 Task: Find connections with filter location Dollard-Des Ormeaux with filter topic #Successwith filter profile language English with filter current company Ujjivan Small Finance Bank with filter school Birla Institute of Technology and Science, Pilani - Goa Campus with filter industry Graphic Design with filter service category Event Photography with filter keywords title Bookkeeper
Action: Mouse moved to (205, 302)
Screenshot: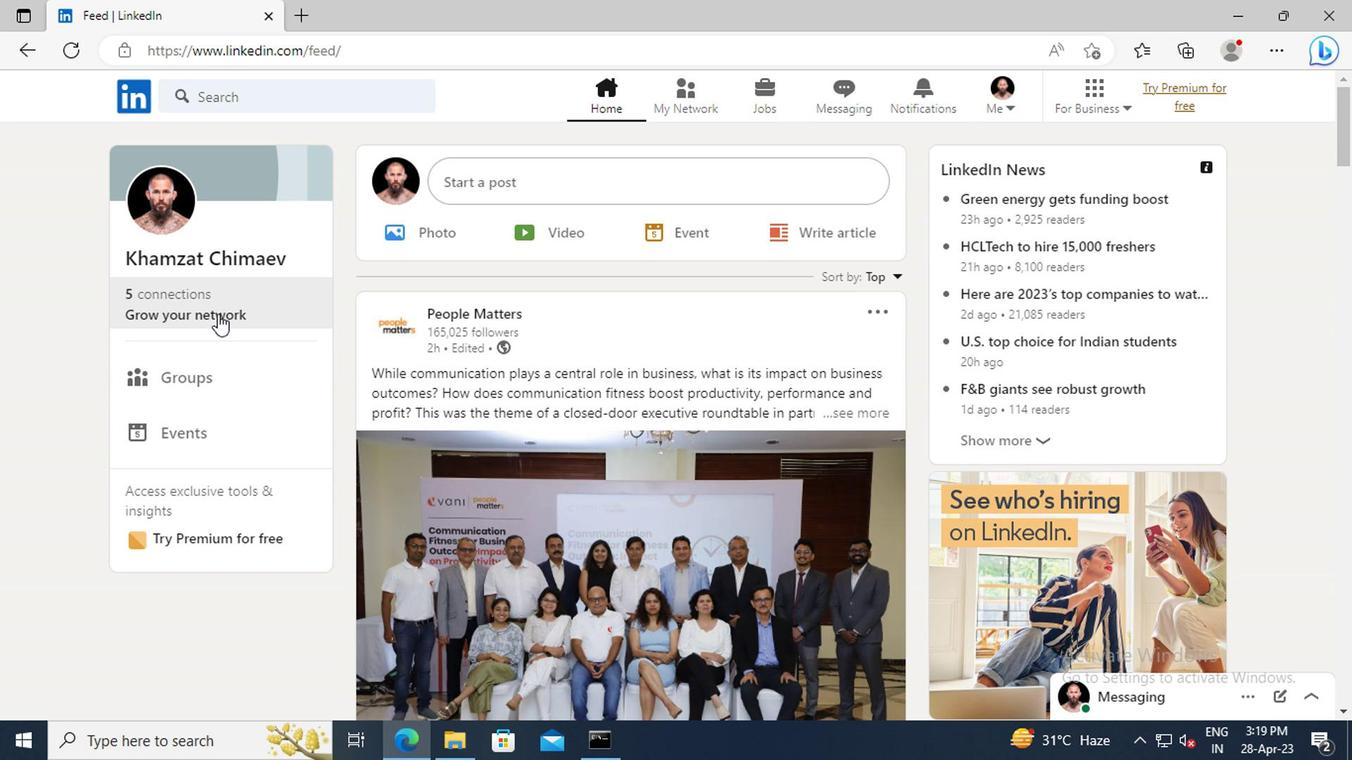 
Action: Mouse pressed left at (205, 302)
Screenshot: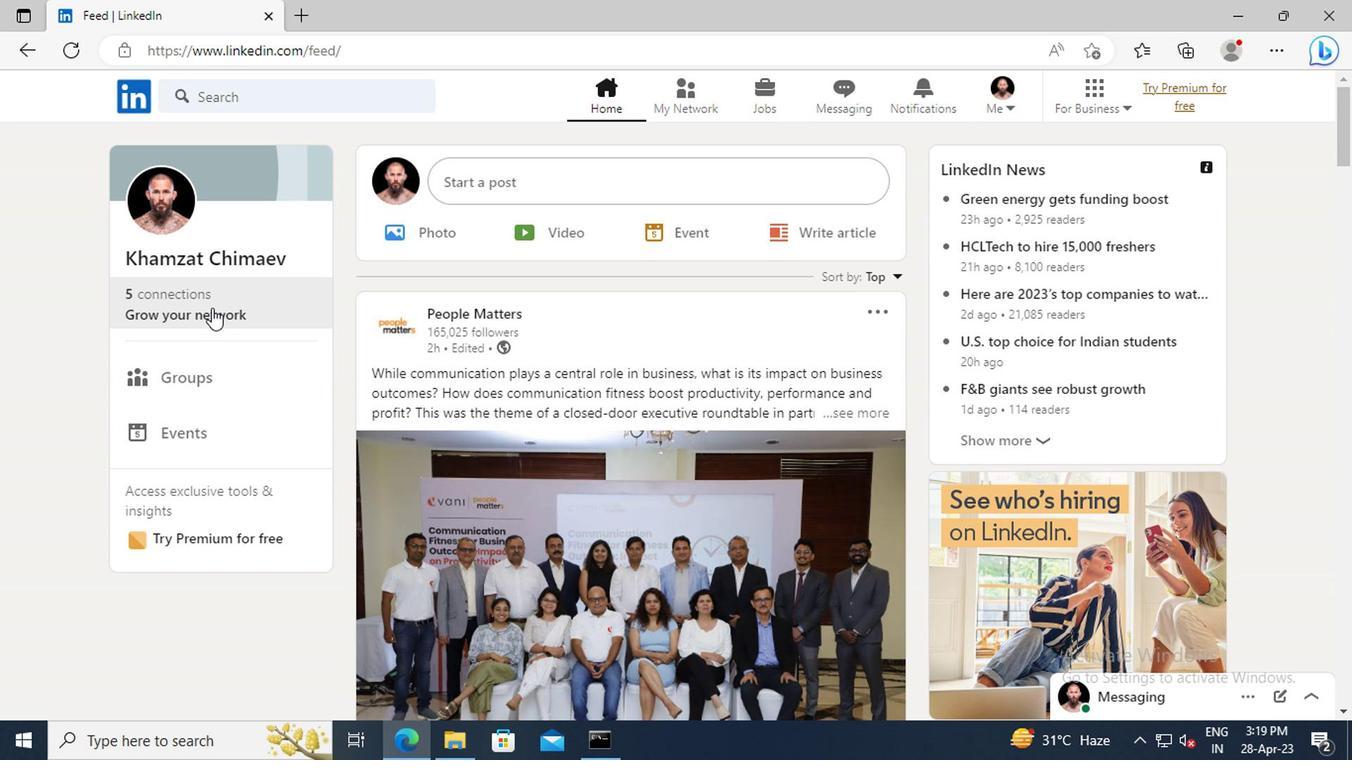 
Action: Mouse moved to (207, 208)
Screenshot: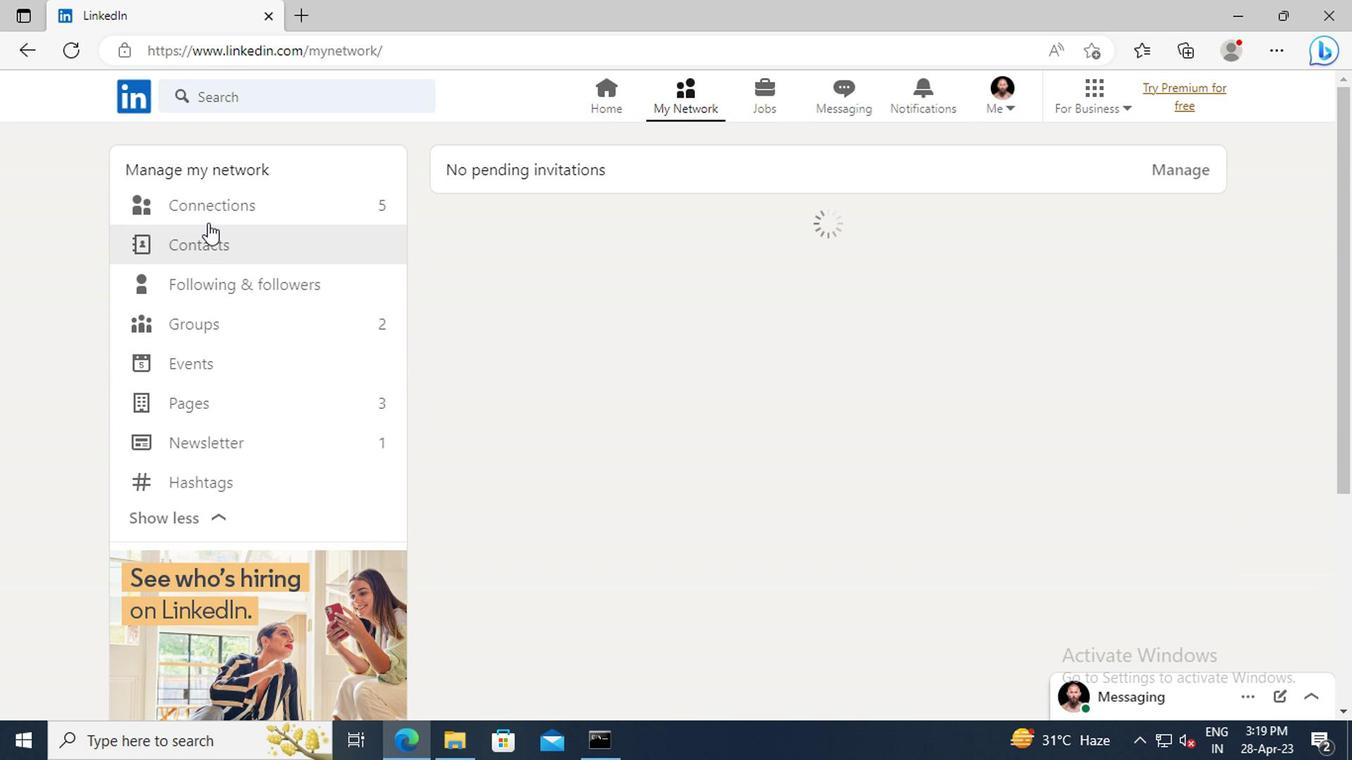 
Action: Mouse pressed left at (207, 208)
Screenshot: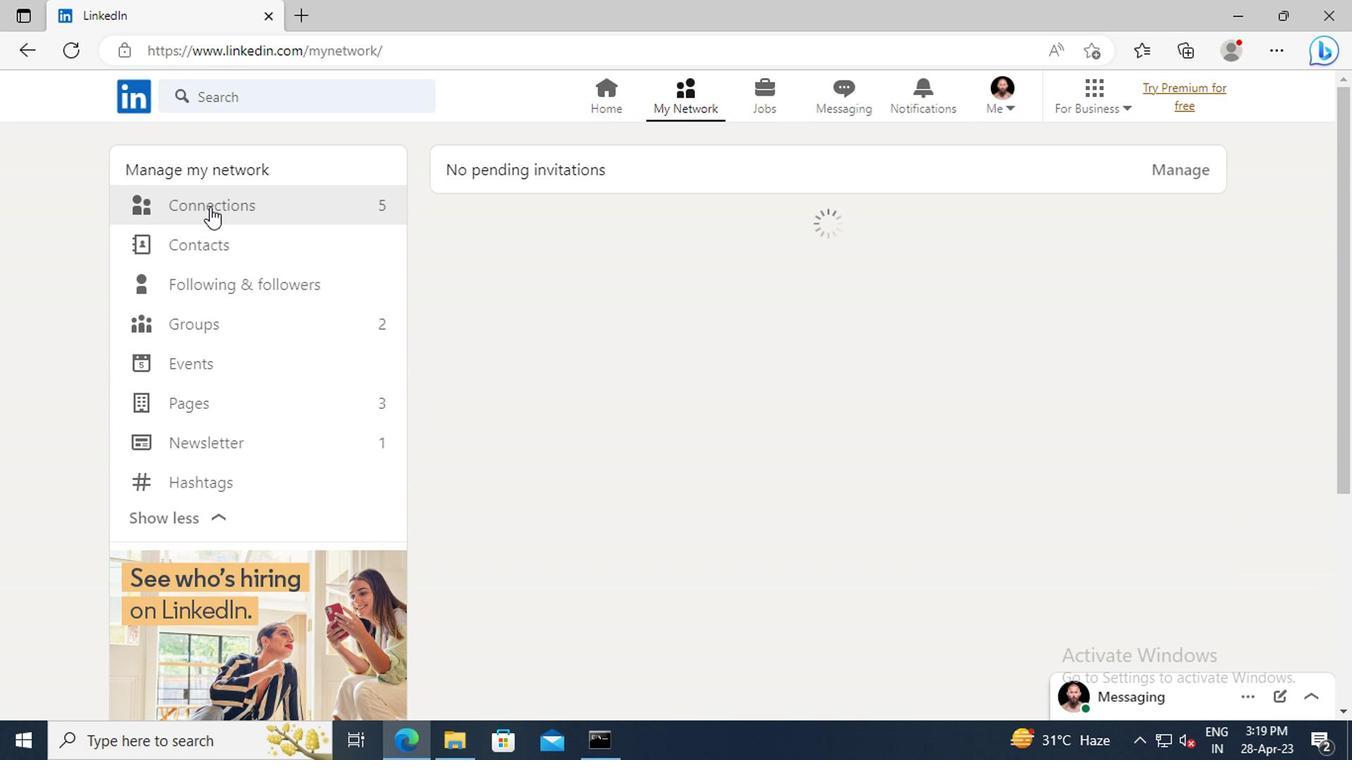 
Action: Mouse moved to (813, 214)
Screenshot: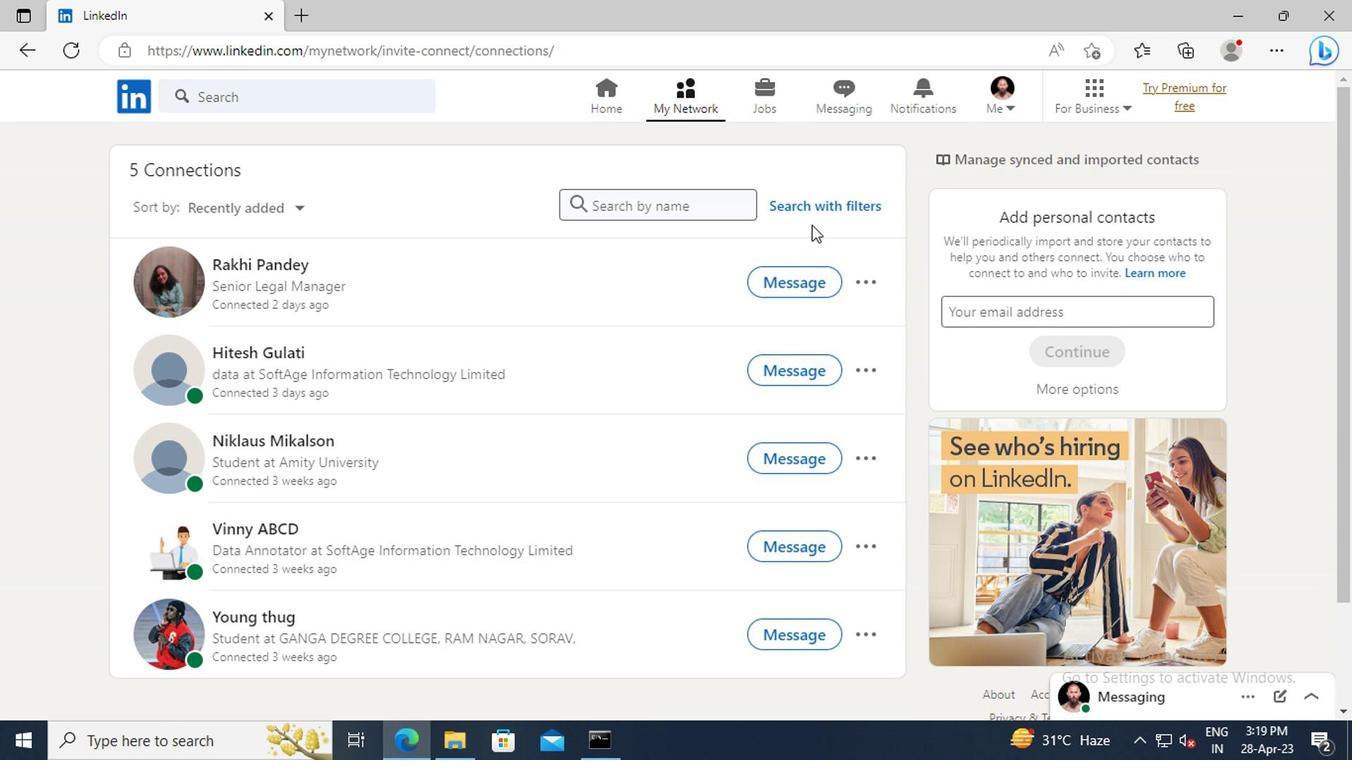 
Action: Mouse pressed left at (813, 214)
Screenshot: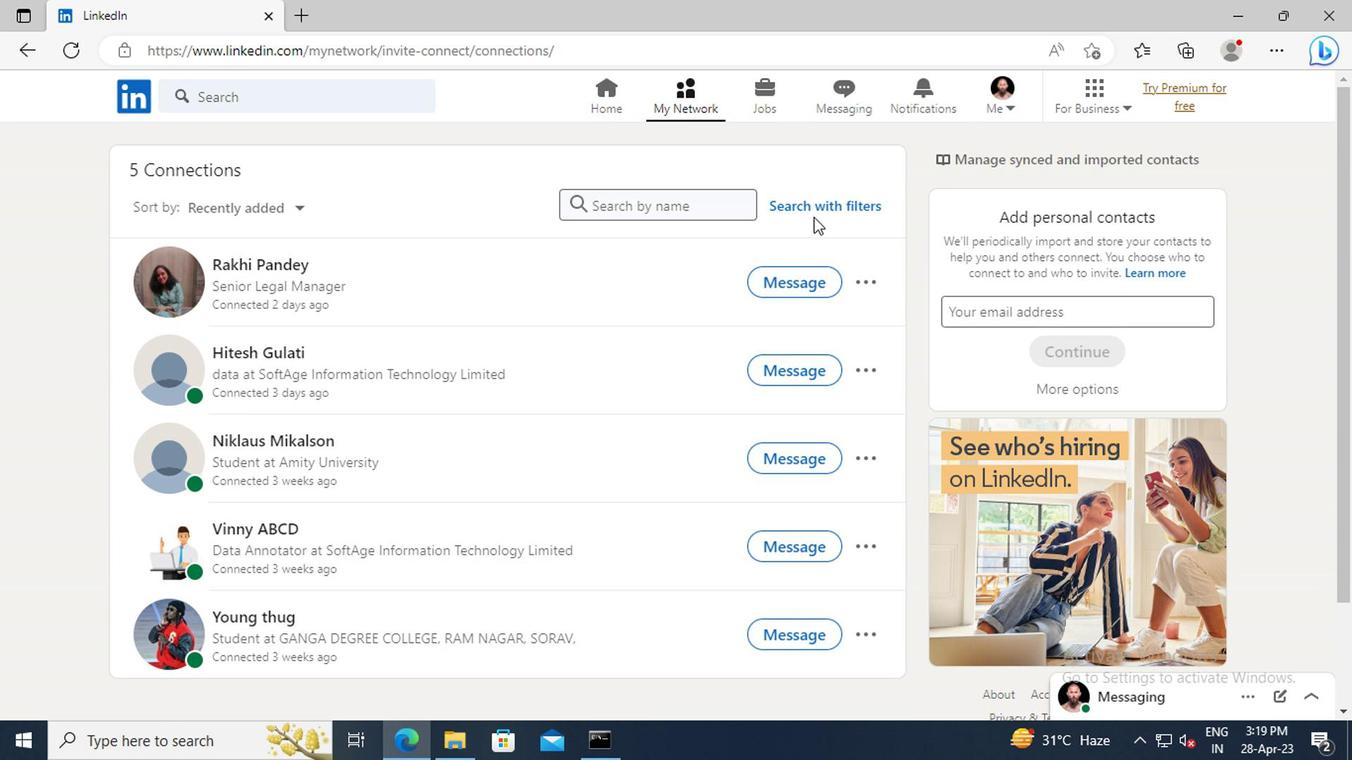 
Action: Mouse moved to (745, 154)
Screenshot: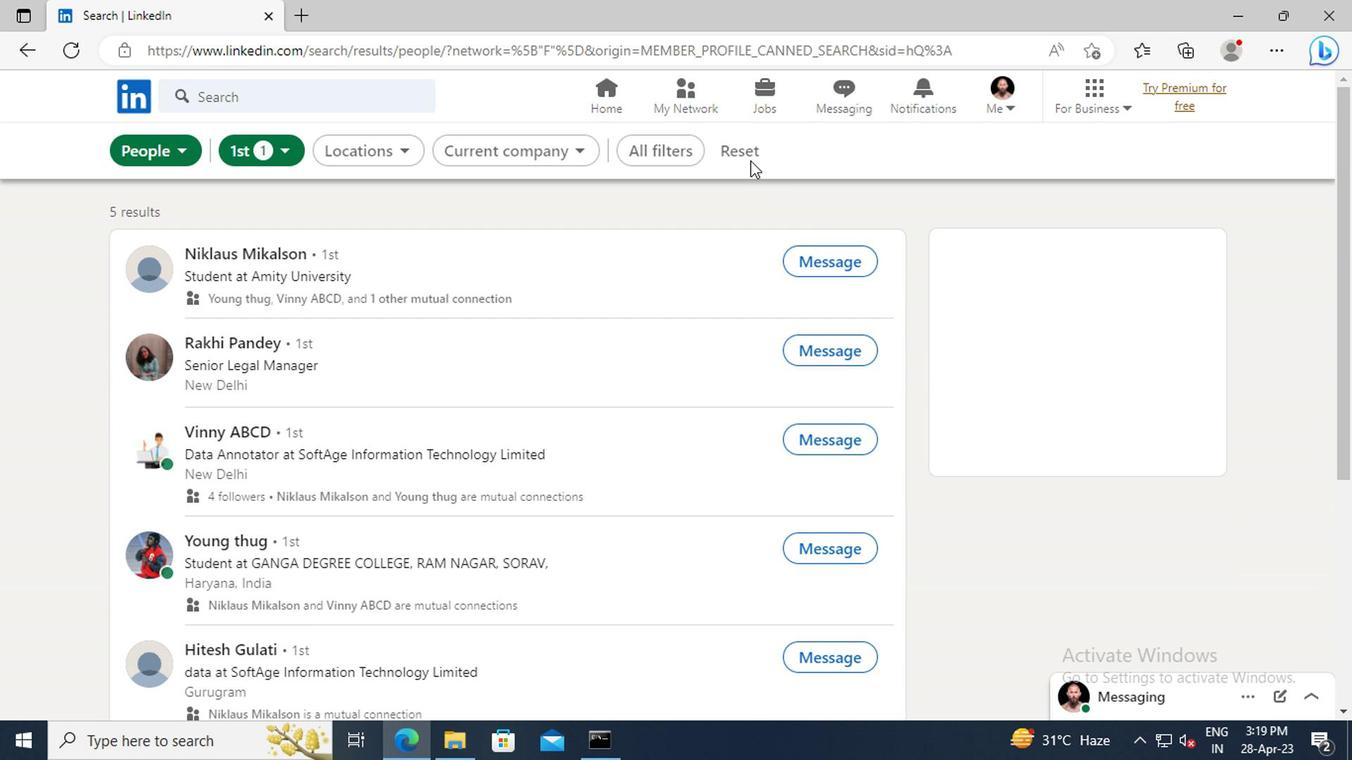 
Action: Mouse pressed left at (745, 154)
Screenshot: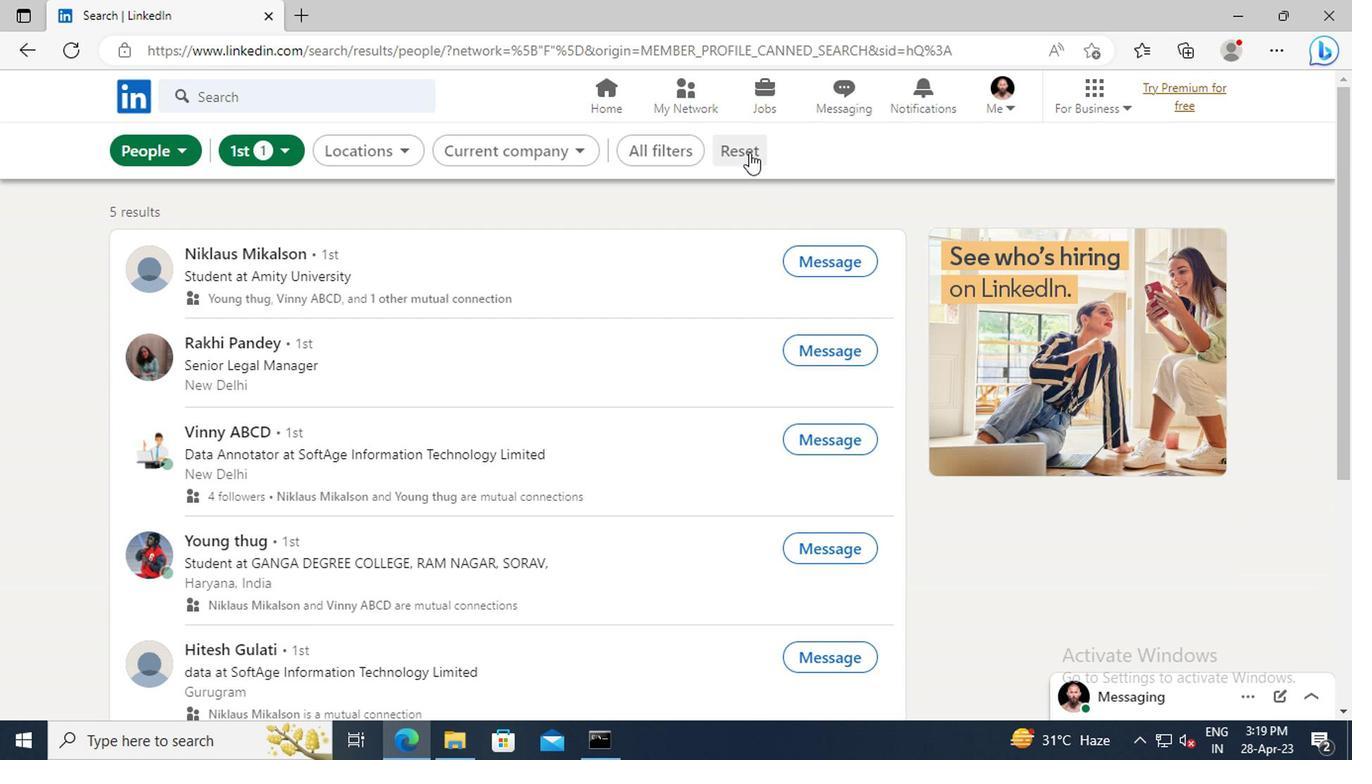 
Action: Mouse moved to (713, 154)
Screenshot: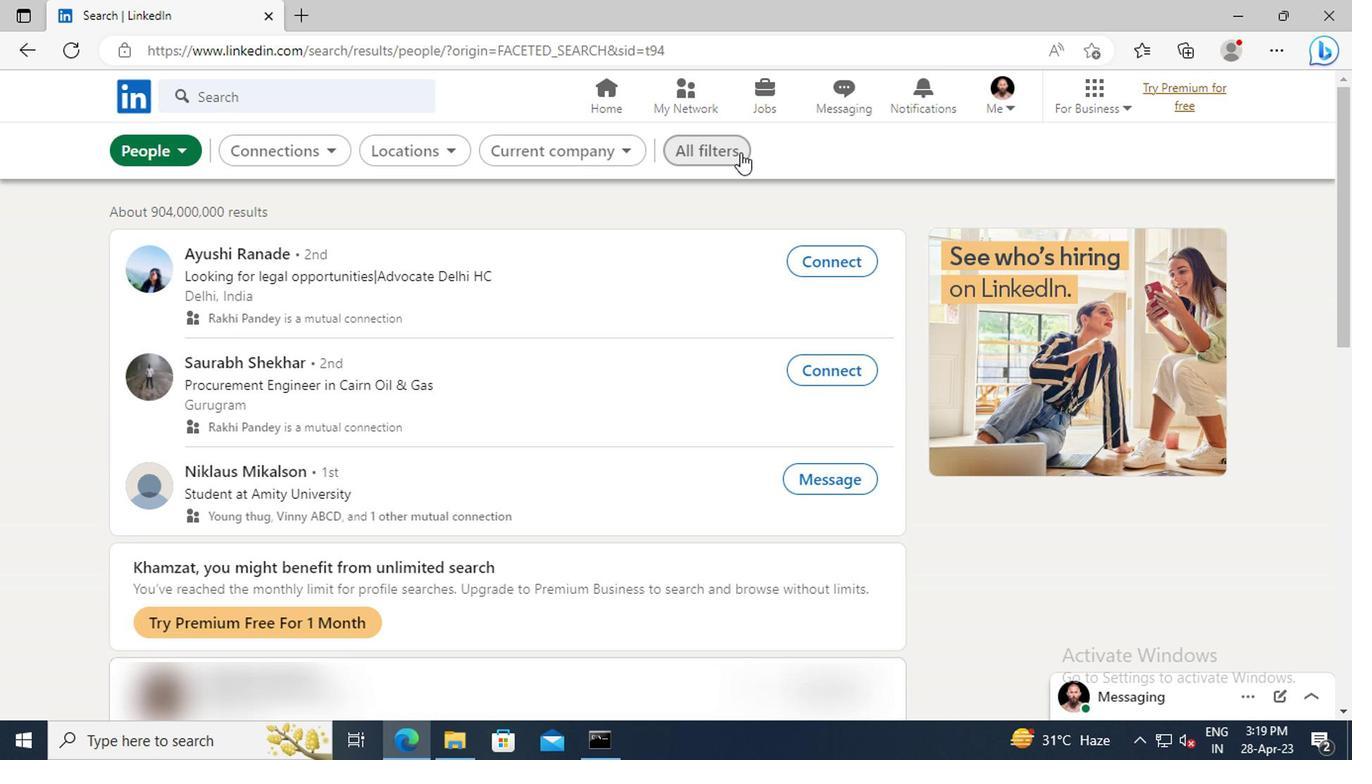 
Action: Mouse pressed left at (713, 154)
Screenshot: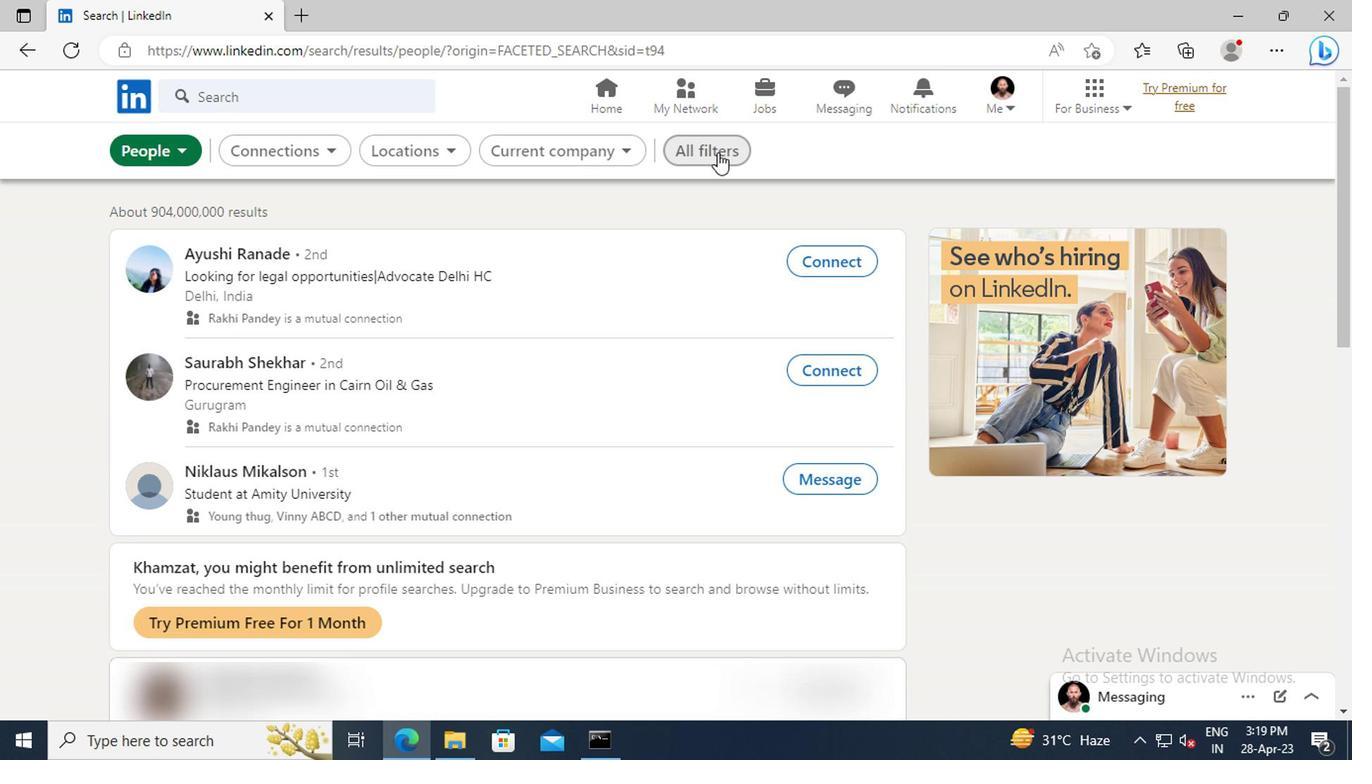 
Action: Mouse moved to (1154, 333)
Screenshot: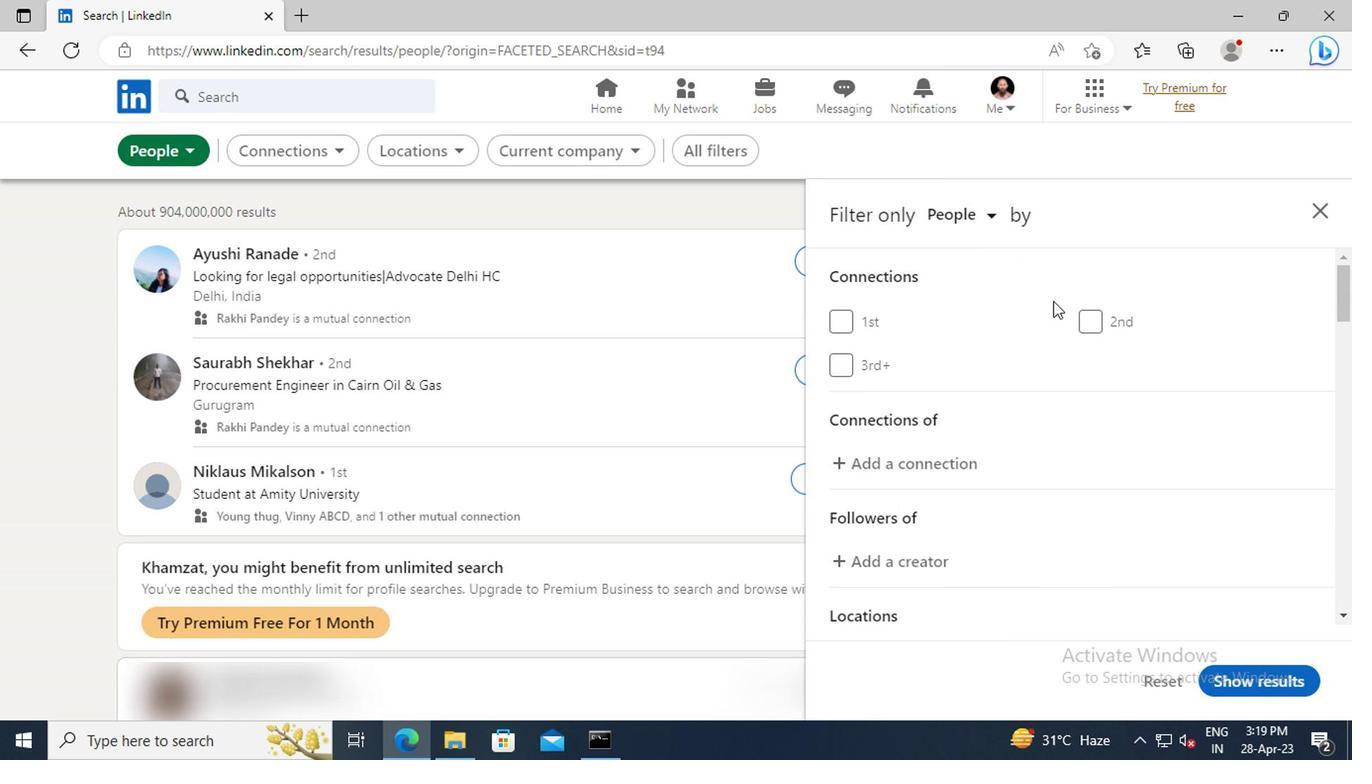 
Action: Mouse scrolled (1154, 332) with delta (0, 0)
Screenshot: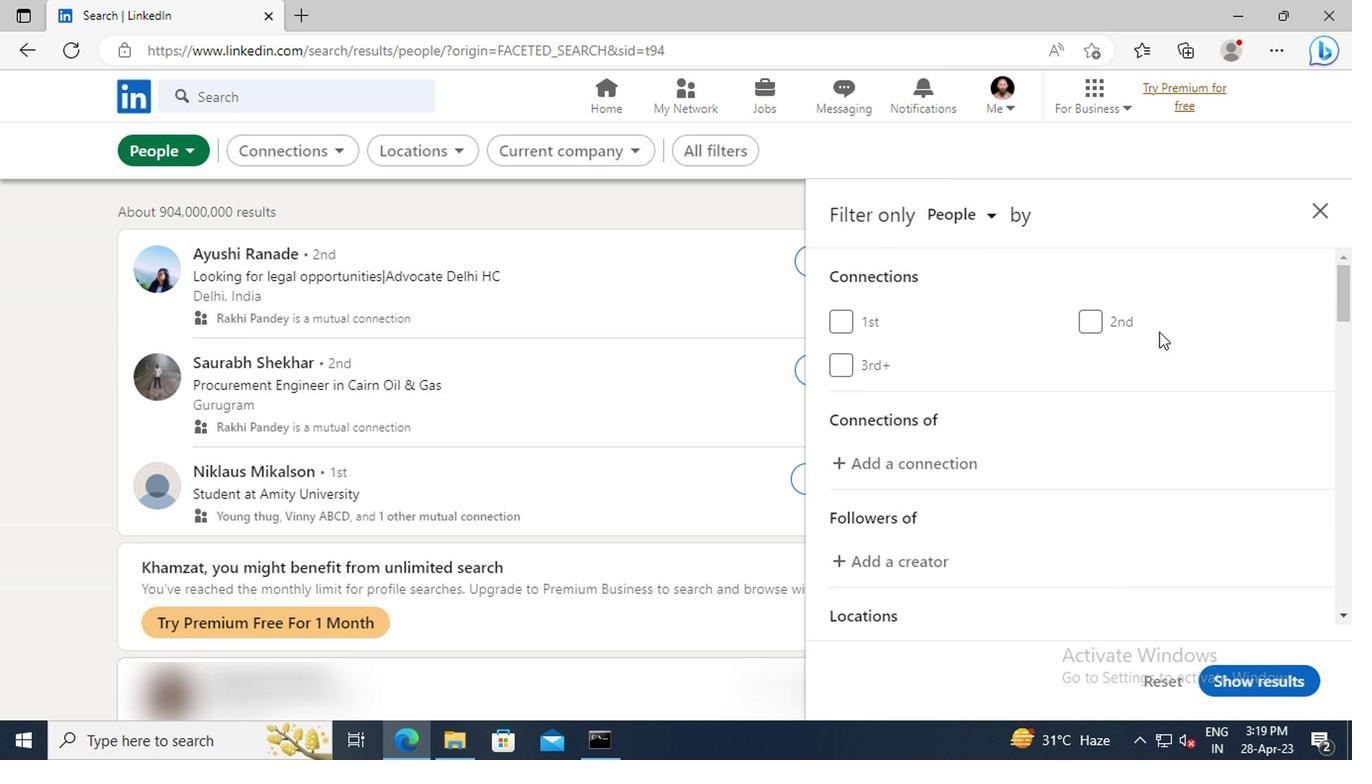 
Action: Mouse scrolled (1154, 332) with delta (0, 0)
Screenshot: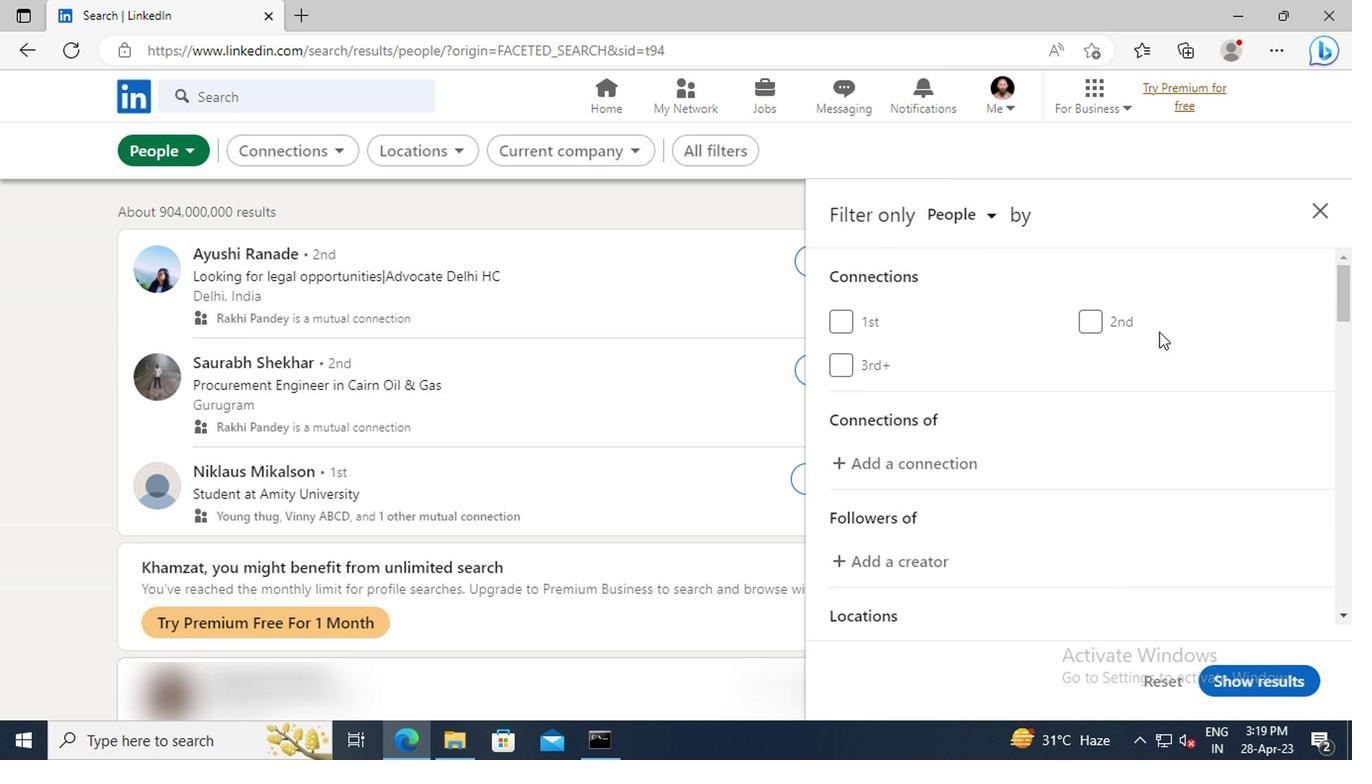 
Action: Mouse scrolled (1154, 332) with delta (0, 0)
Screenshot: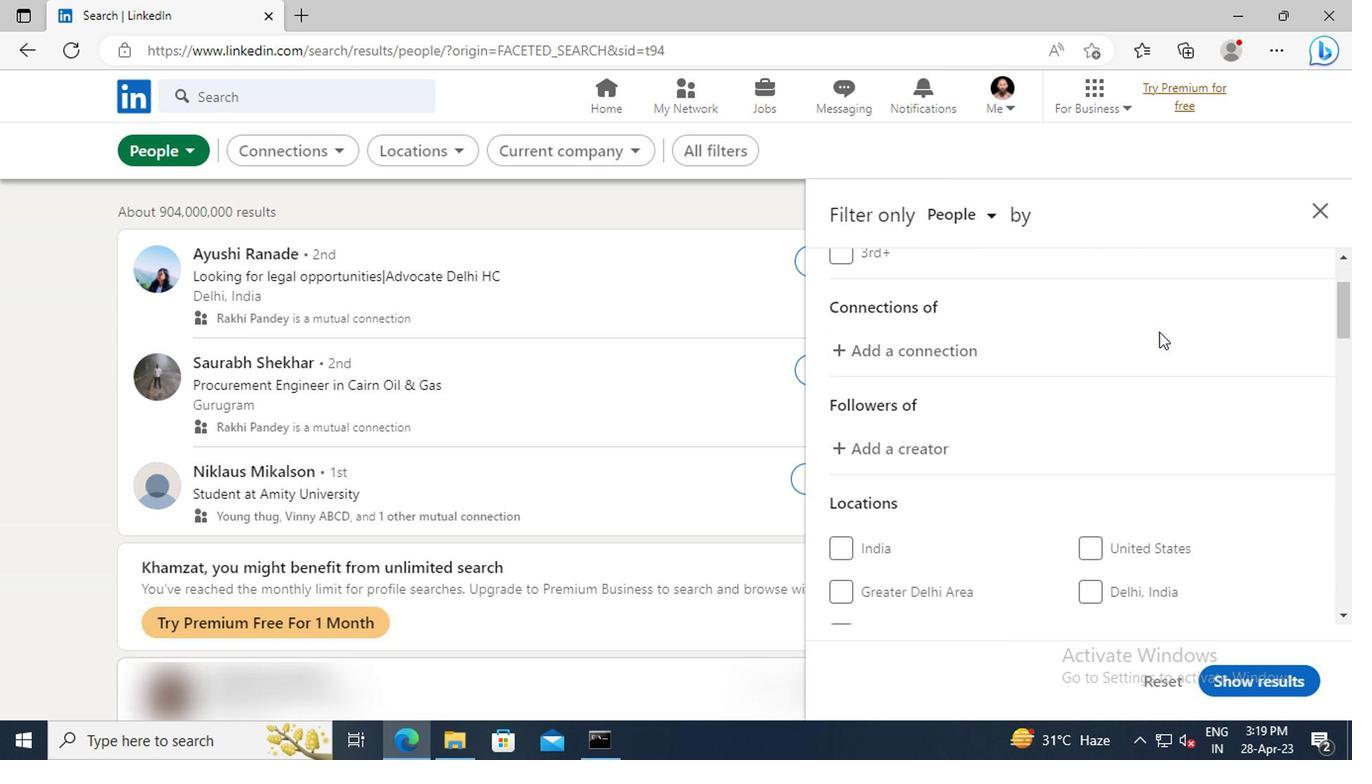 
Action: Mouse scrolled (1154, 332) with delta (0, 0)
Screenshot: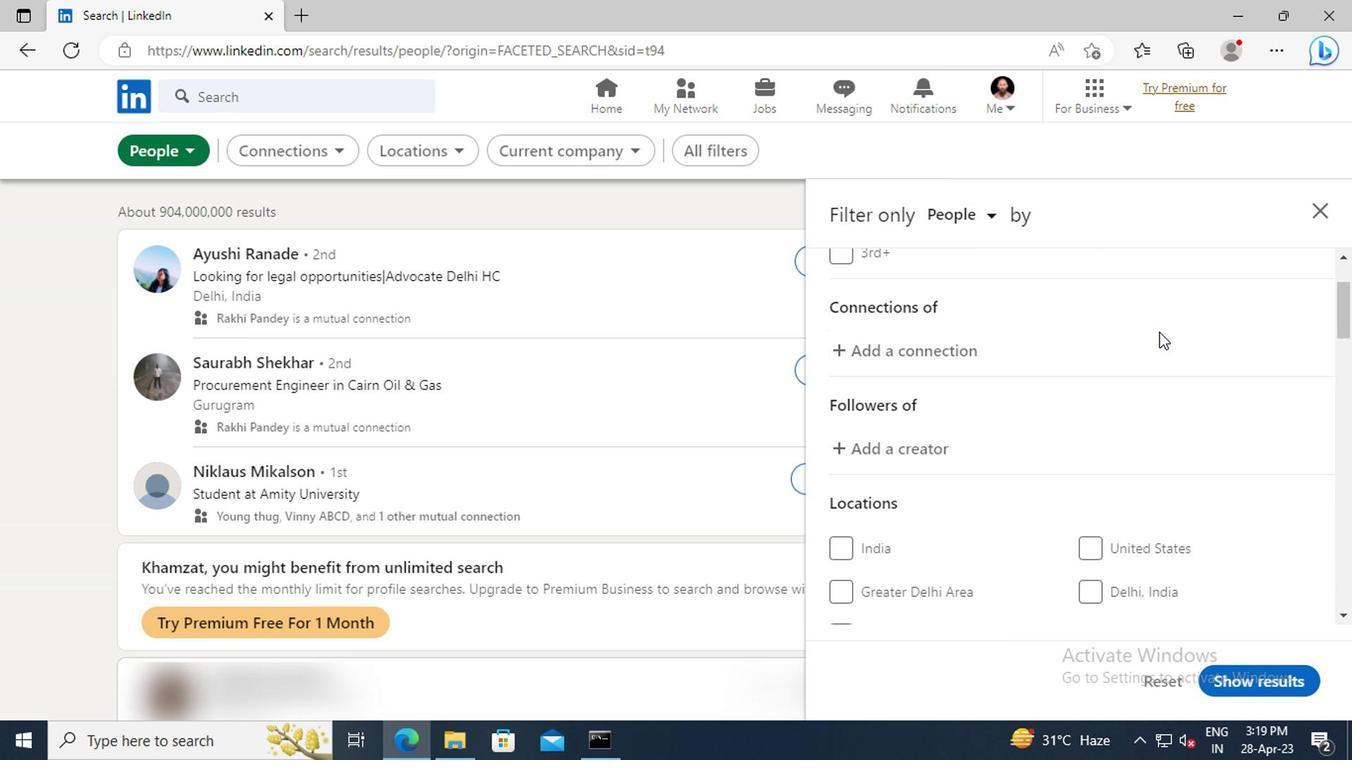 
Action: Mouse scrolled (1154, 332) with delta (0, 0)
Screenshot: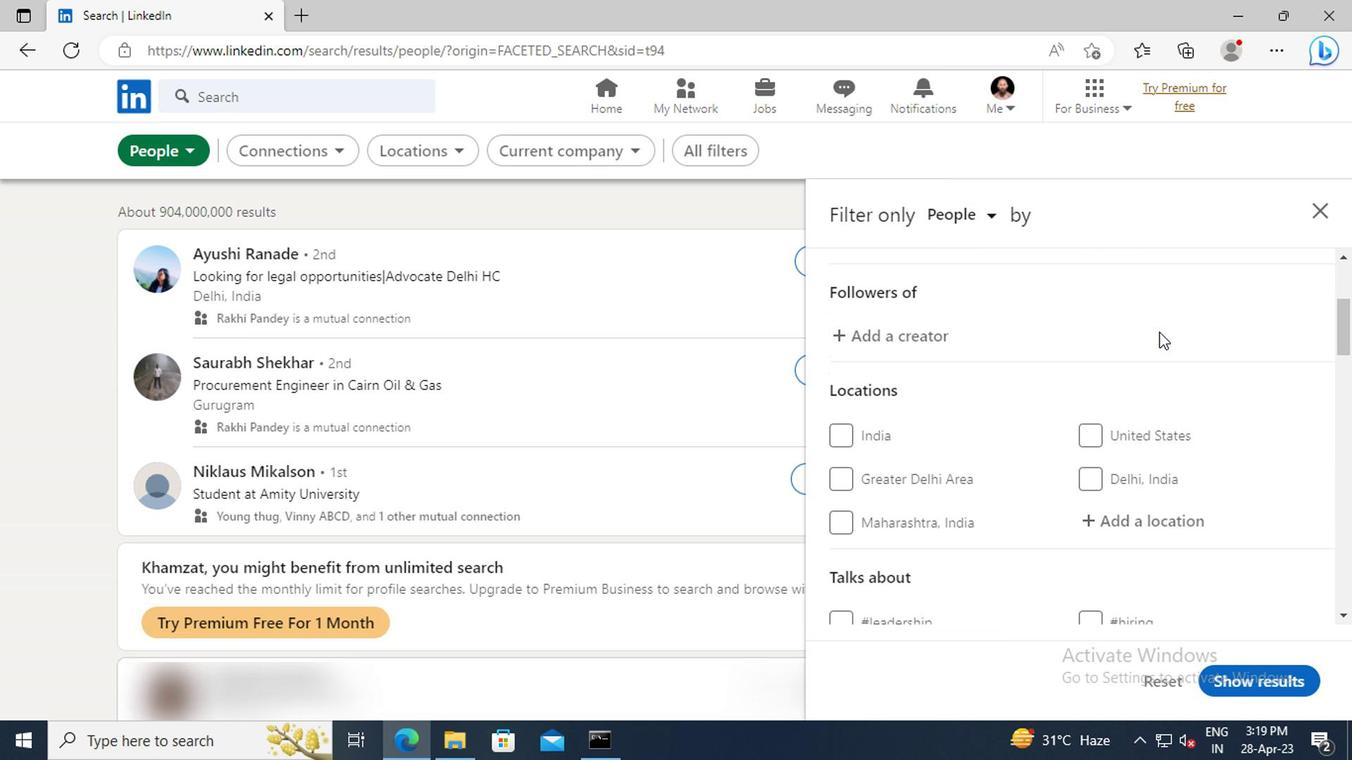 
Action: Mouse scrolled (1154, 332) with delta (0, 0)
Screenshot: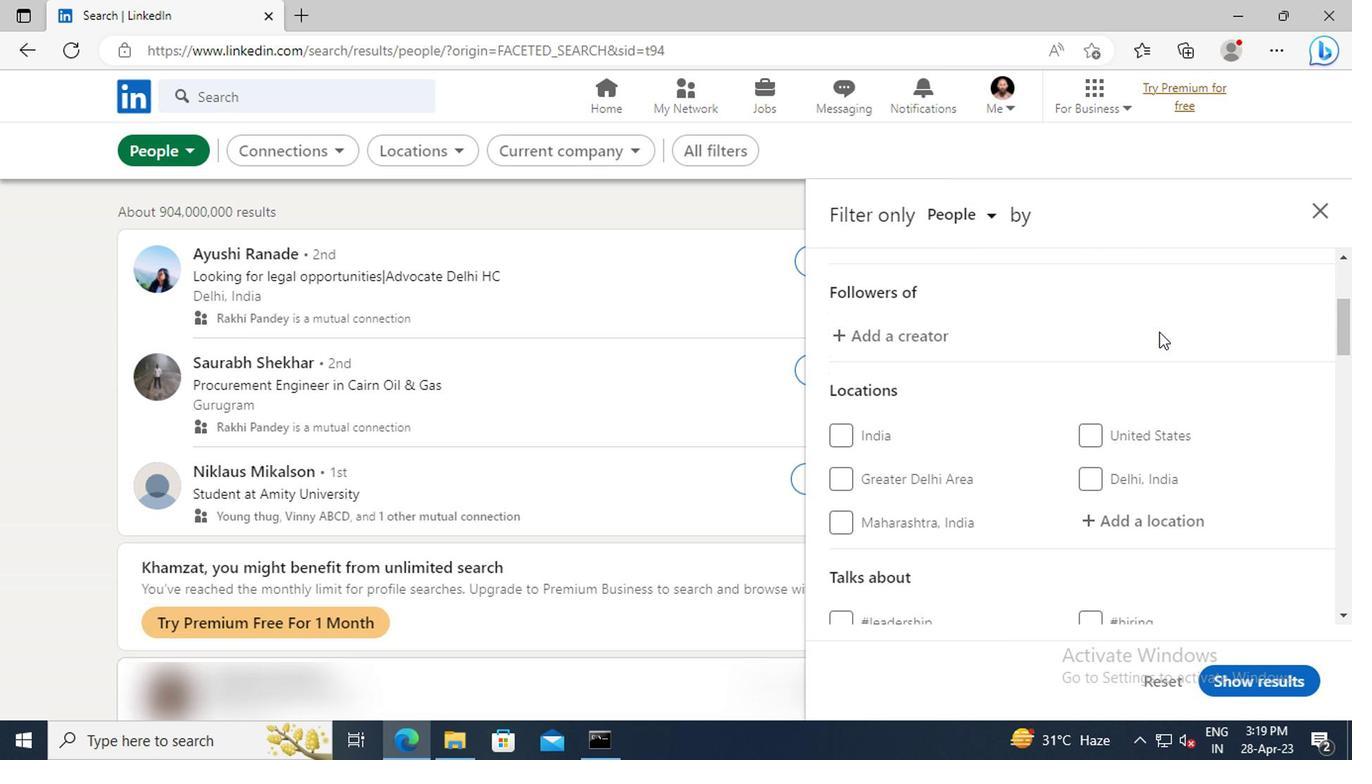 
Action: Mouse moved to (1145, 406)
Screenshot: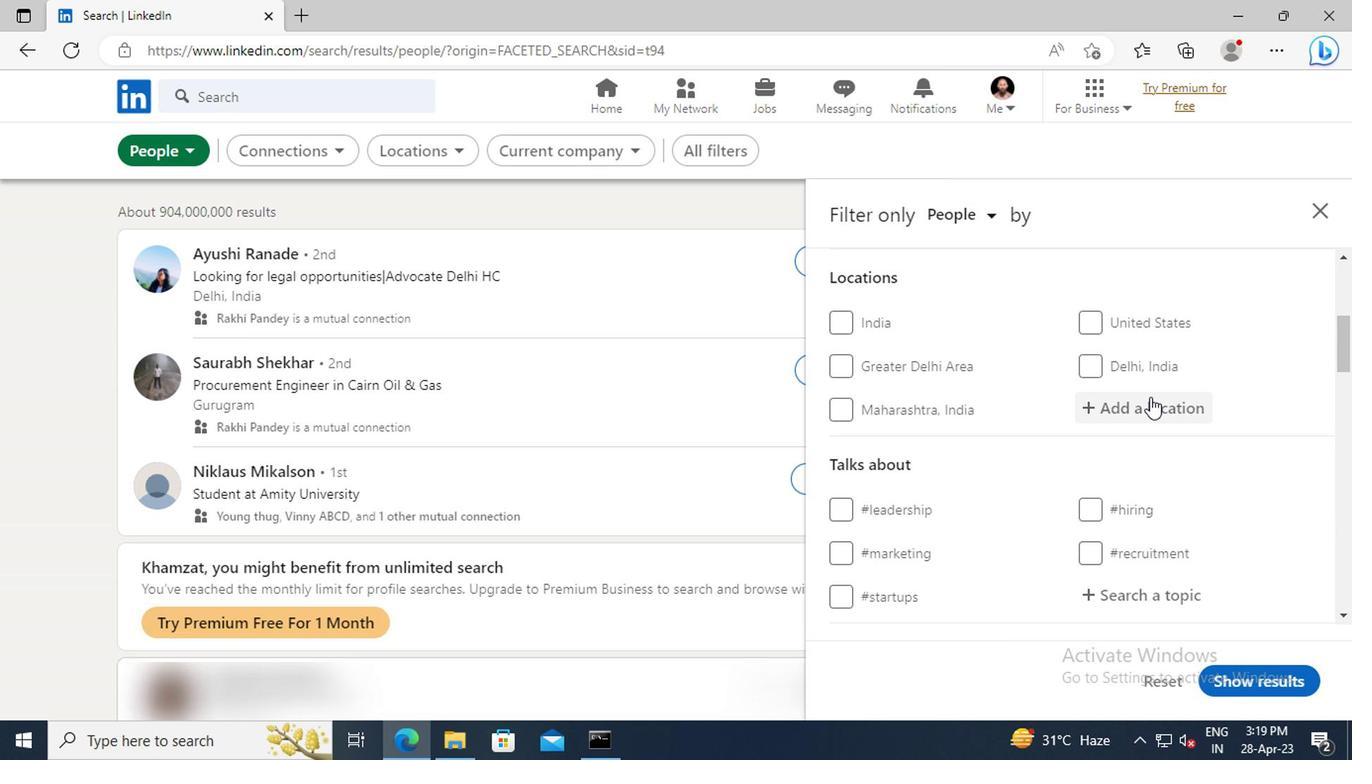 
Action: Mouse pressed left at (1145, 406)
Screenshot: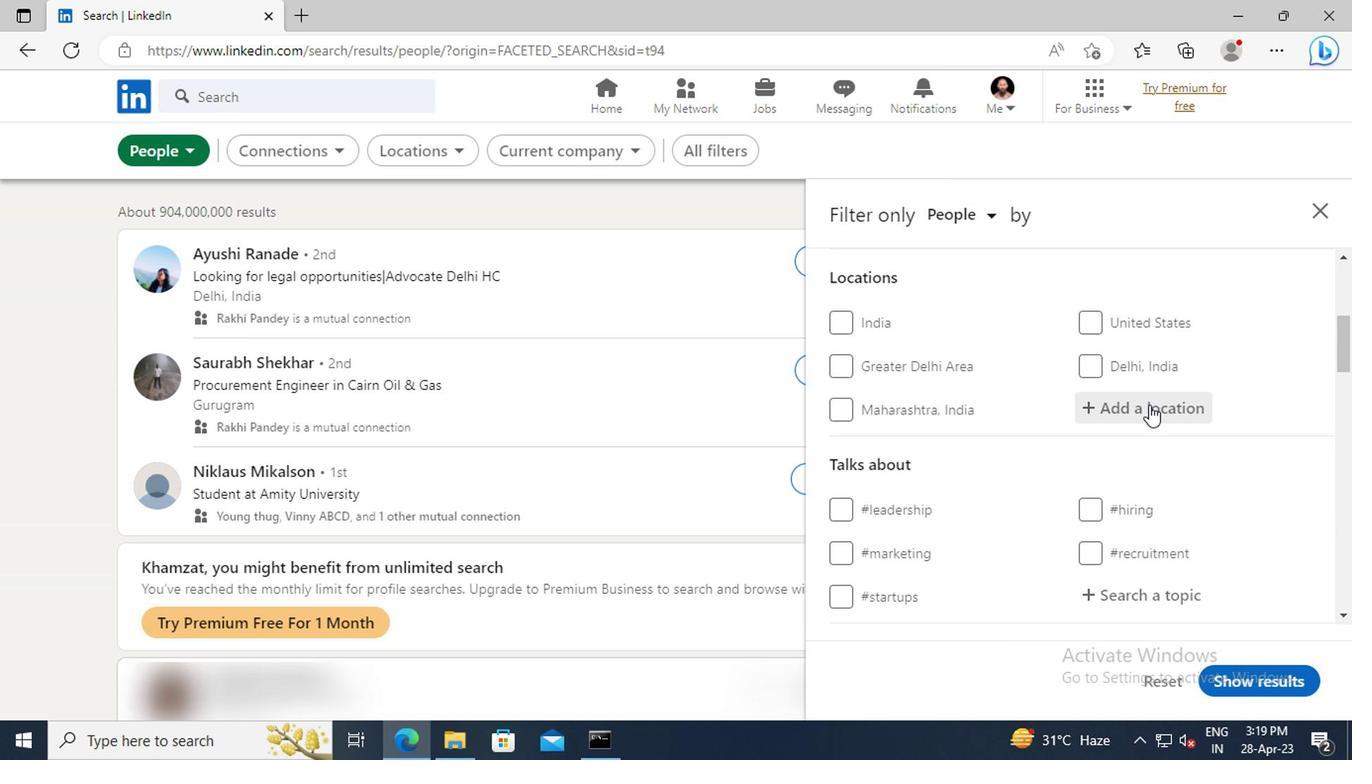 
Action: Mouse moved to (1137, 403)
Screenshot: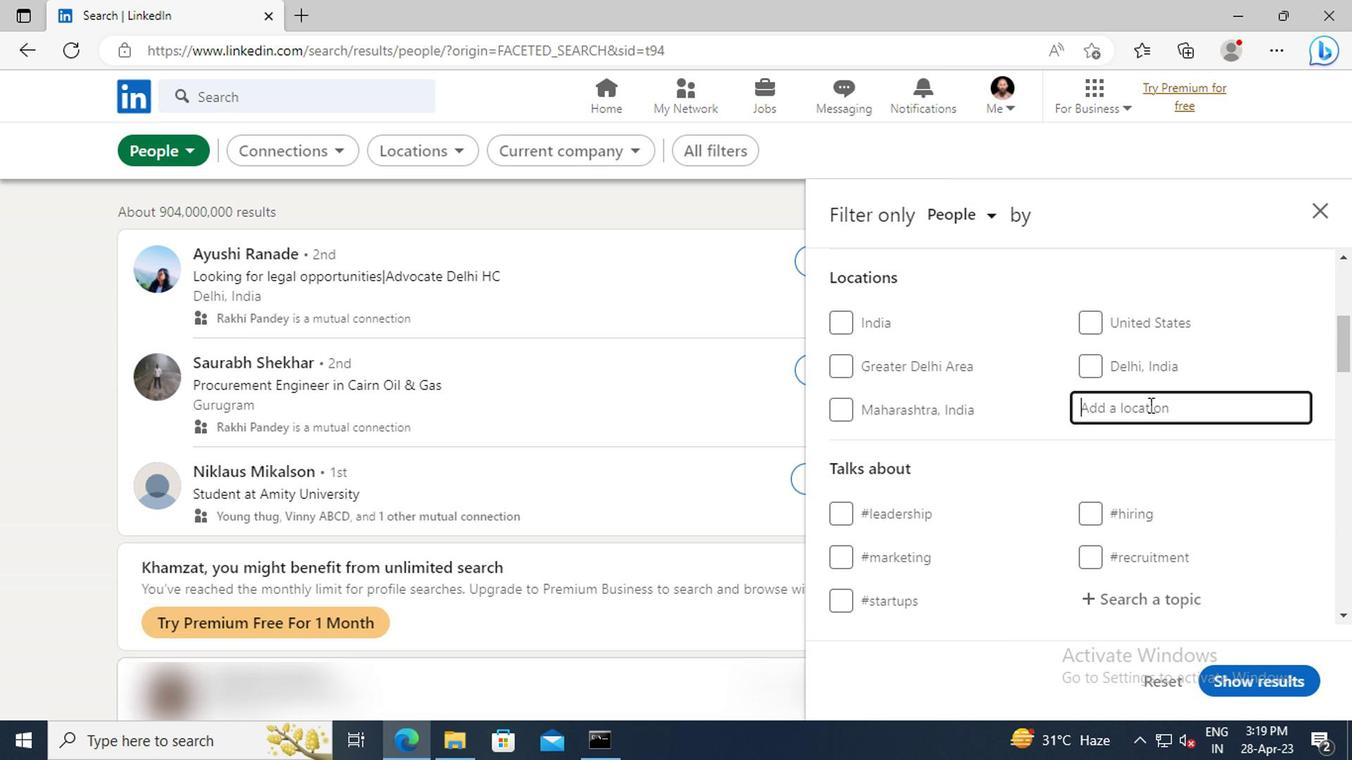 
Action: Key pressed <Key.shift>DOLLARD-<Key.shift>DES<Key.space><Key.shift>ORMEAUX<Key.enter>
Screenshot: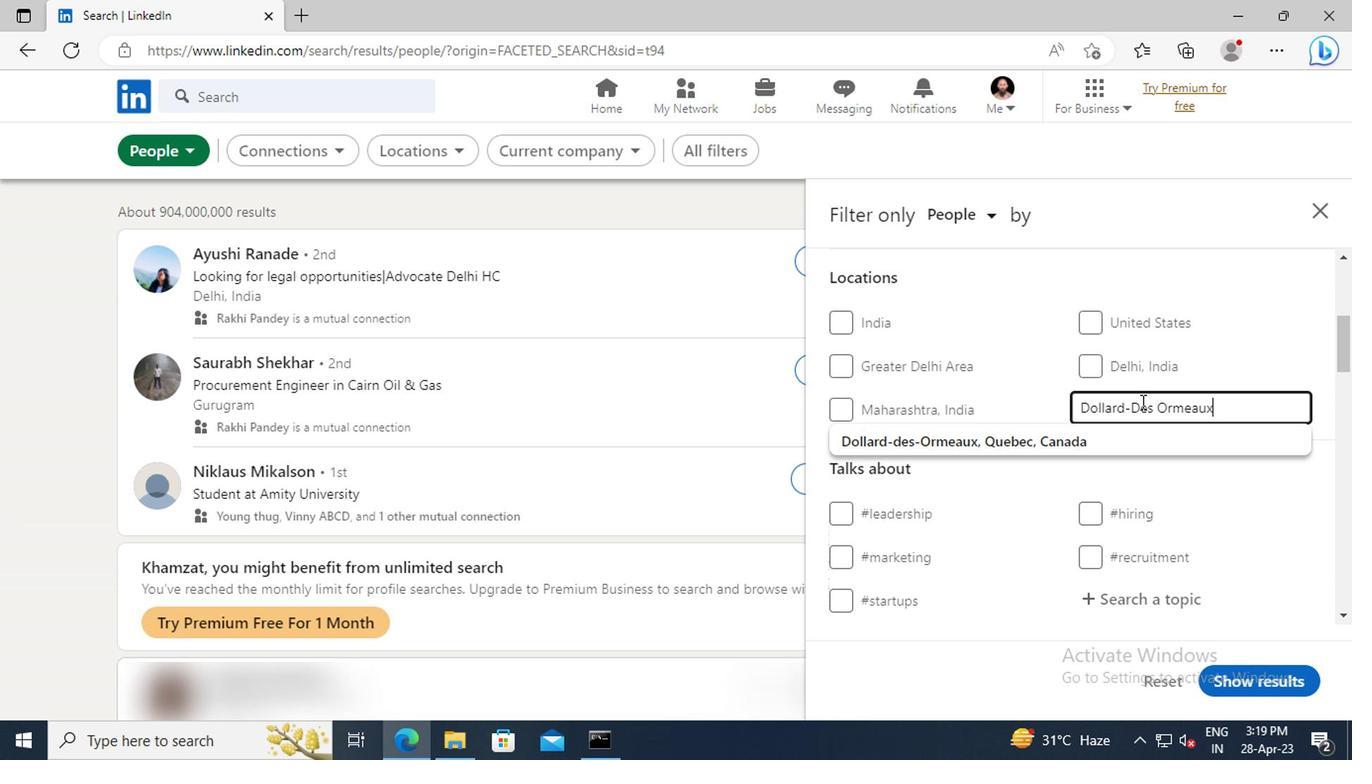 
Action: Mouse scrolled (1137, 402) with delta (0, -1)
Screenshot: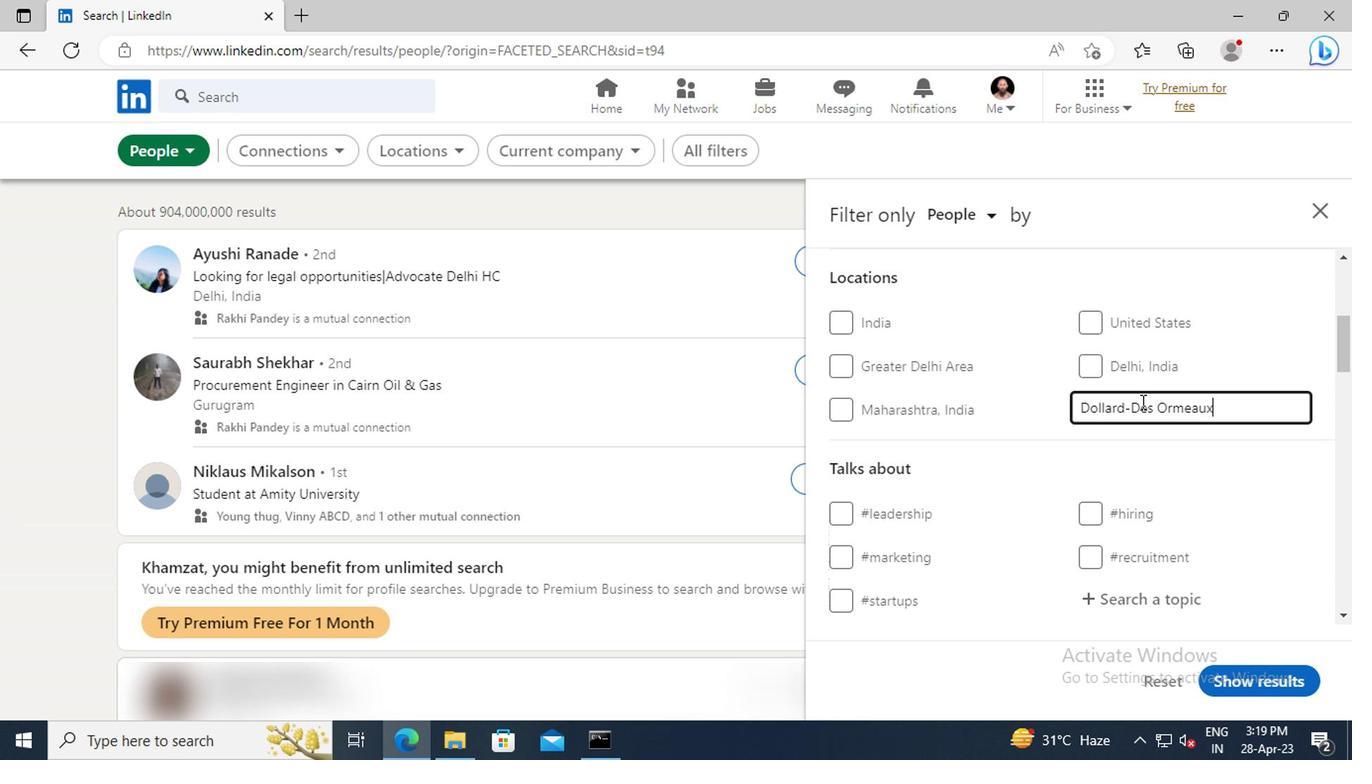 
Action: Mouse scrolled (1137, 402) with delta (0, -1)
Screenshot: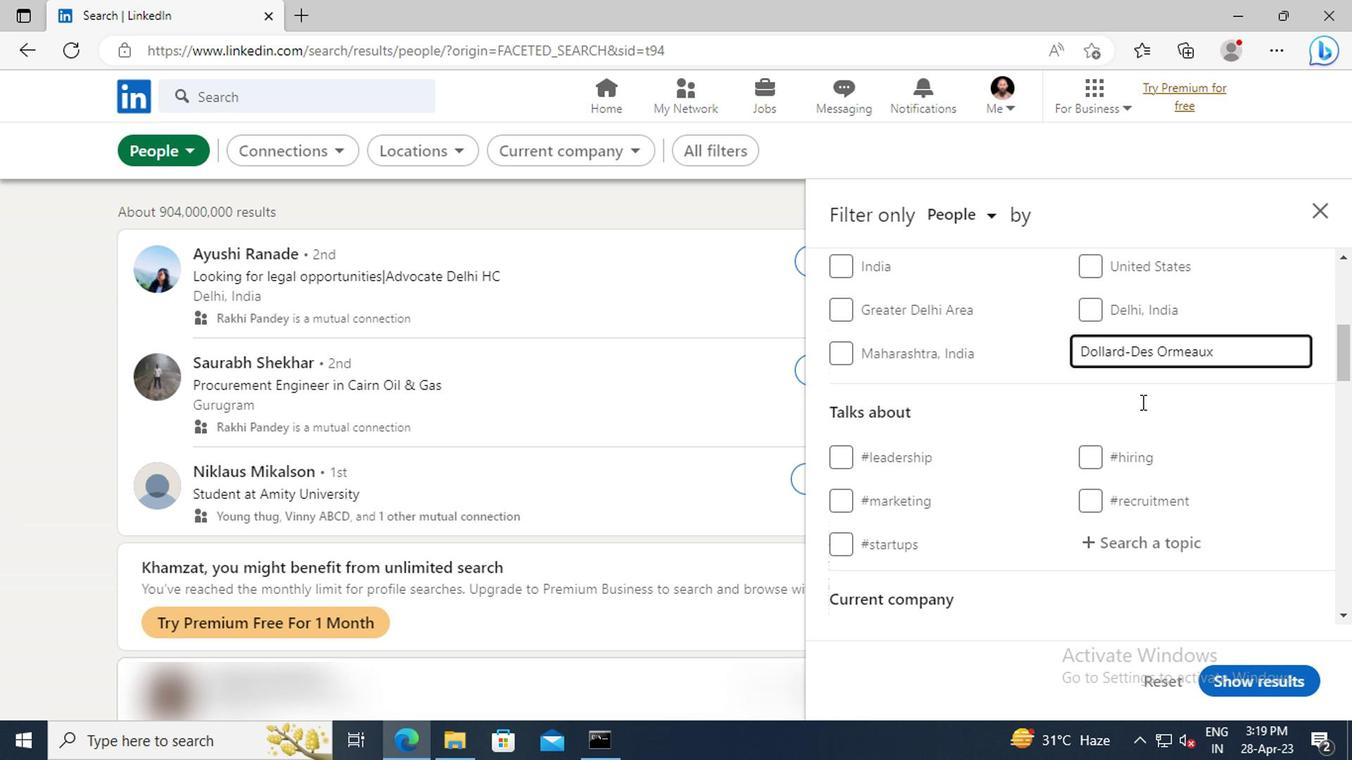 
Action: Mouse moved to (1127, 488)
Screenshot: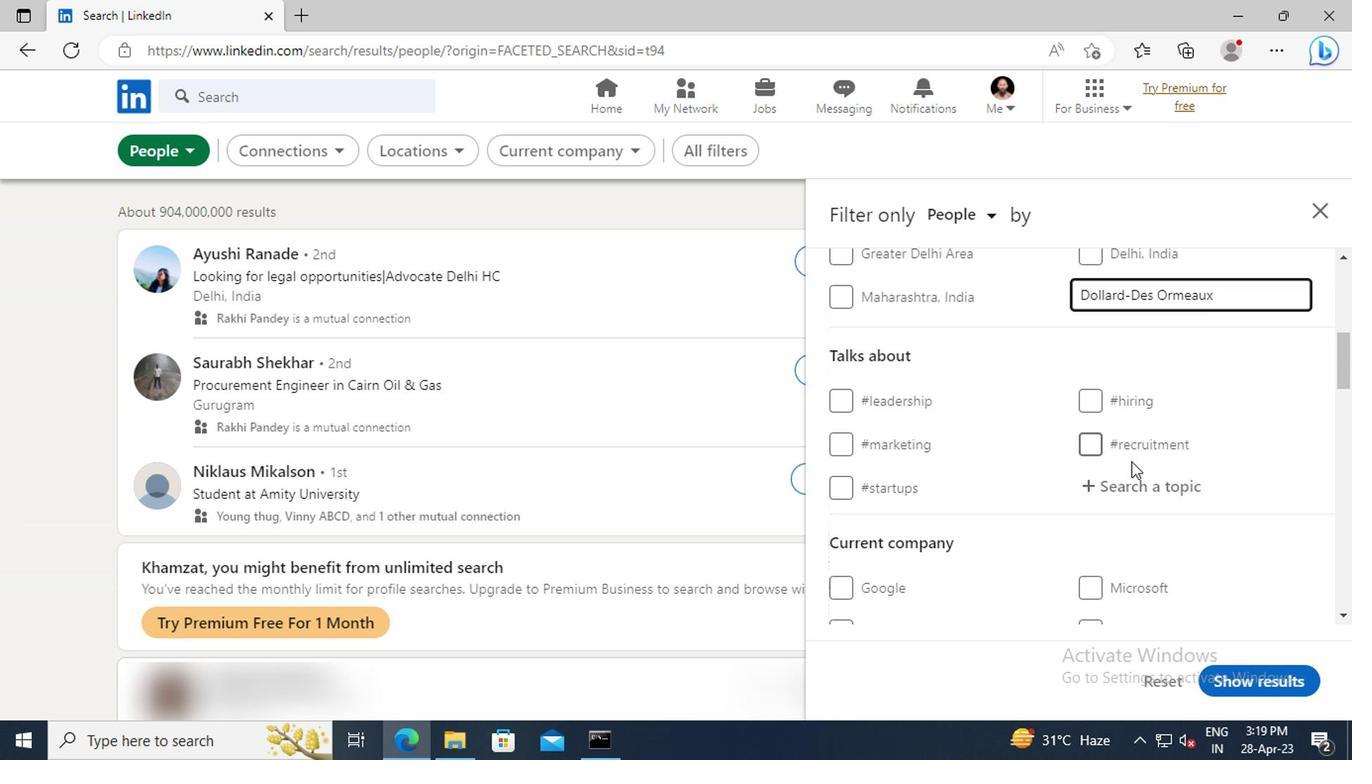 
Action: Mouse pressed left at (1127, 488)
Screenshot: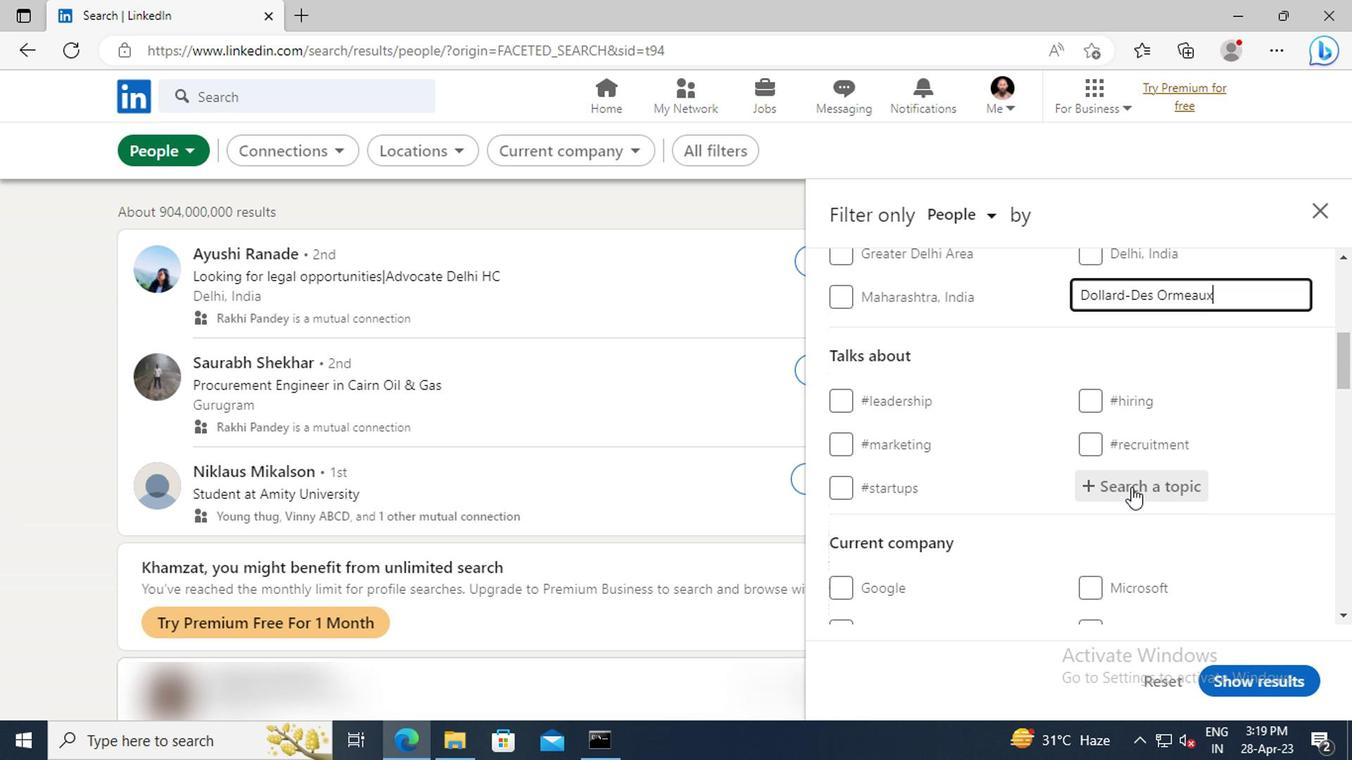 
Action: Key pressed <Key.shift>SUCCESS
Screenshot: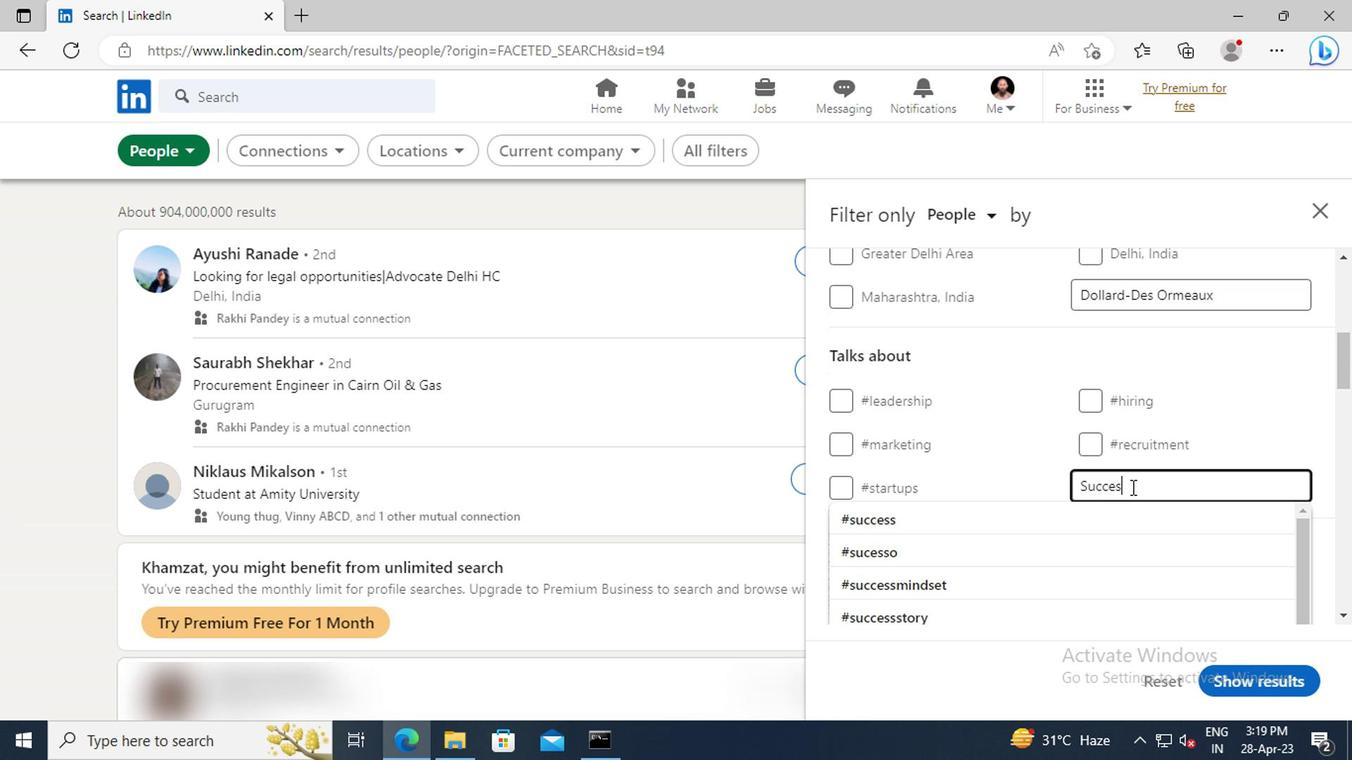 
Action: Mouse moved to (1122, 520)
Screenshot: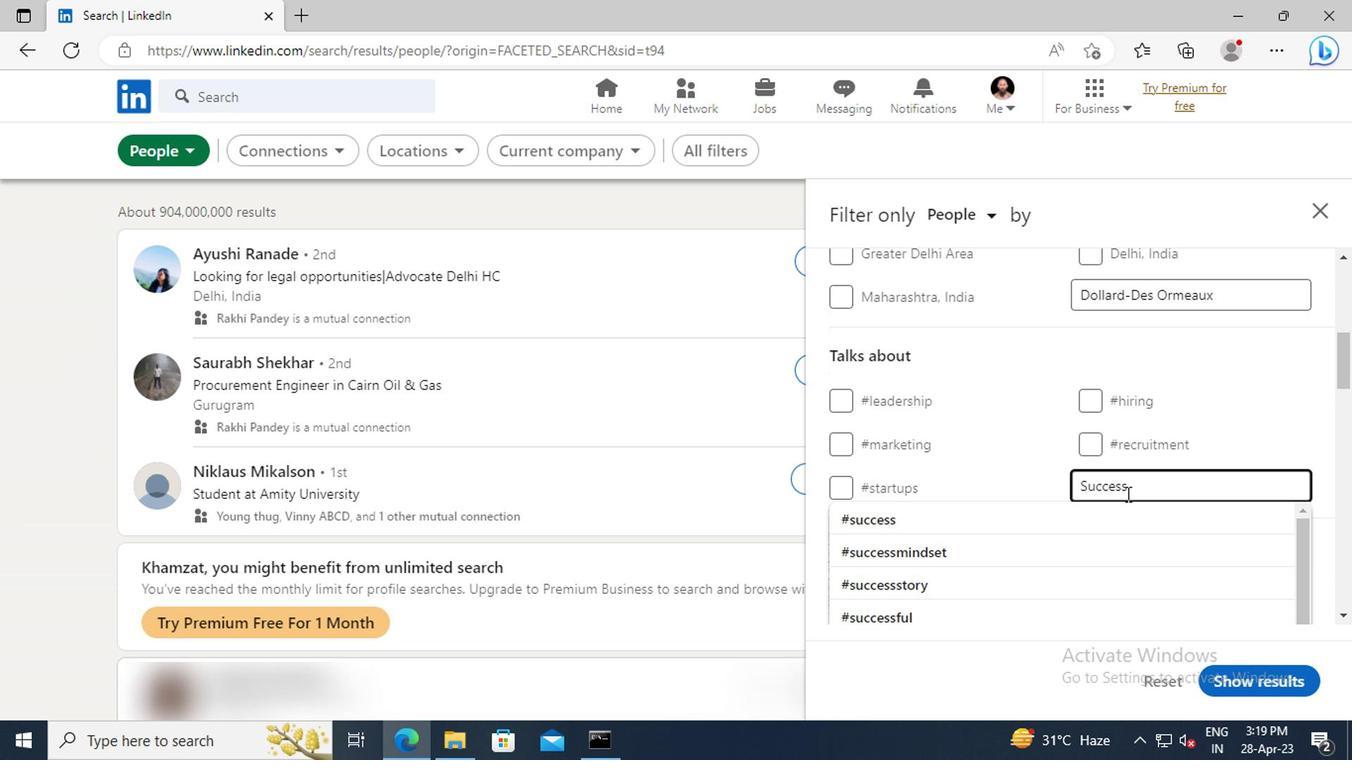 
Action: Mouse pressed left at (1122, 520)
Screenshot: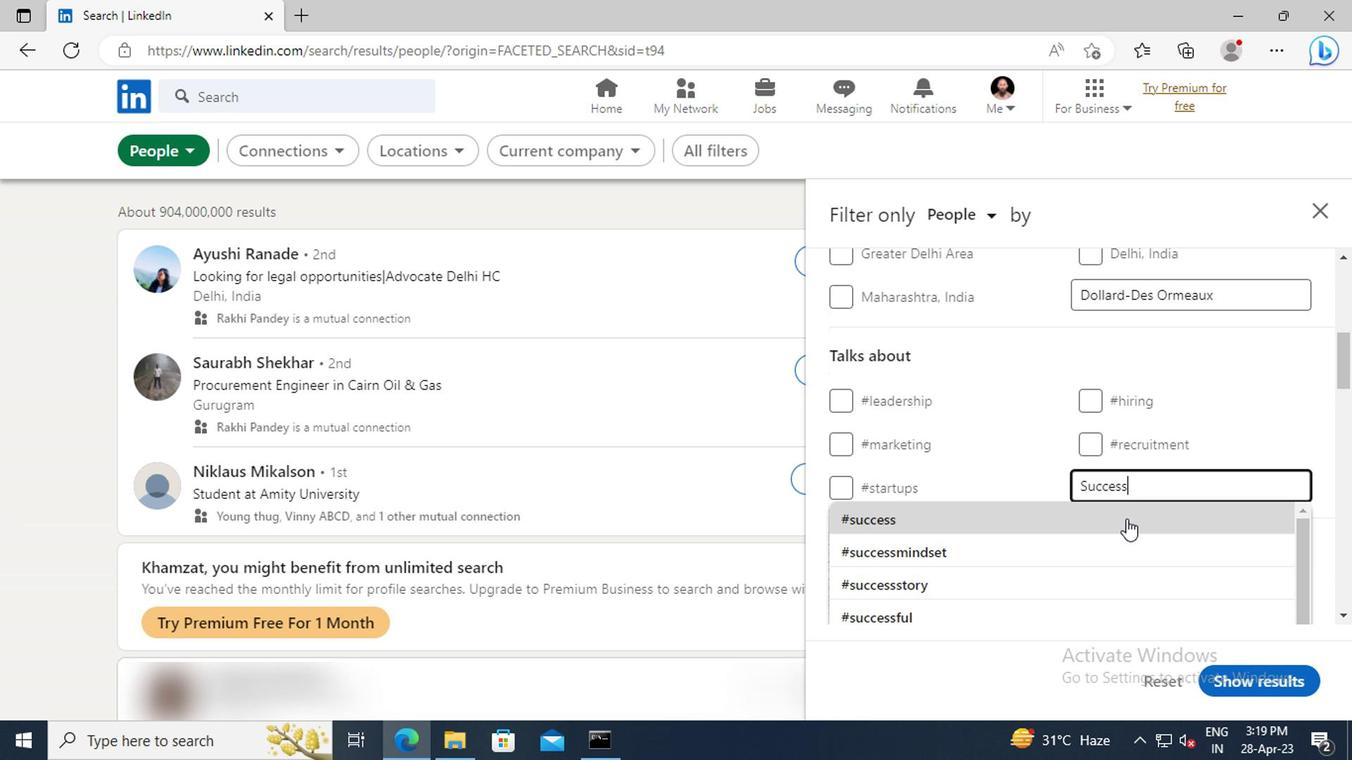 
Action: Mouse moved to (1130, 478)
Screenshot: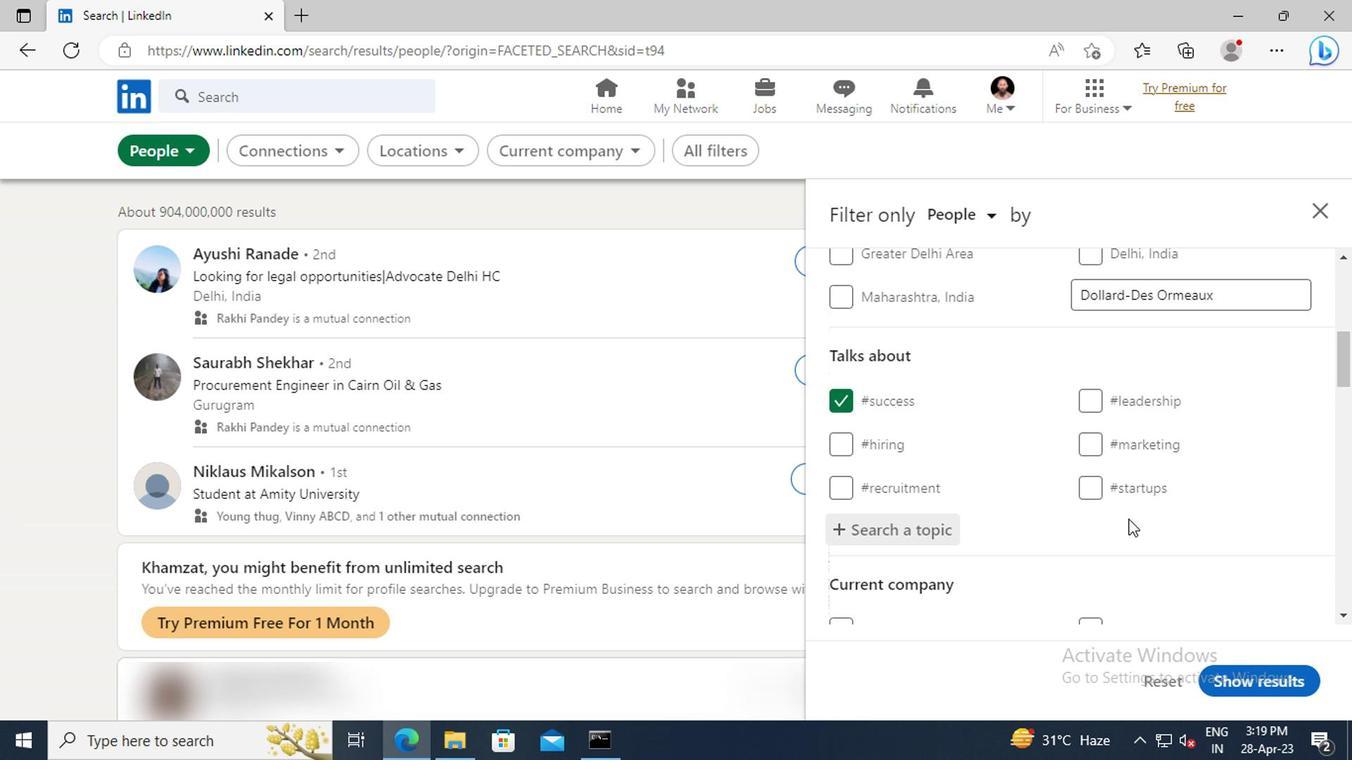 
Action: Mouse scrolled (1130, 477) with delta (0, 0)
Screenshot: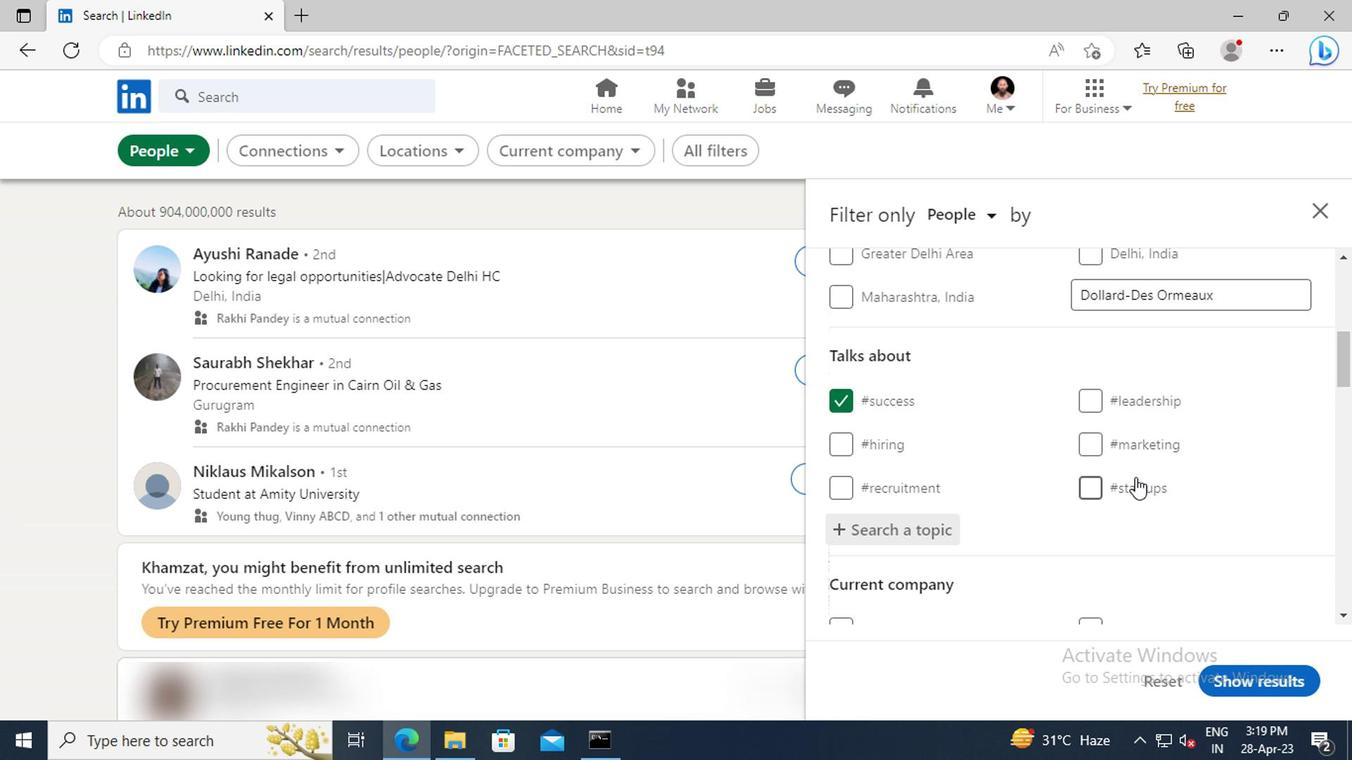 
Action: Mouse scrolled (1130, 477) with delta (0, 0)
Screenshot: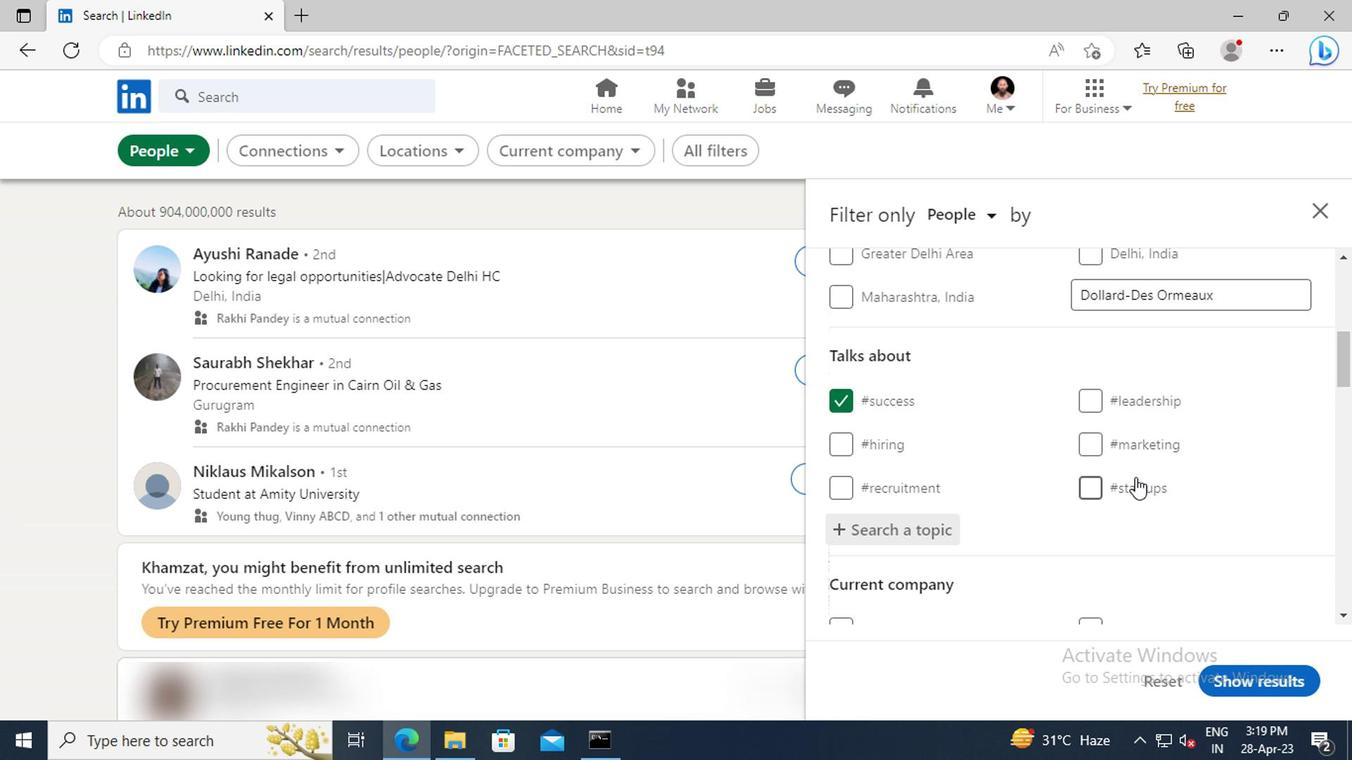 
Action: Mouse scrolled (1130, 477) with delta (0, 0)
Screenshot: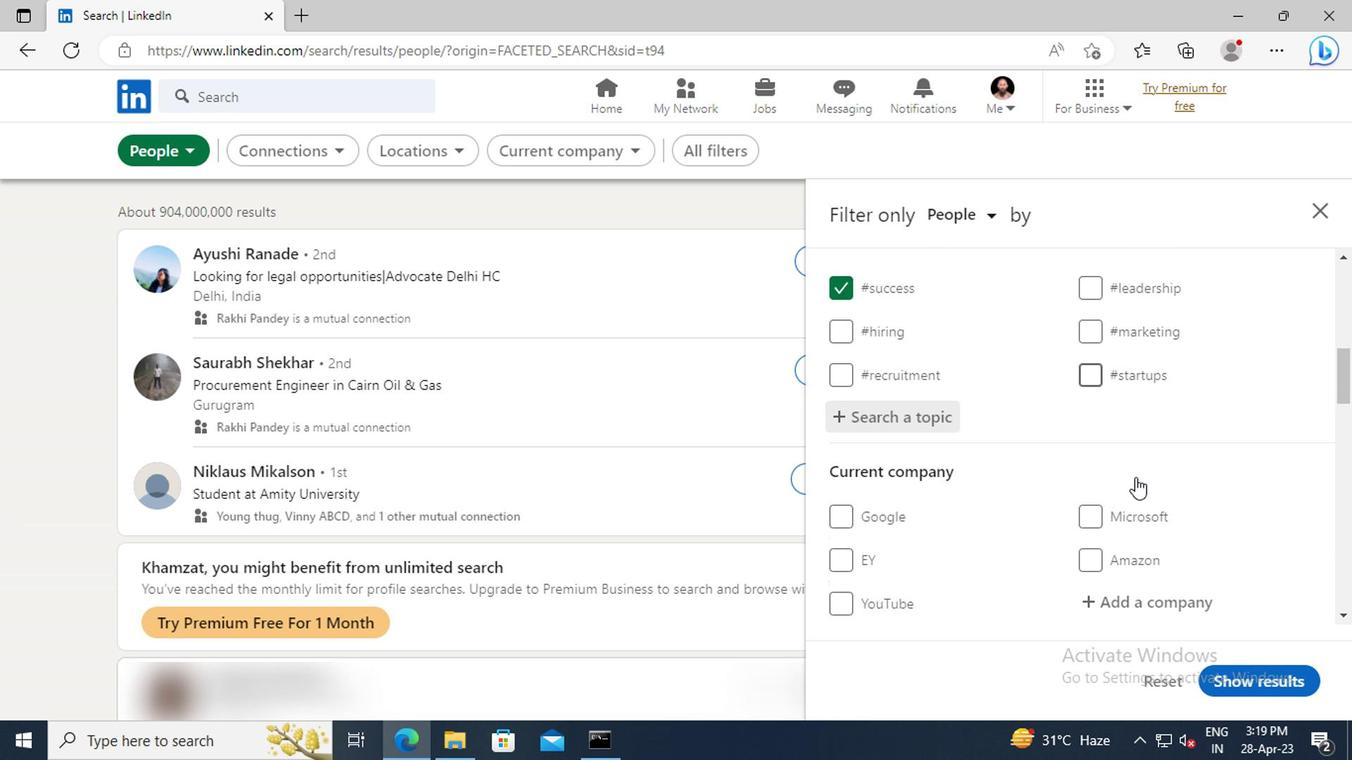 
Action: Mouse scrolled (1130, 477) with delta (0, 0)
Screenshot: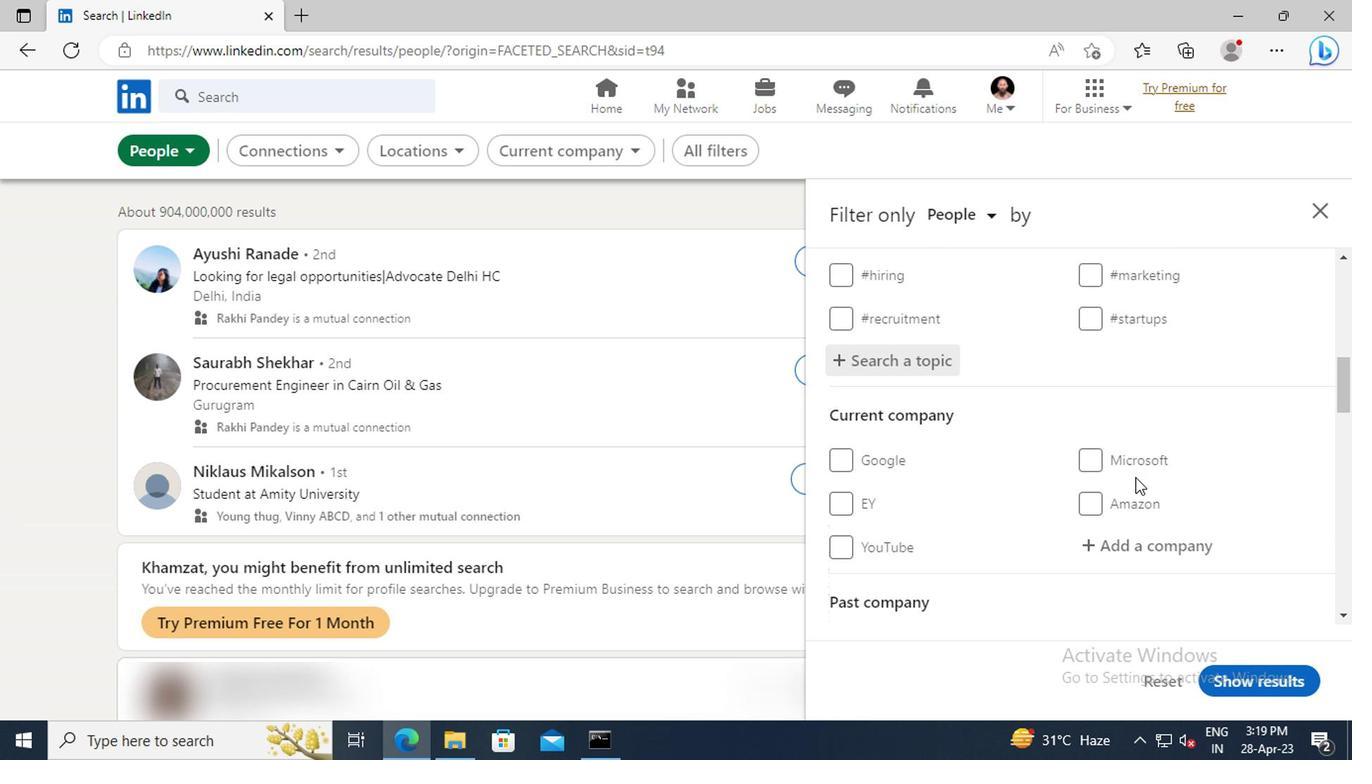 
Action: Mouse scrolled (1130, 477) with delta (0, 0)
Screenshot: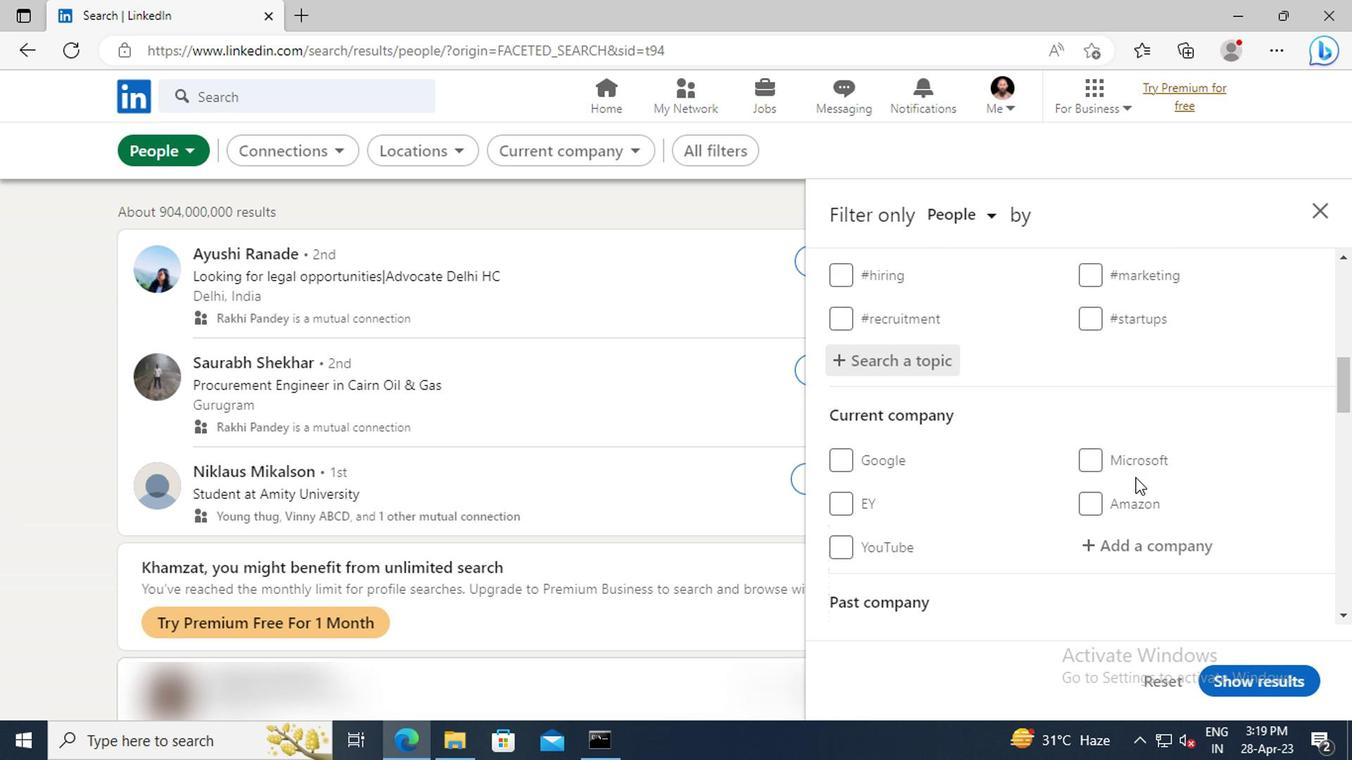 
Action: Mouse scrolled (1130, 477) with delta (0, 0)
Screenshot: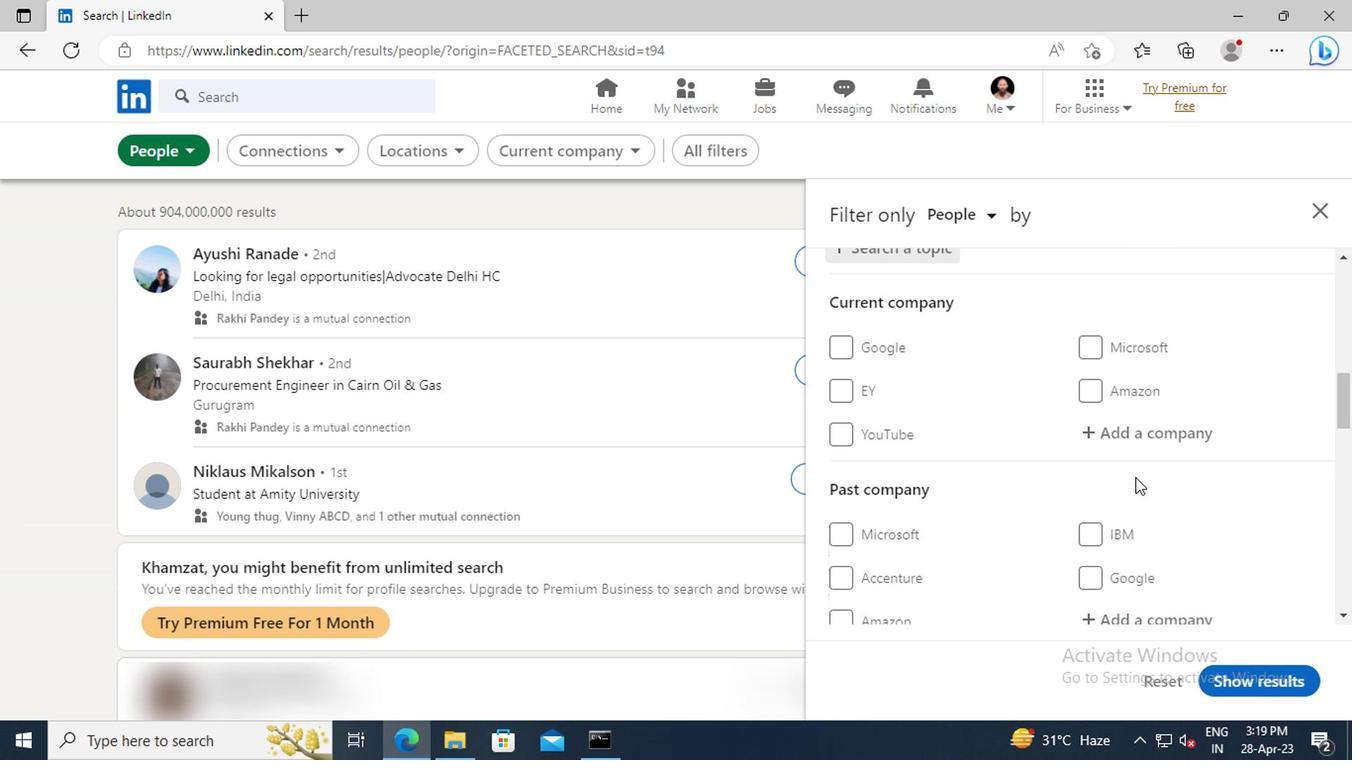 
Action: Mouse scrolled (1130, 477) with delta (0, 0)
Screenshot: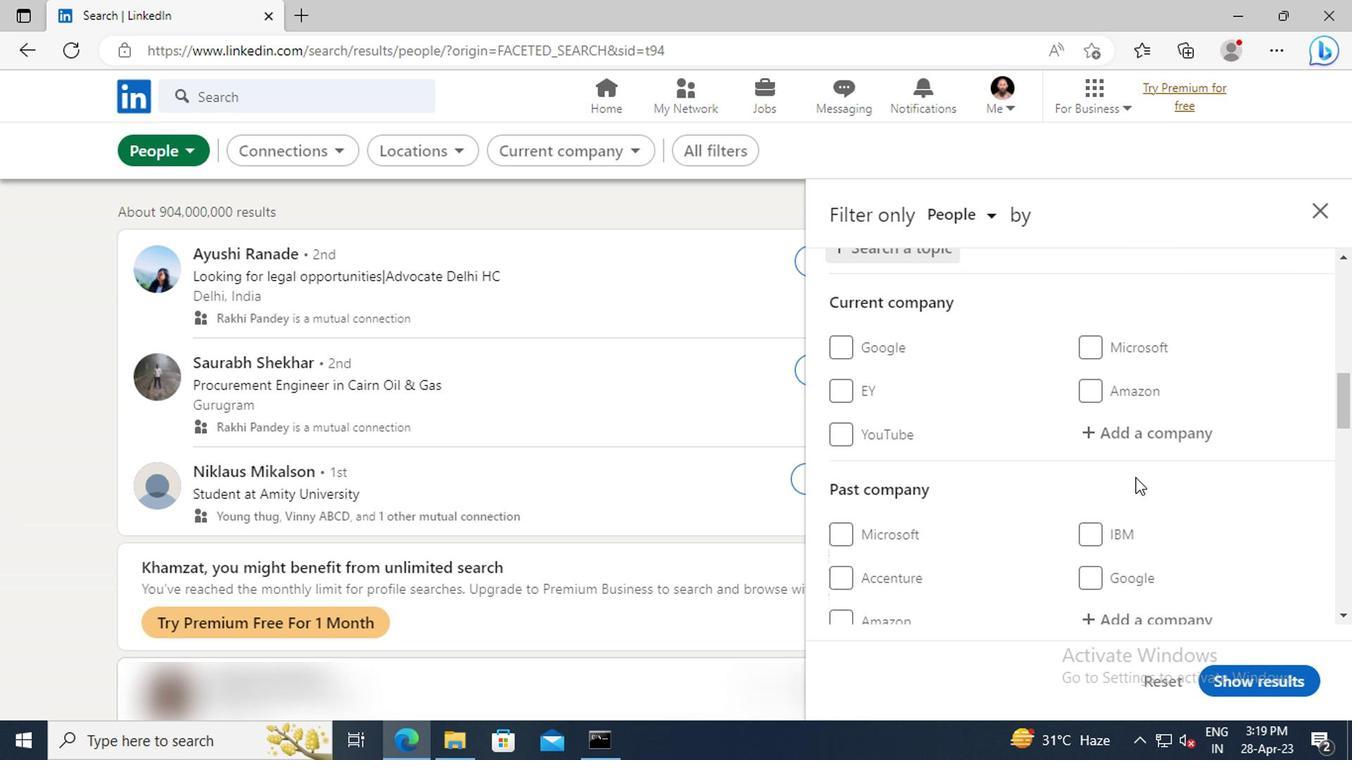 
Action: Mouse scrolled (1130, 477) with delta (0, 0)
Screenshot: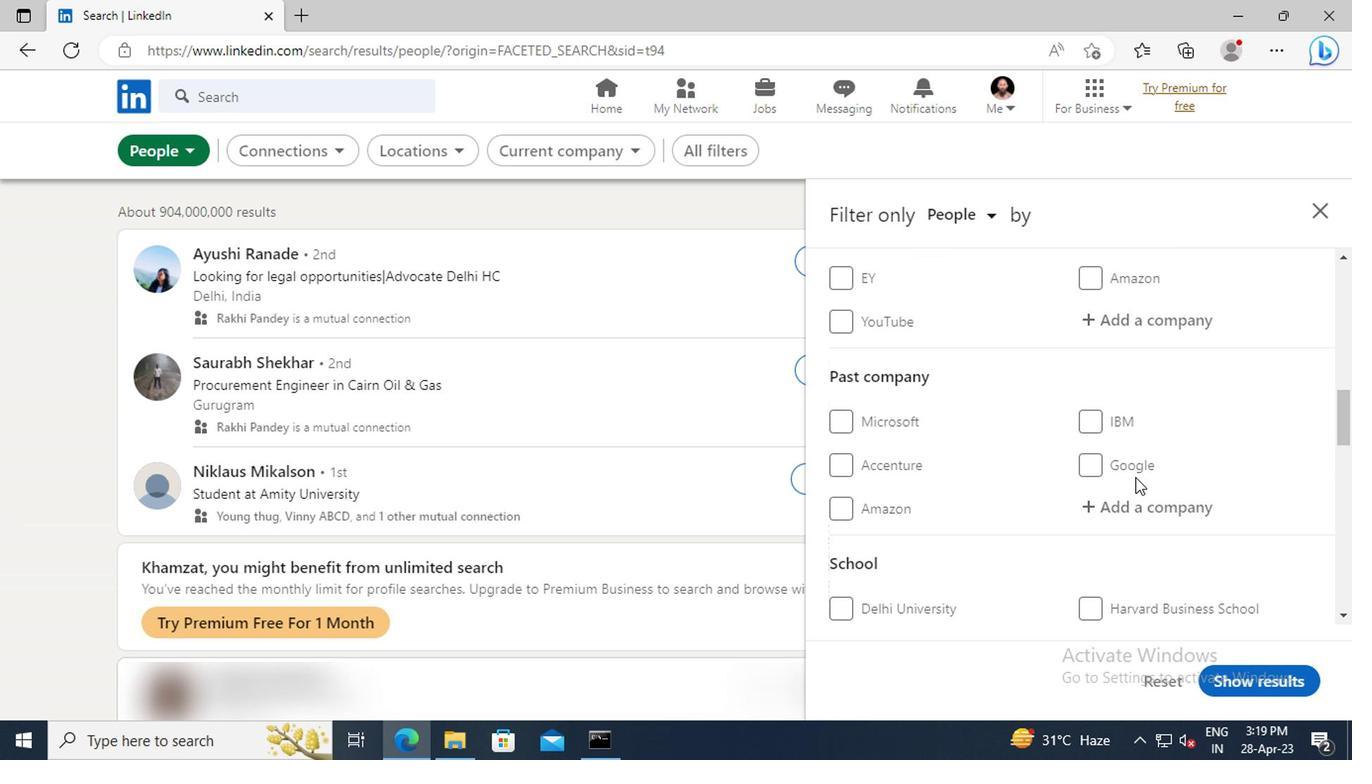 
Action: Mouse scrolled (1130, 477) with delta (0, 0)
Screenshot: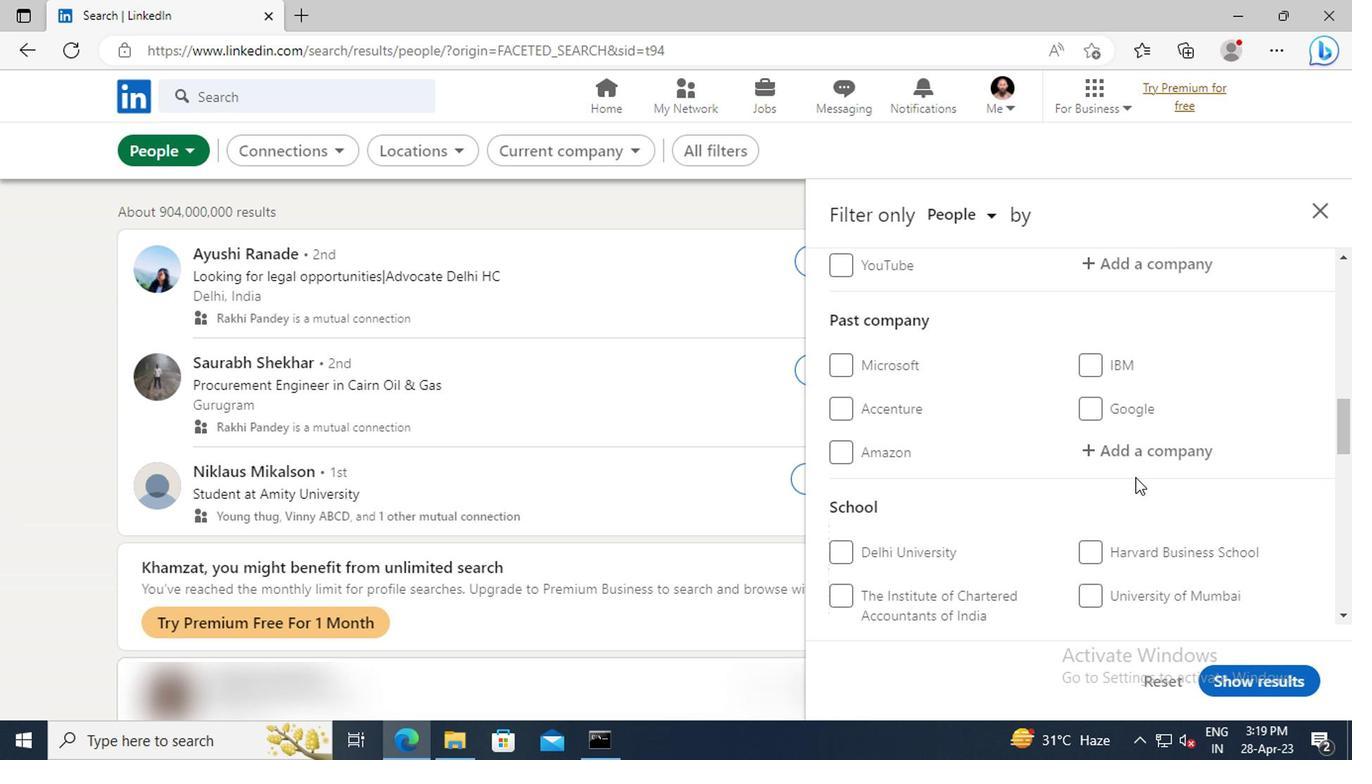 
Action: Mouse scrolled (1130, 477) with delta (0, 0)
Screenshot: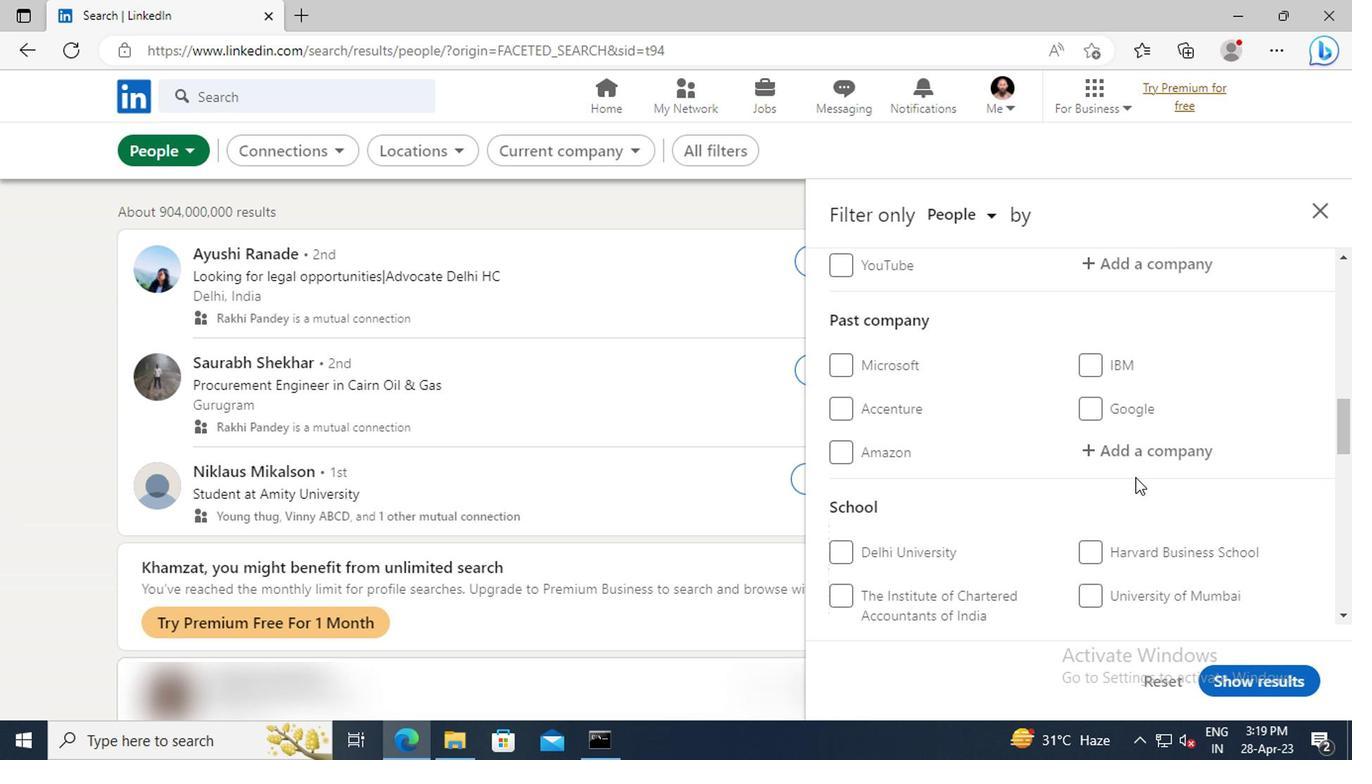 
Action: Mouse scrolled (1130, 477) with delta (0, 0)
Screenshot: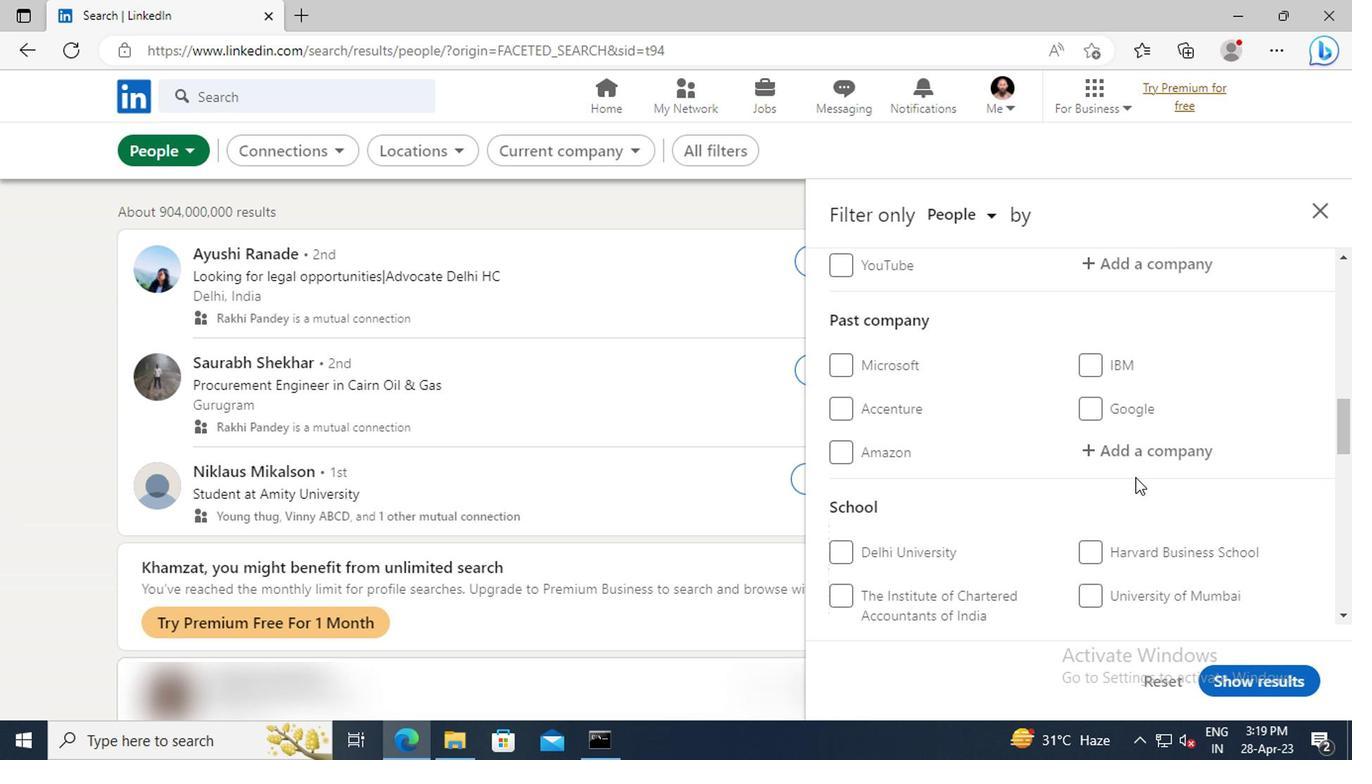 
Action: Mouse scrolled (1130, 477) with delta (0, 0)
Screenshot: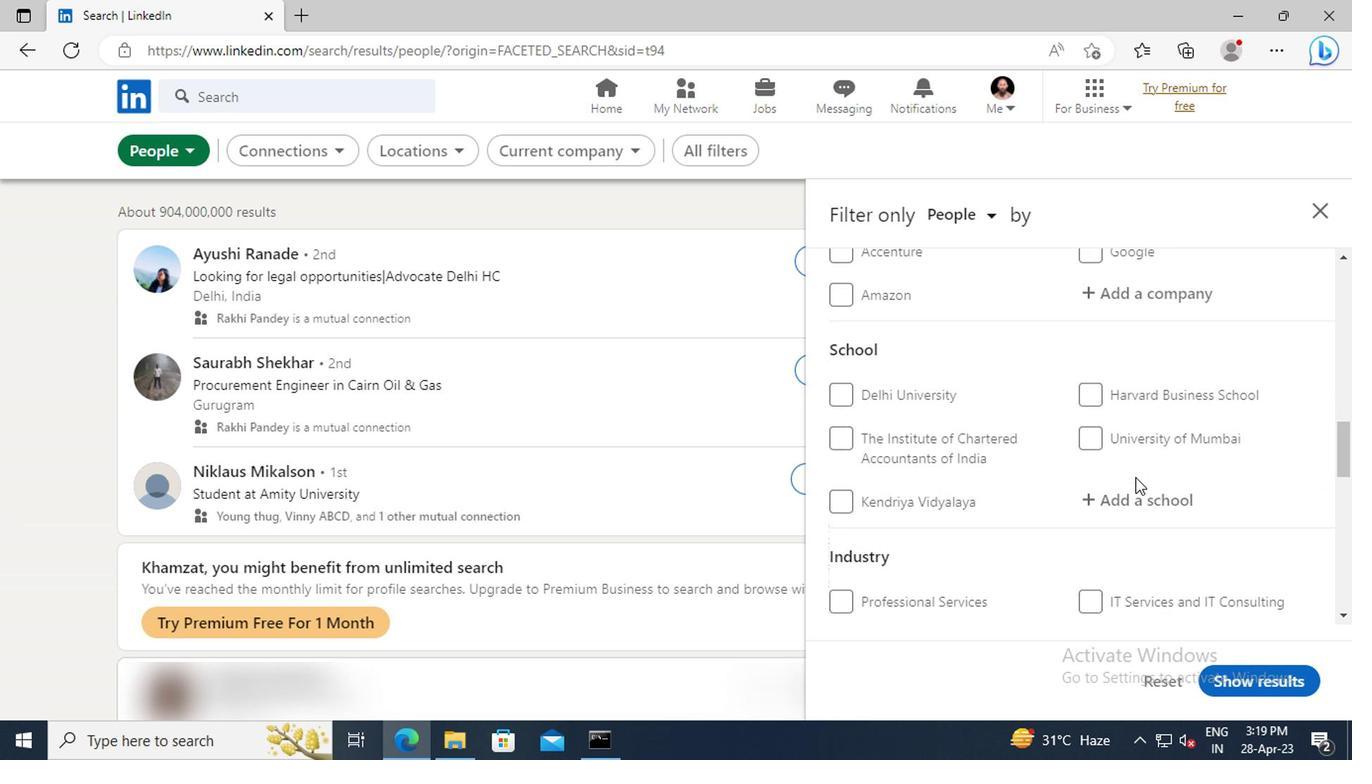 
Action: Mouse scrolled (1130, 477) with delta (0, 0)
Screenshot: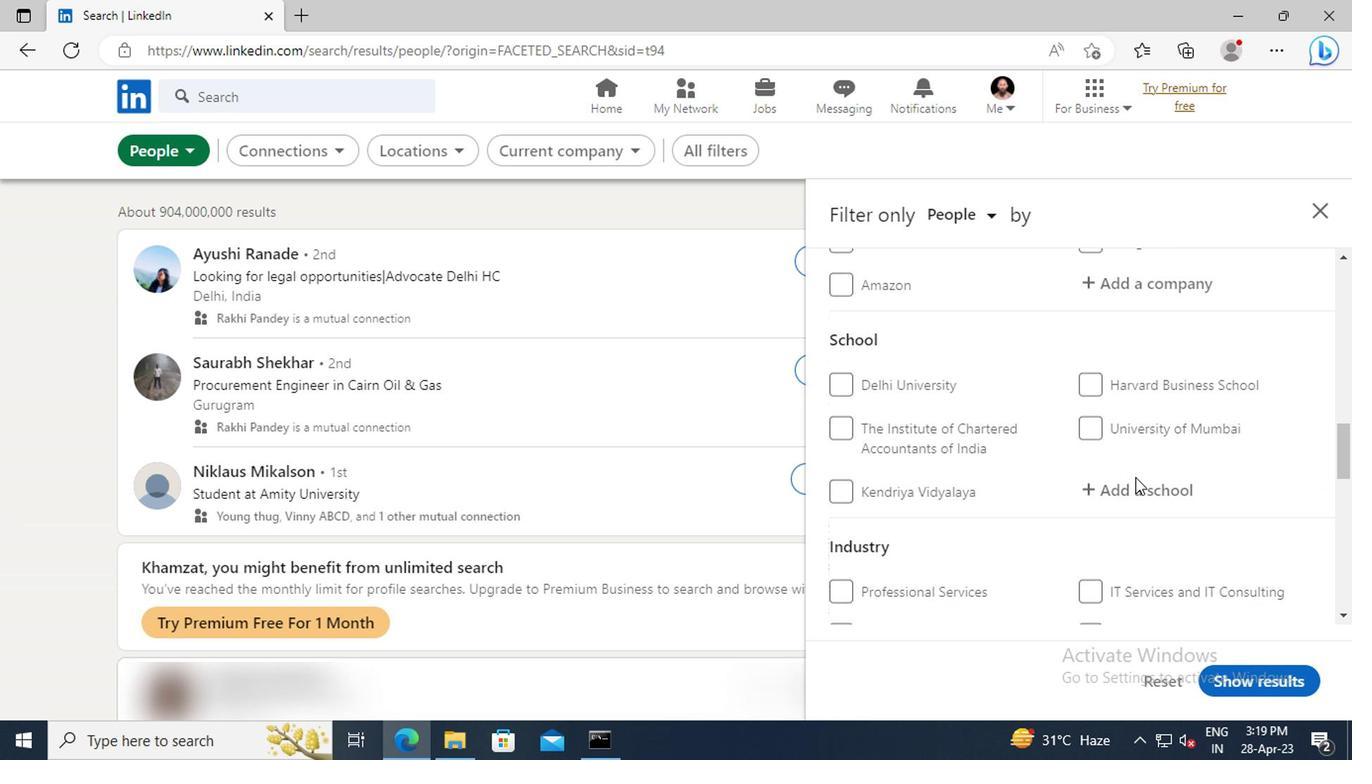 
Action: Mouse scrolled (1130, 477) with delta (0, 0)
Screenshot: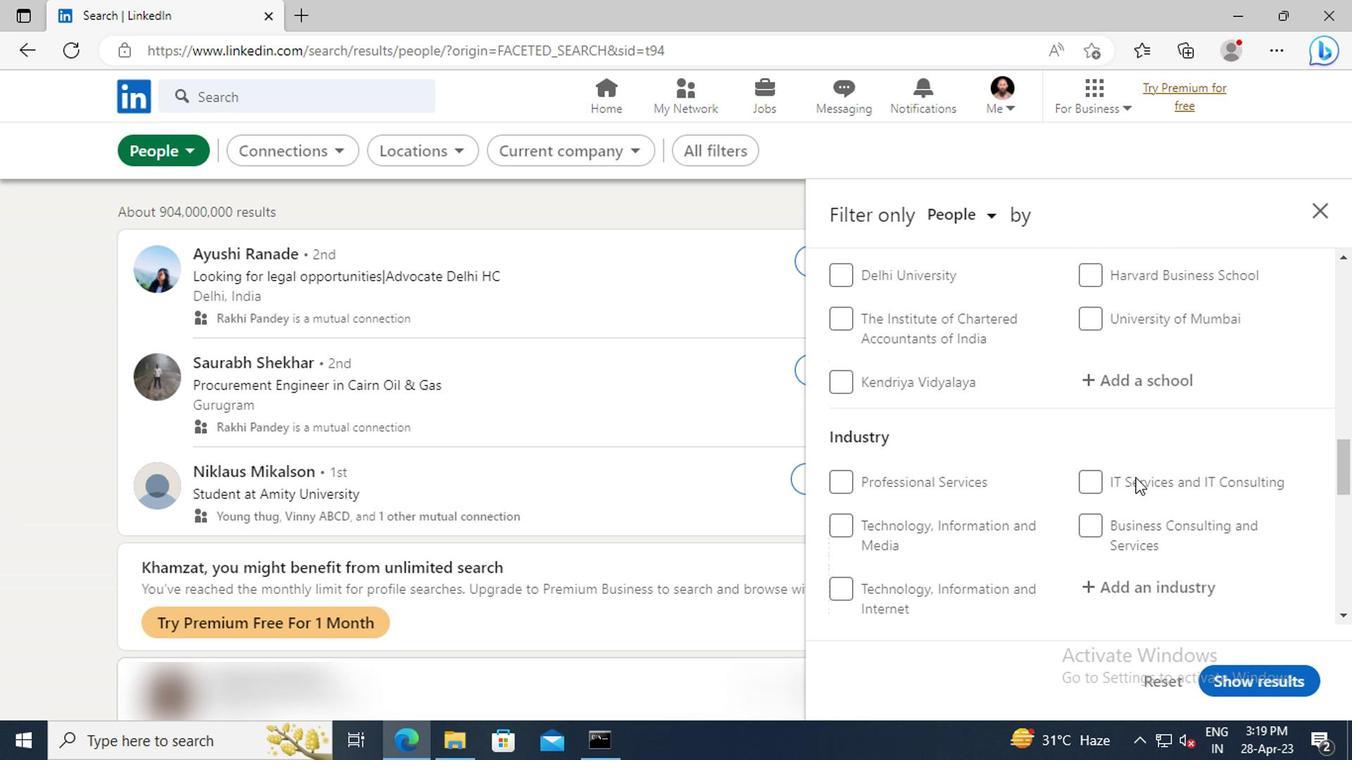 
Action: Mouse scrolled (1130, 477) with delta (0, 0)
Screenshot: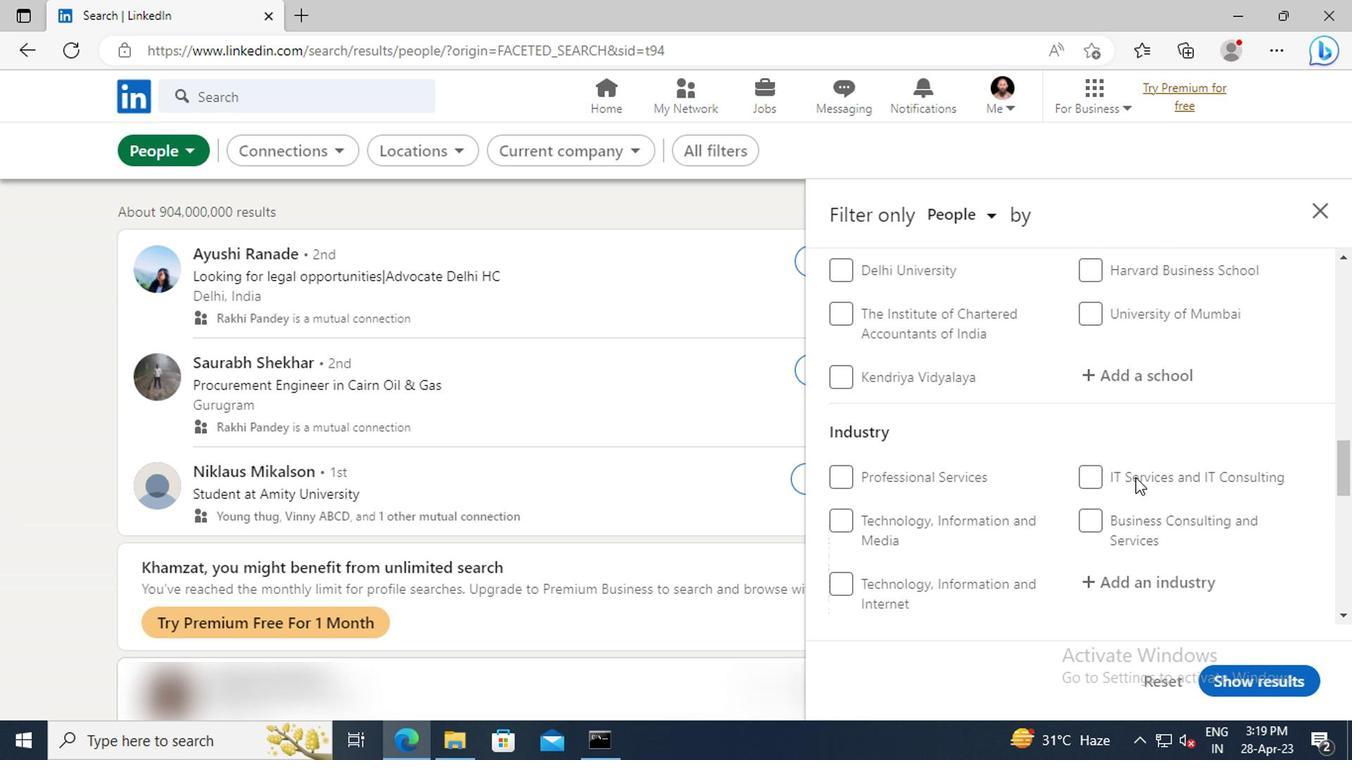 
Action: Mouse scrolled (1130, 477) with delta (0, 0)
Screenshot: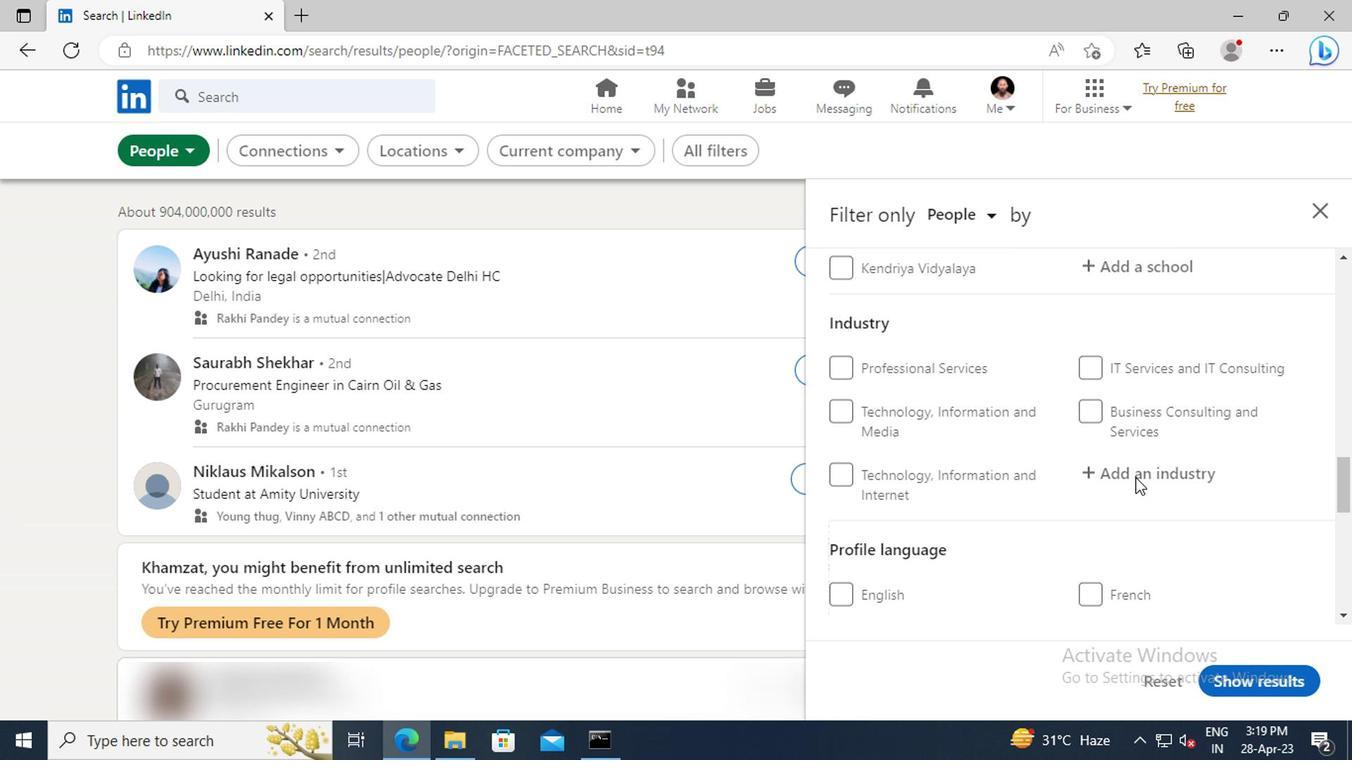 
Action: Mouse scrolled (1130, 477) with delta (0, 0)
Screenshot: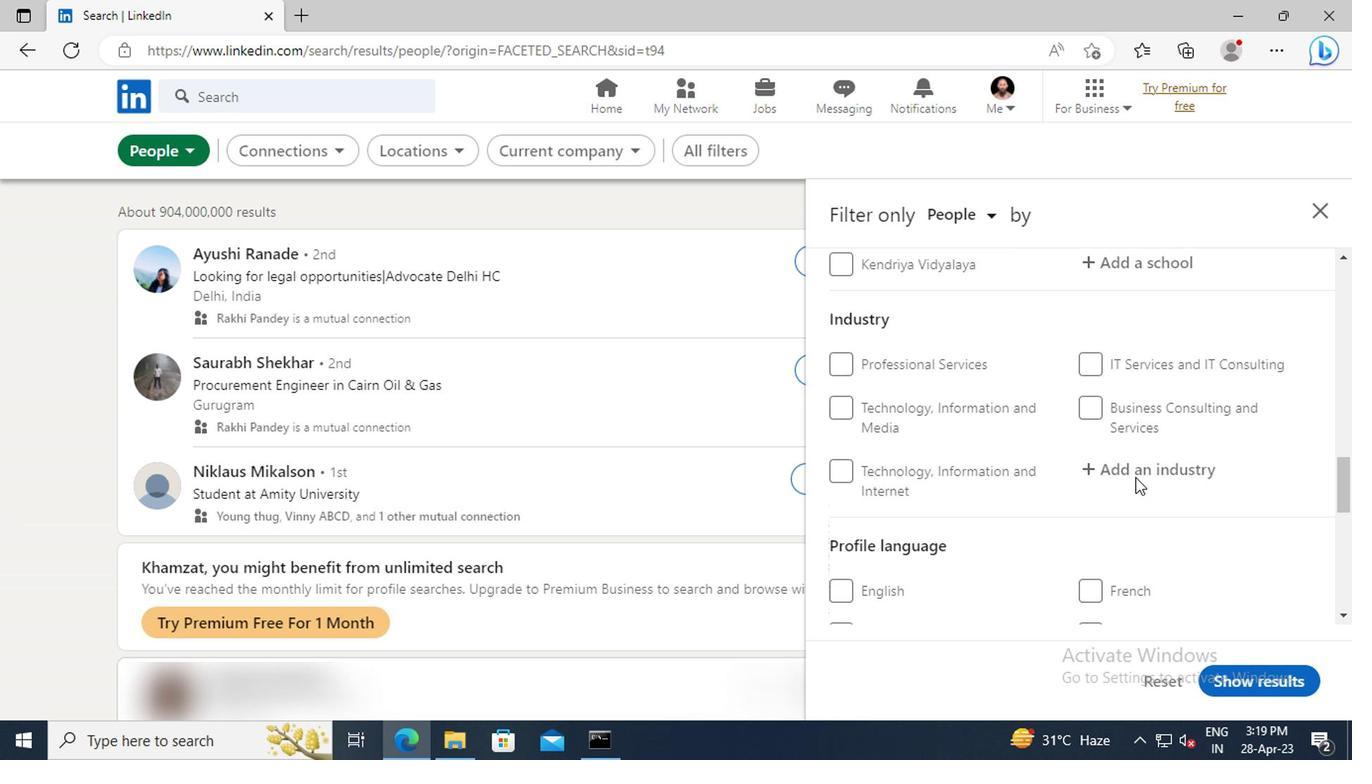 
Action: Mouse moved to (837, 485)
Screenshot: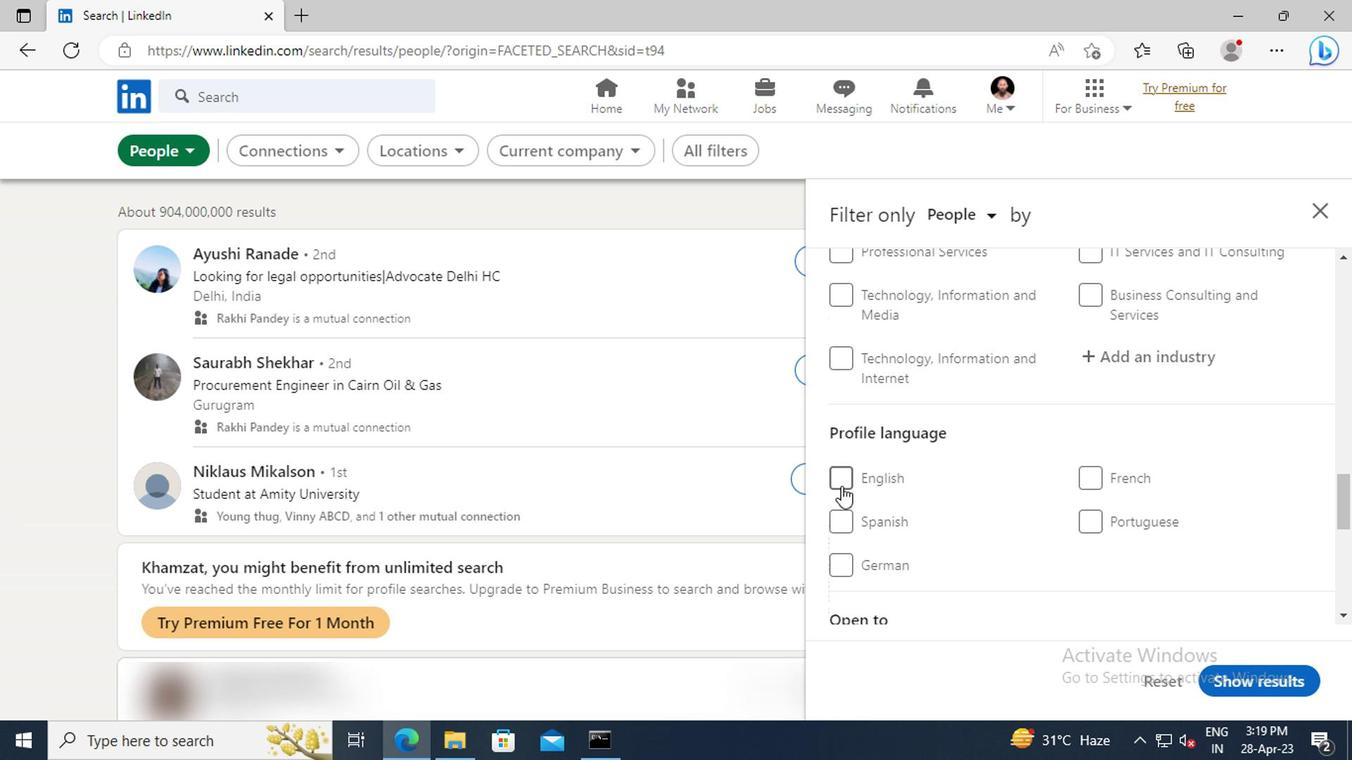
Action: Mouse pressed left at (837, 485)
Screenshot: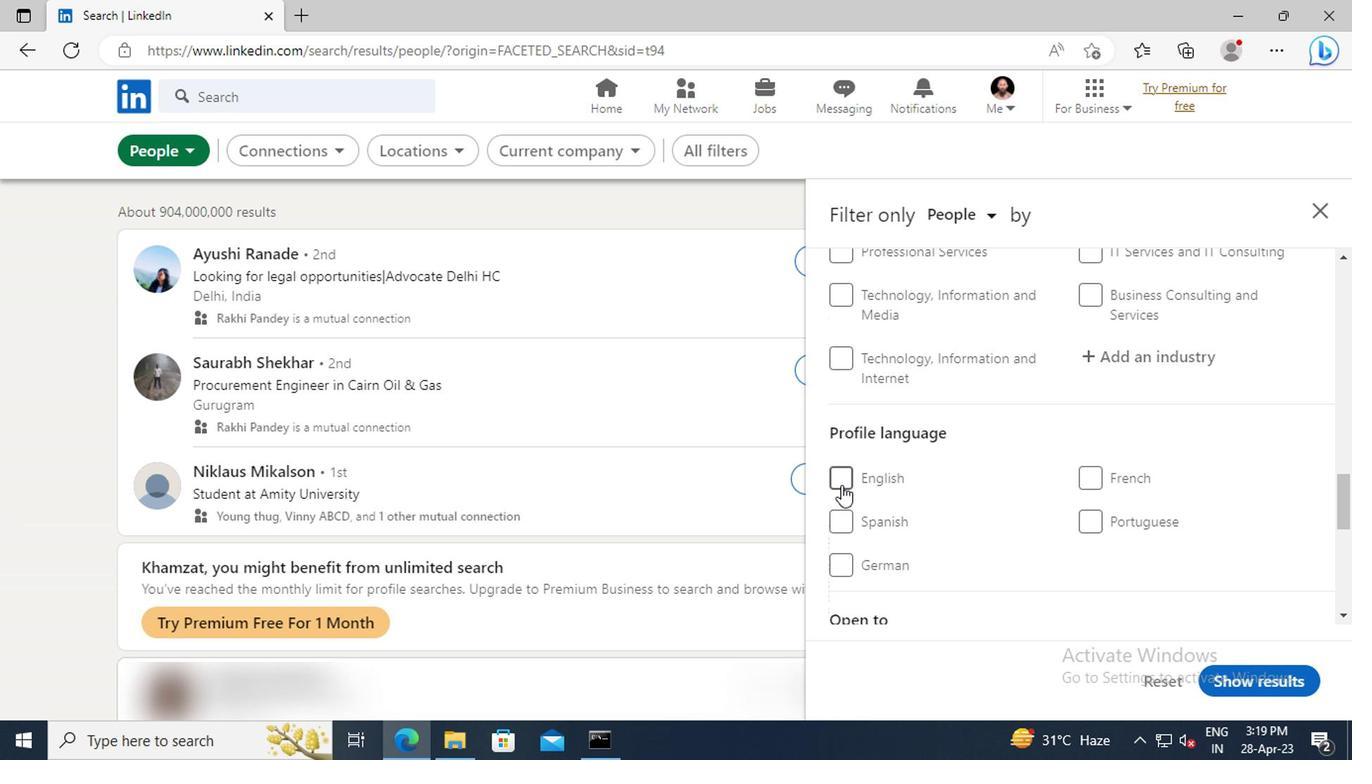 
Action: Mouse moved to (1088, 488)
Screenshot: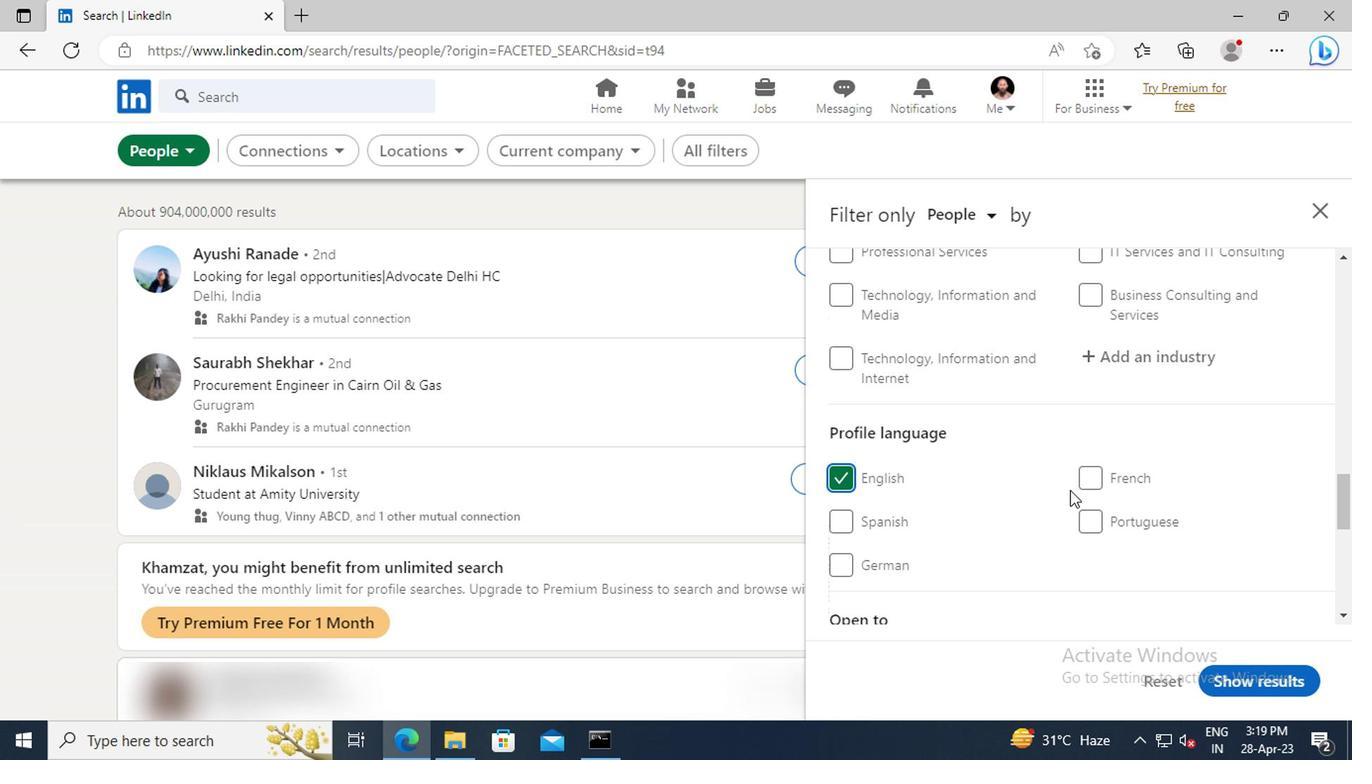 
Action: Mouse scrolled (1088, 489) with delta (0, 1)
Screenshot: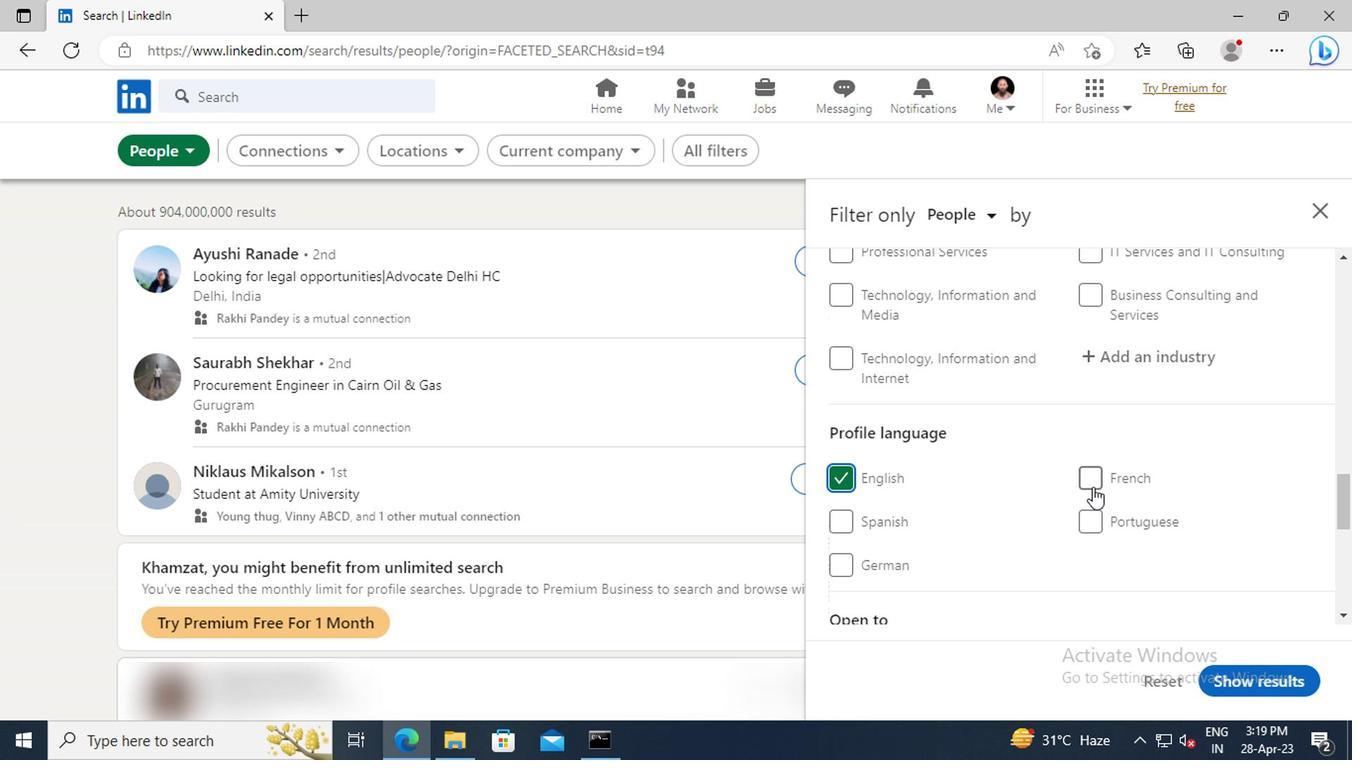 
Action: Mouse scrolled (1088, 489) with delta (0, 1)
Screenshot: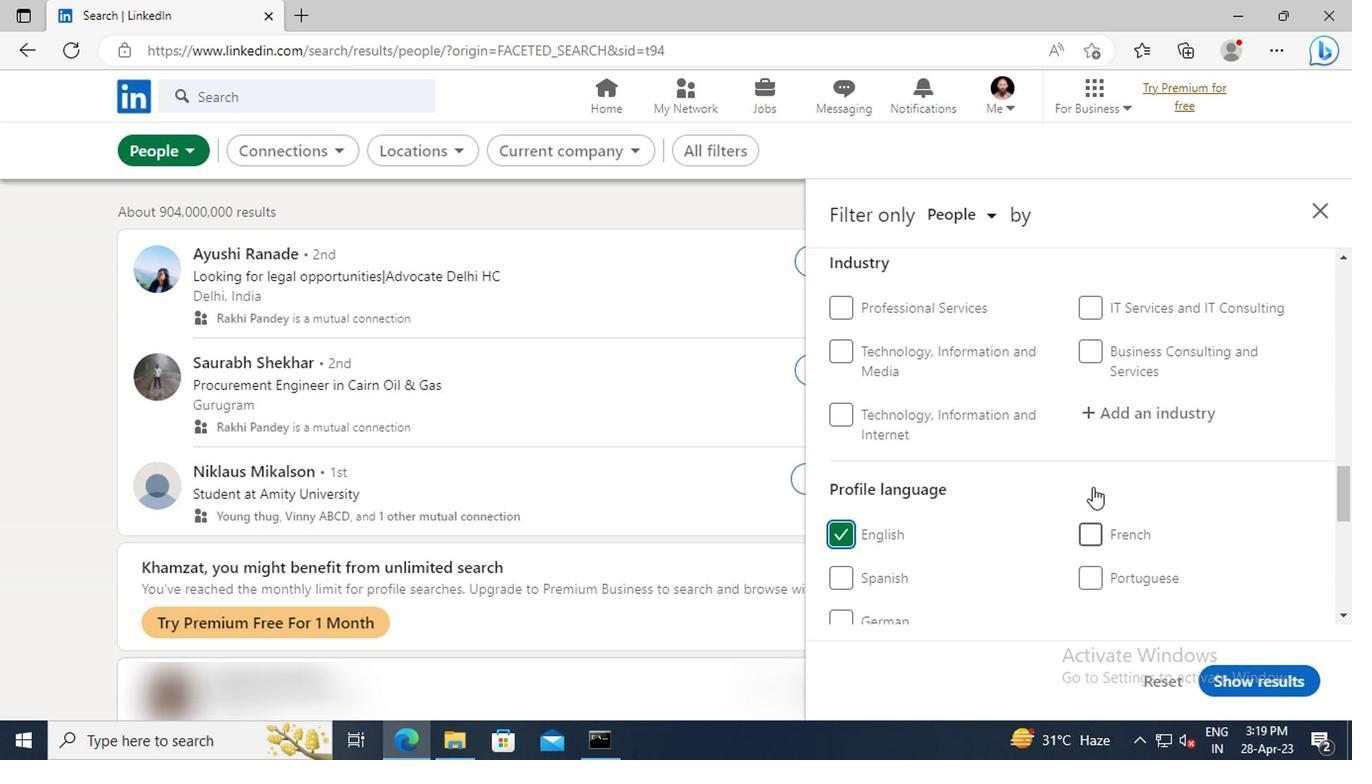 
Action: Mouse scrolled (1088, 489) with delta (0, 1)
Screenshot: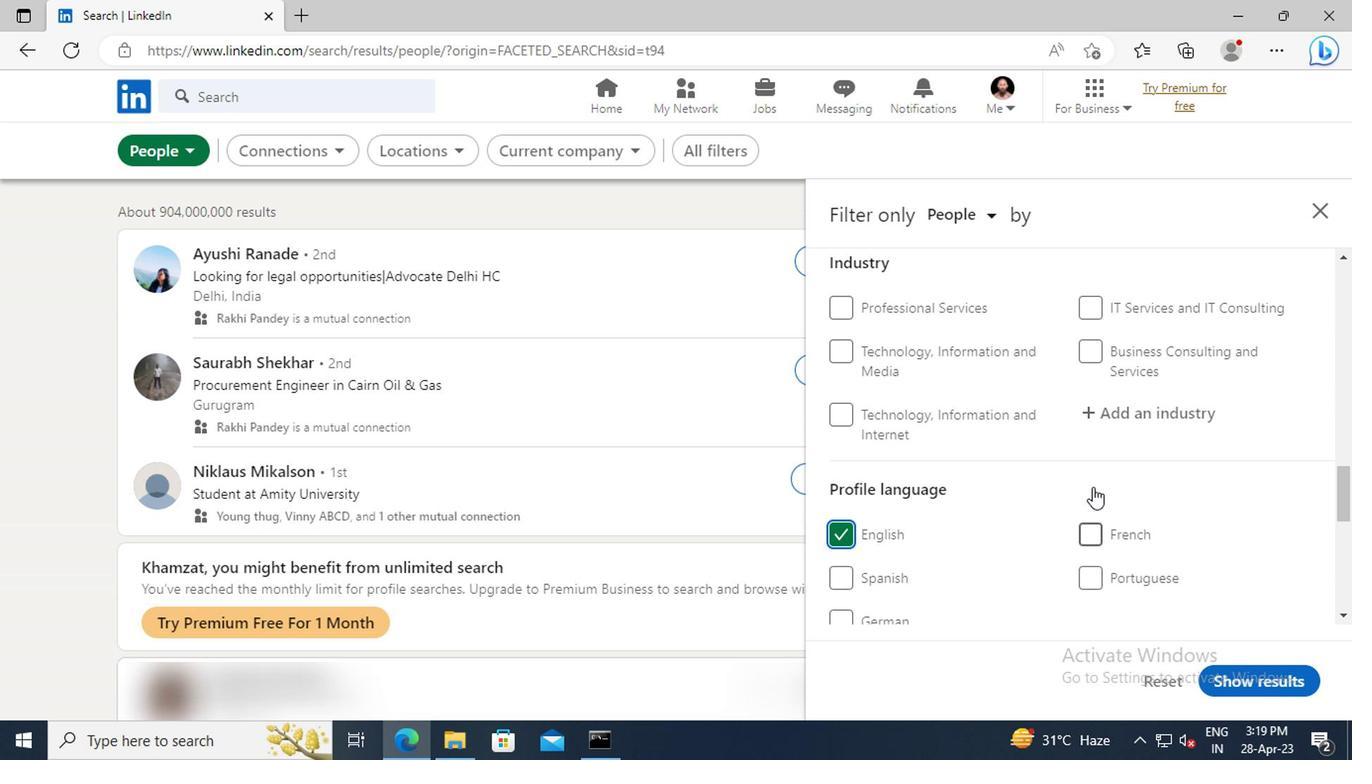 
Action: Mouse scrolled (1088, 489) with delta (0, 1)
Screenshot: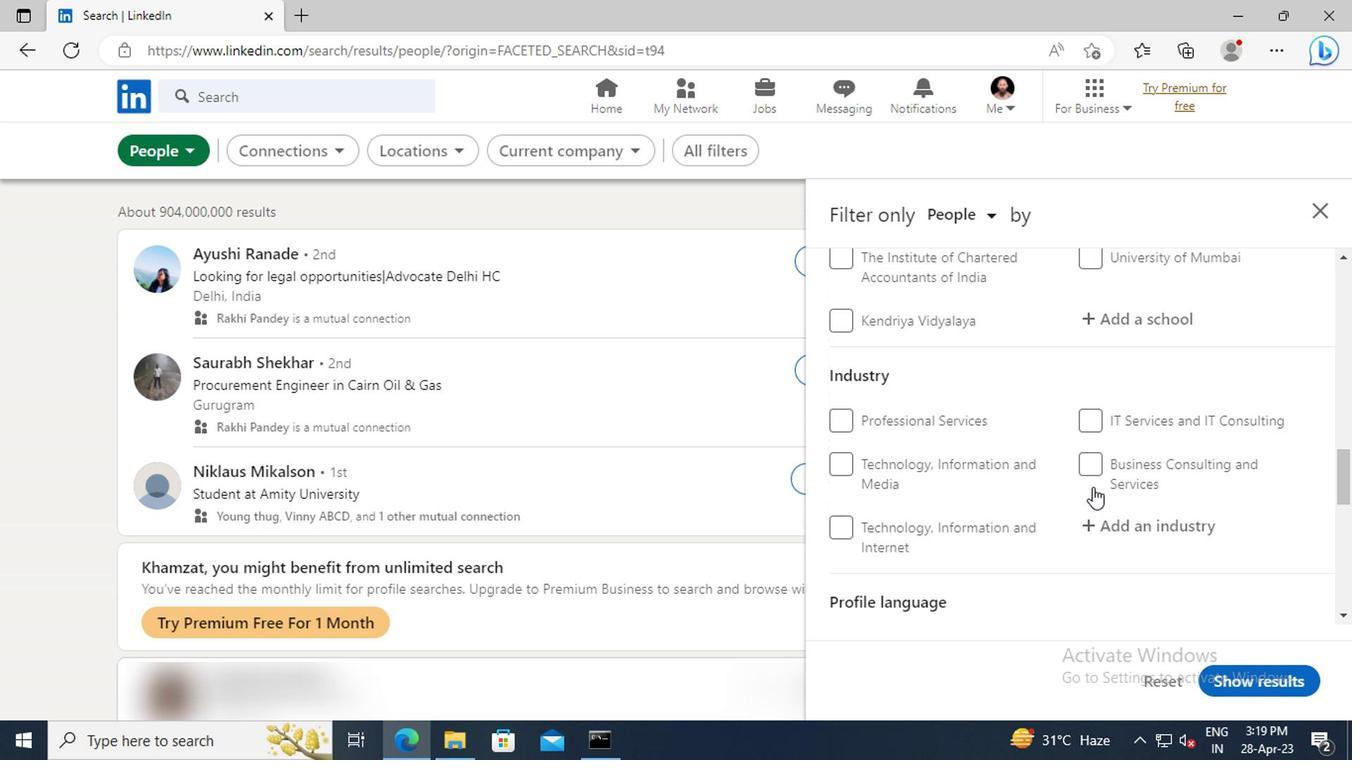 
Action: Mouse scrolled (1088, 489) with delta (0, 1)
Screenshot: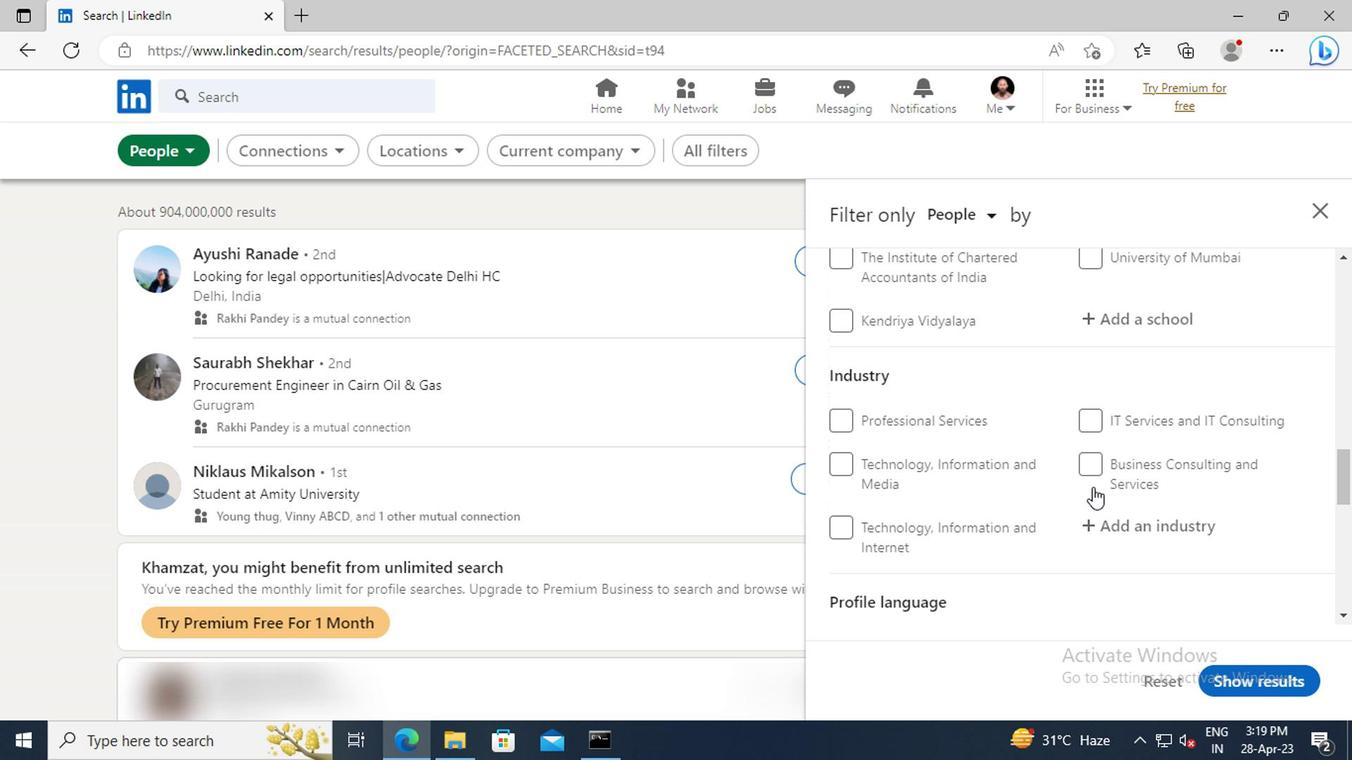 
Action: Mouse moved to (1101, 471)
Screenshot: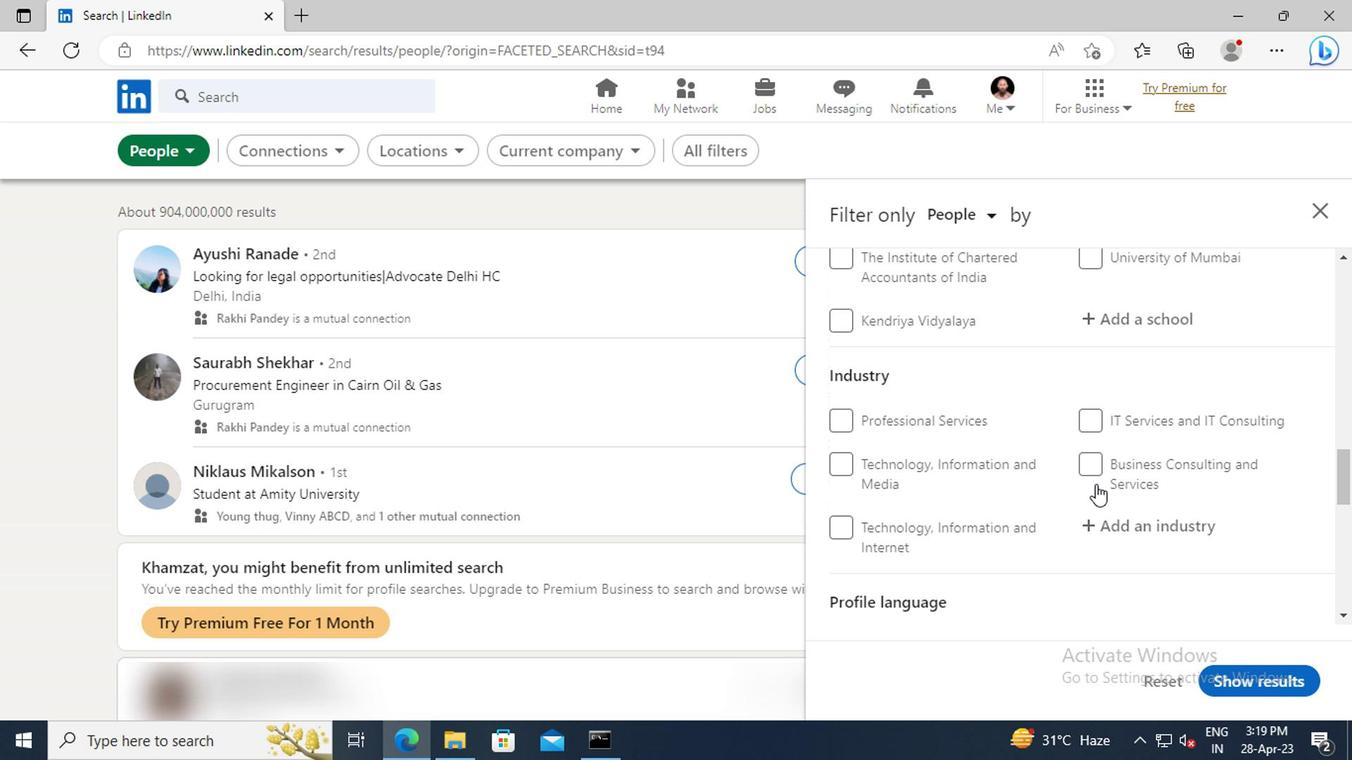 
Action: Mouse scrolled (1101, 472) with delta (0, 1)
Screenshot: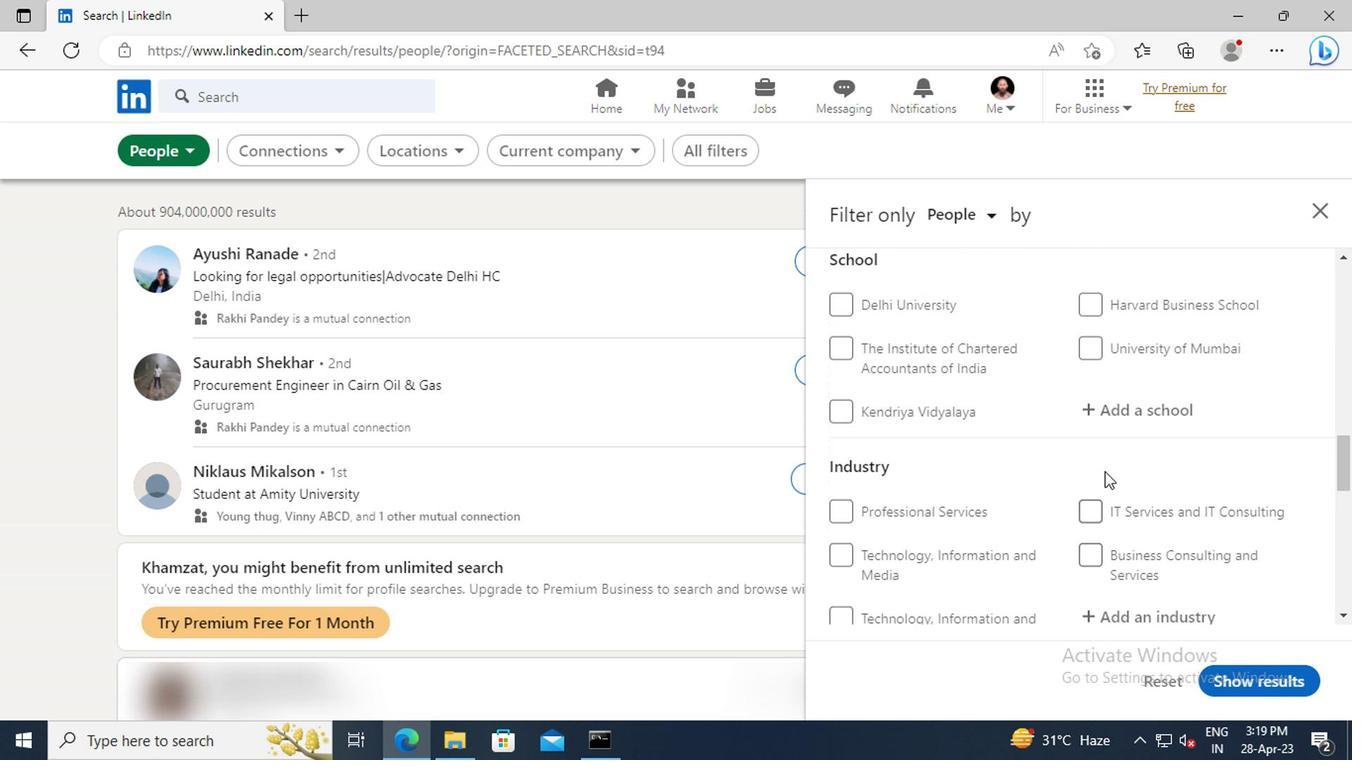 
Action: Mouse scrolled (1101, 472) with delta (0, 1)
Screenshot: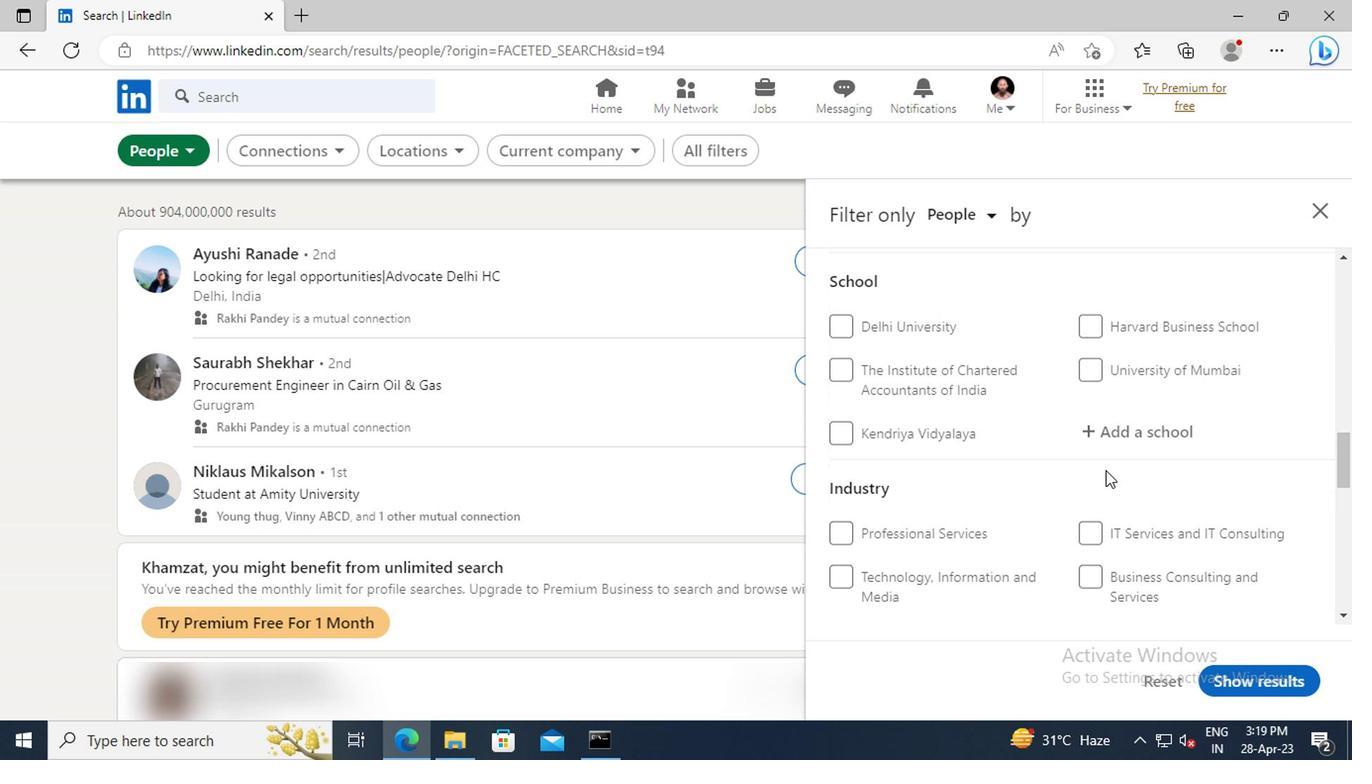 
Action: Mouse scrolled (1101, 472) with delta (0, 1)
Screenshot: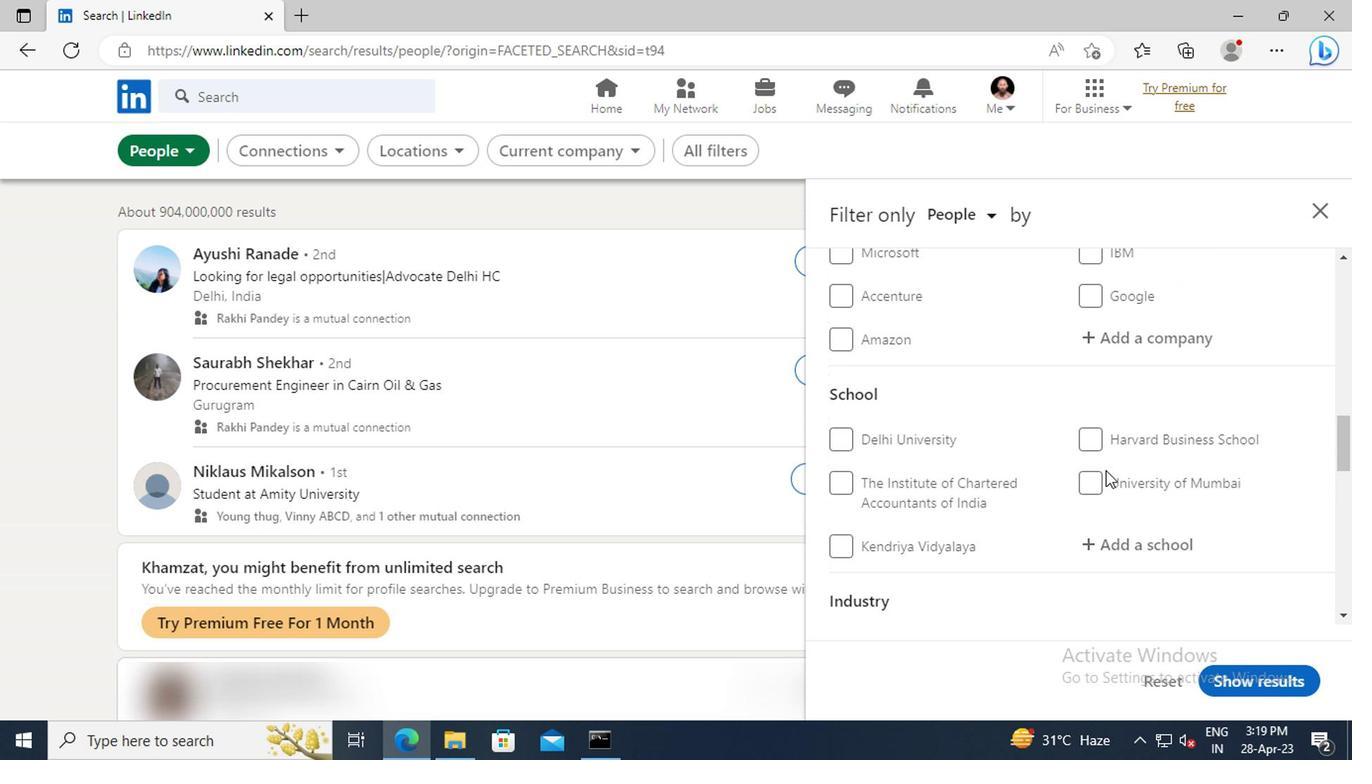 
Action: Mouse scrolled (1101, 472) with delta (0, 1)
Screenshot: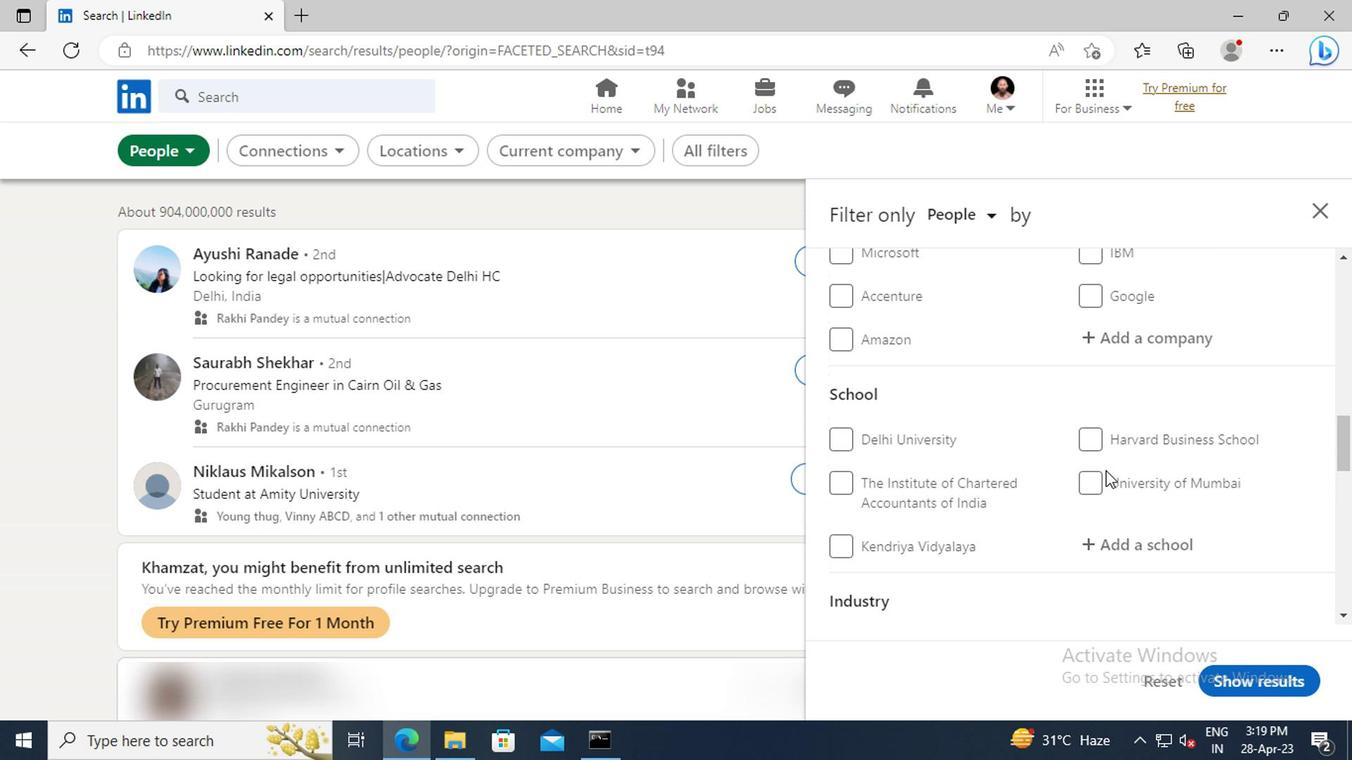 
Action: Mouse moved to (1107, 460)
Screenshot: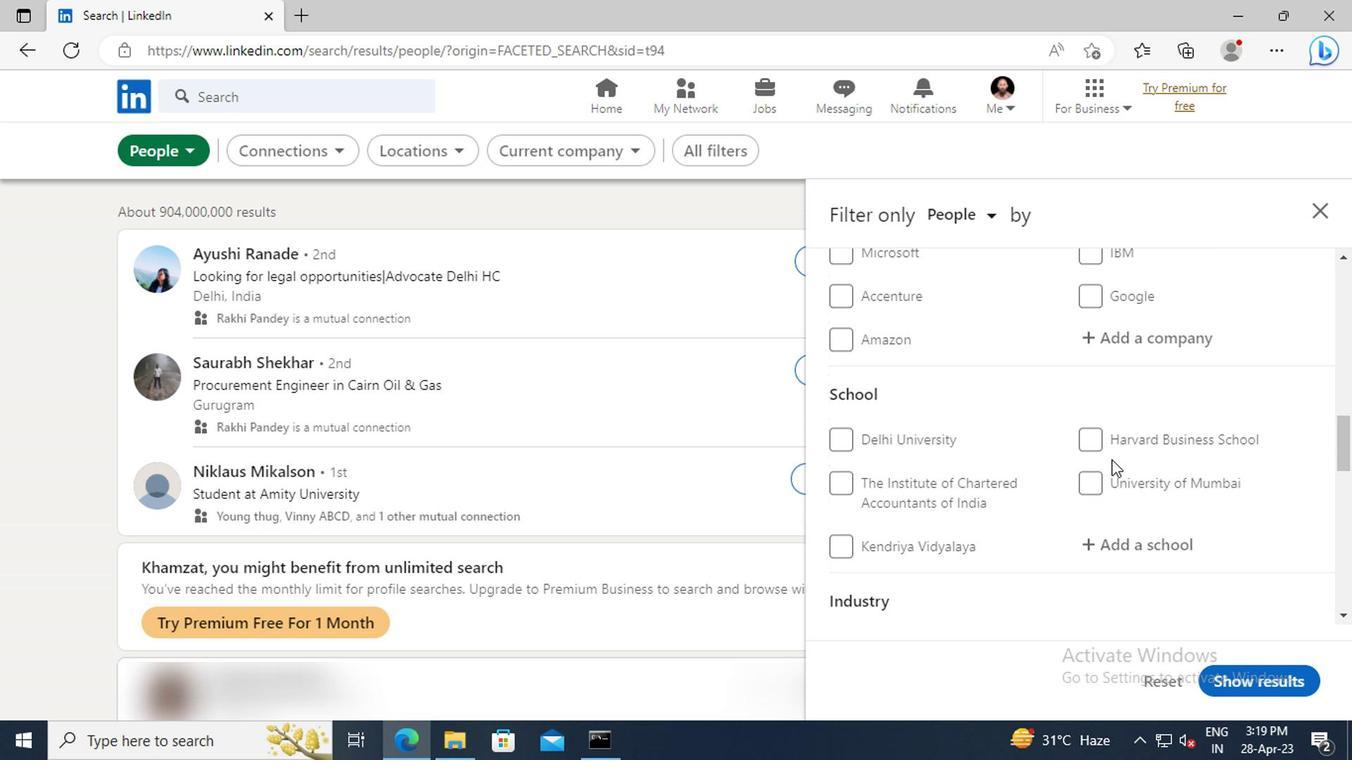 
Action: Mouse scrolled (1107, 461) with delta (0, 0)
Screenshot: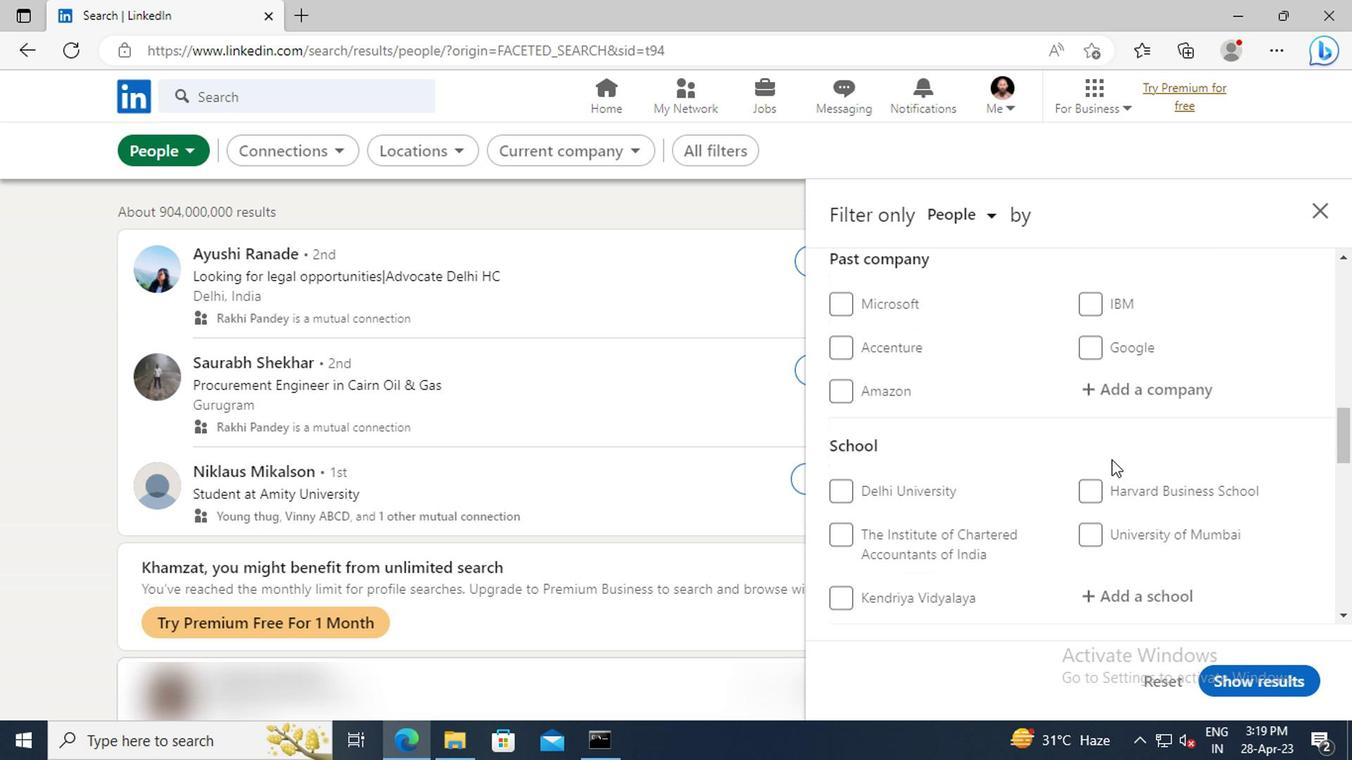 
Action: Mouse scrolled (1107, 461) with delta (0, 0)
Screenshot: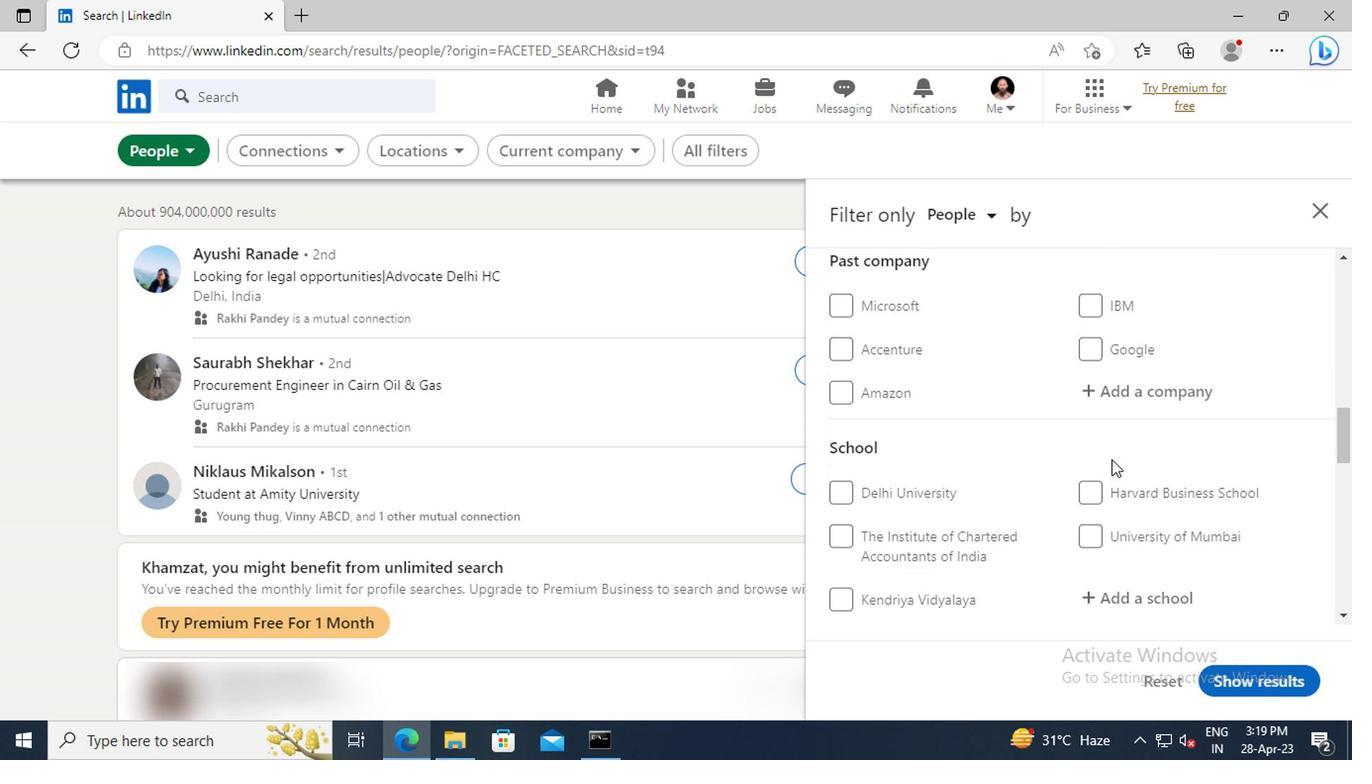
Action: Mouse moved to (1109, 456)
Screenshot: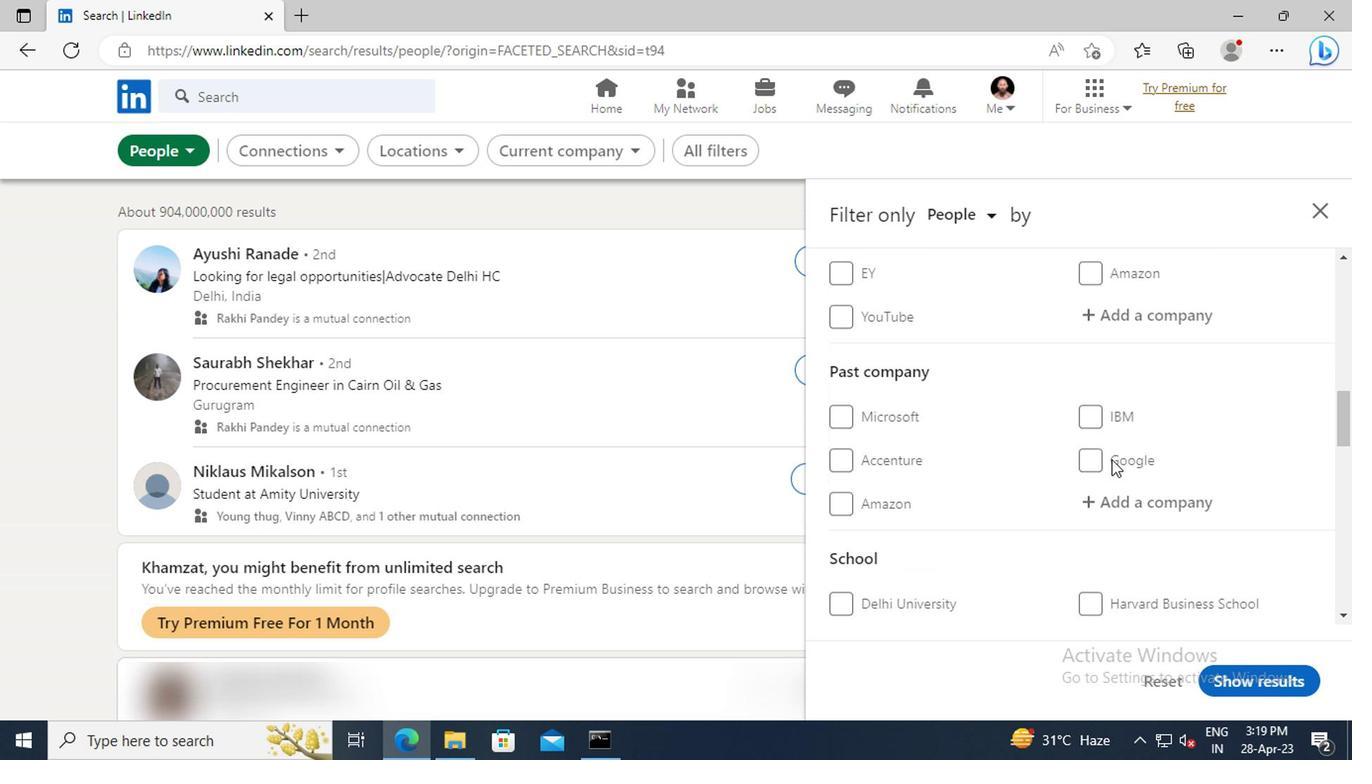 
Action: Mouse scrolled (1109, 458) with delta (0, 1)
Screenshot: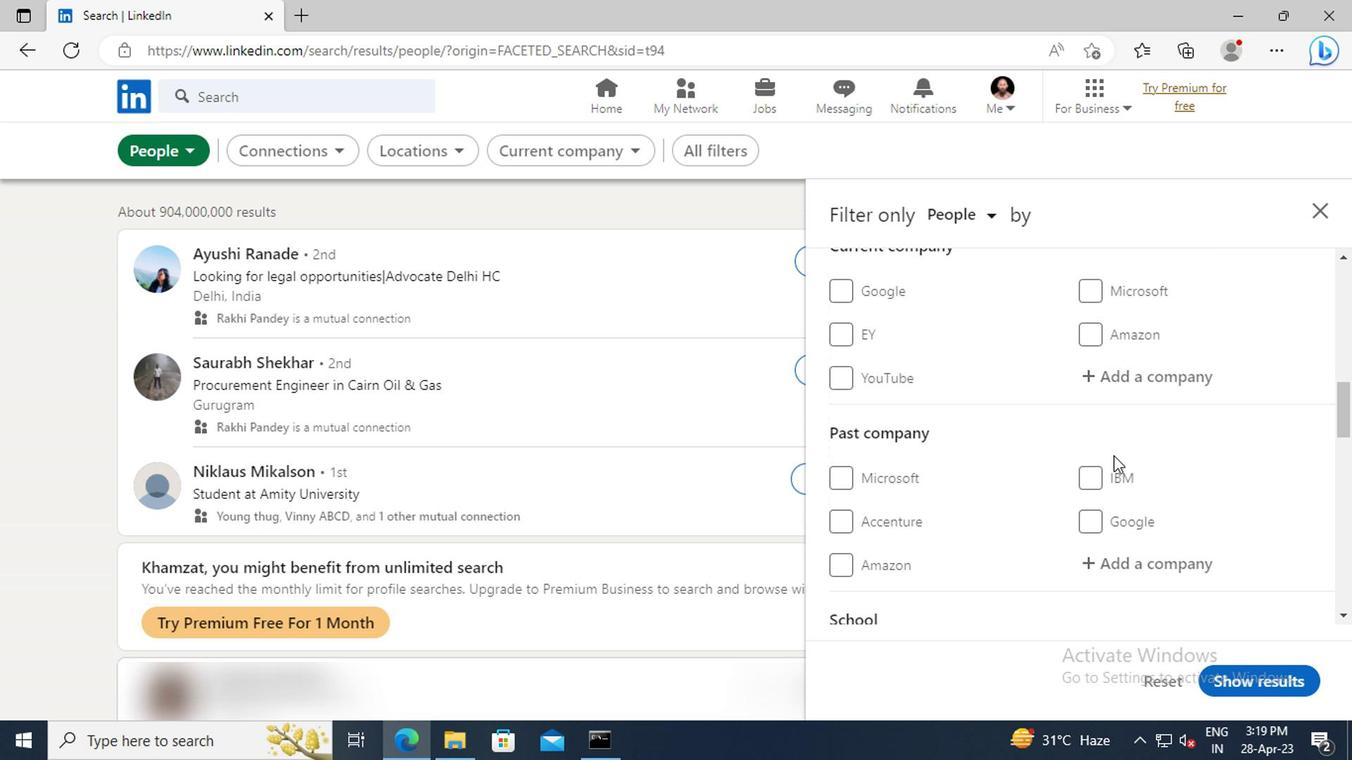 
Action: Mouse moved to (1110, 441)
Screenshot: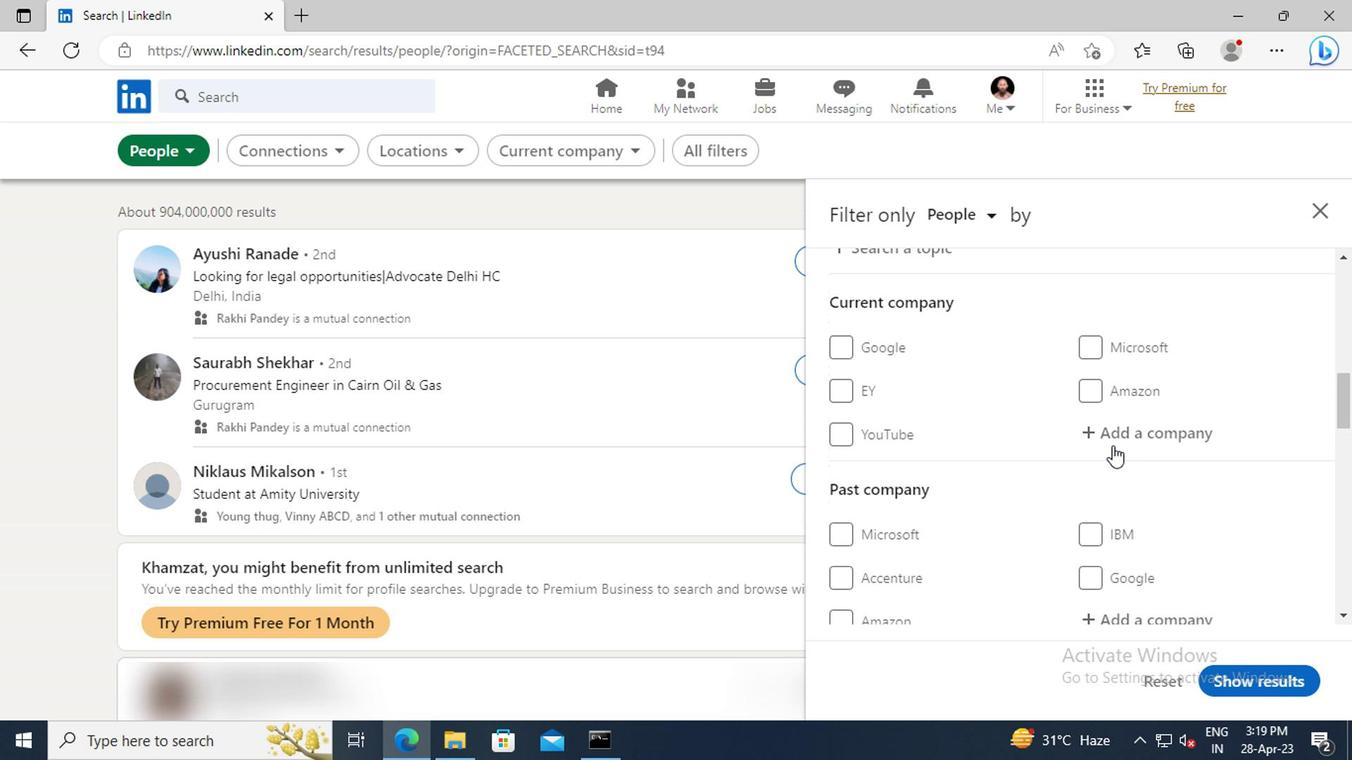 
Action: Mouse pressed left at (1110, 441)
Screenshot: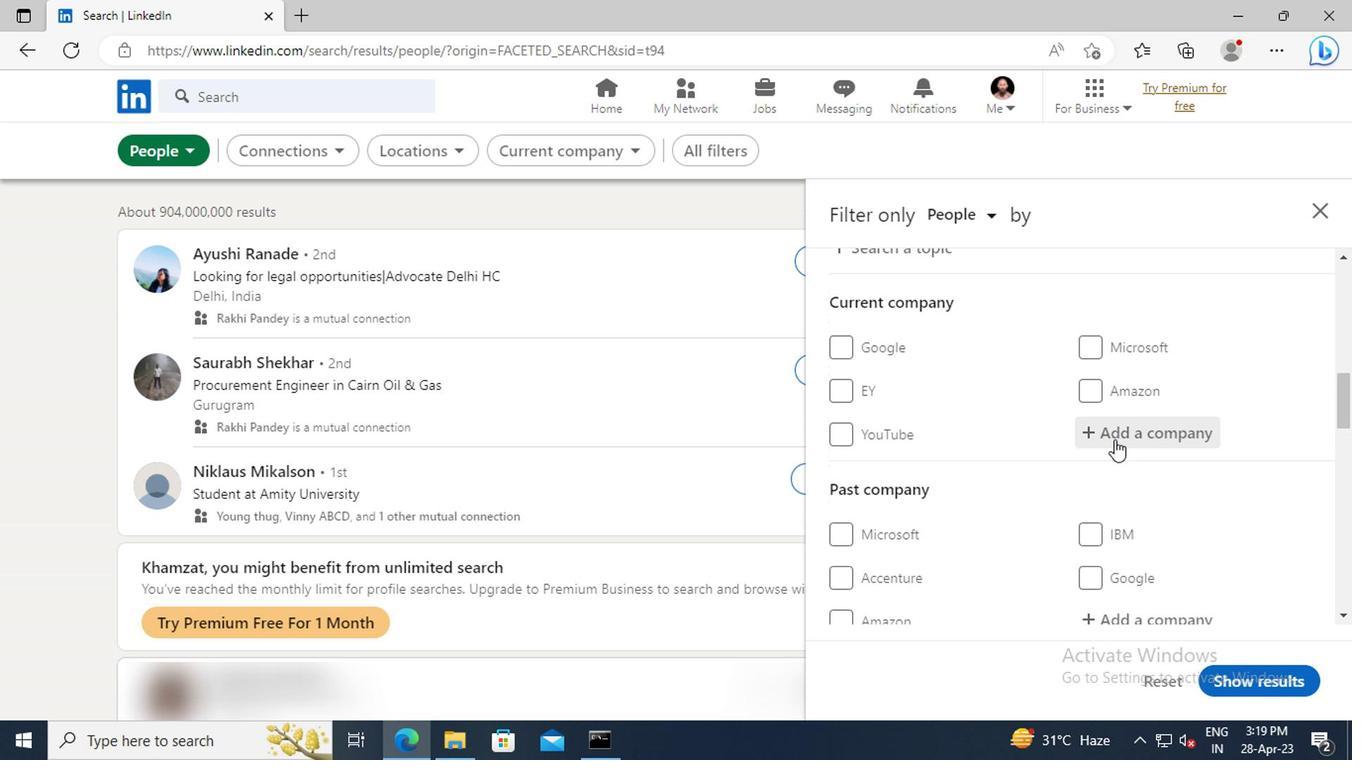
Action: Mouse moved to (1097, 434)
Screenshot: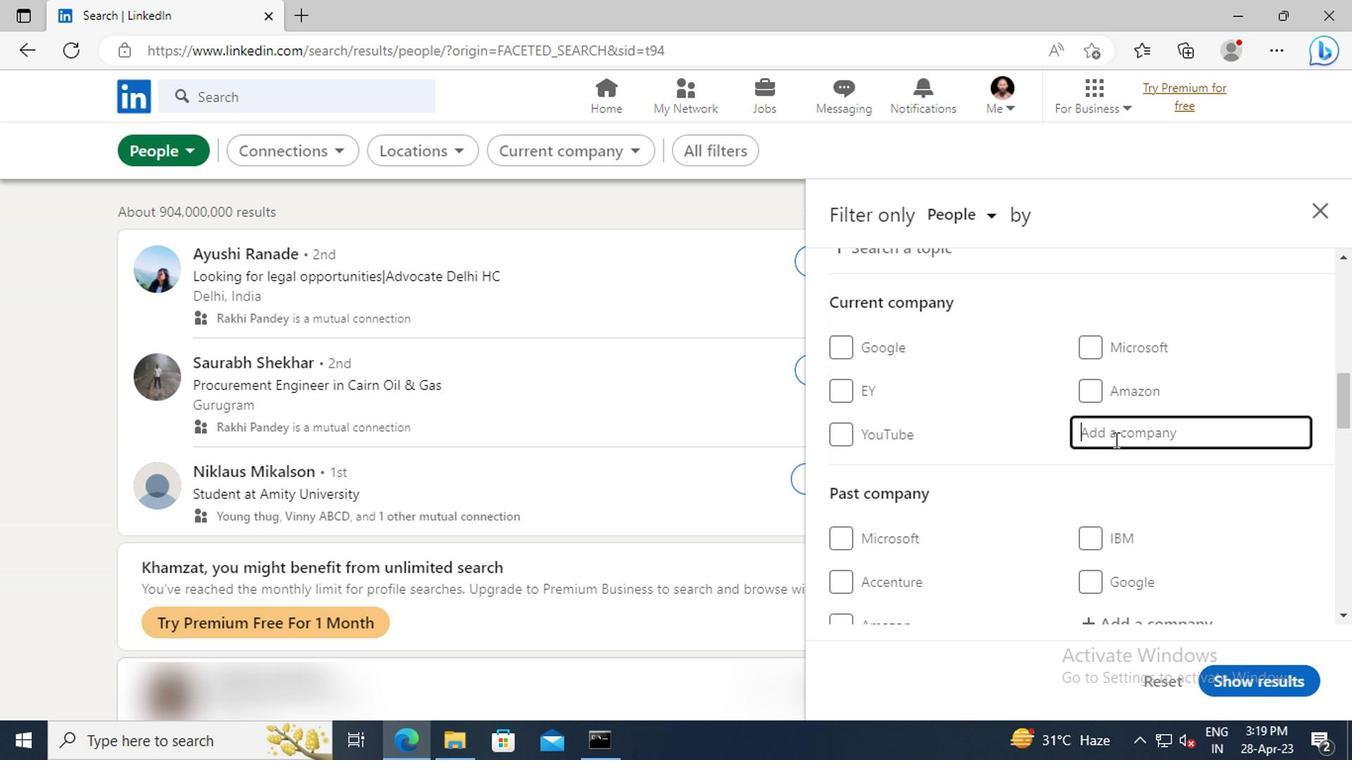 
Action: Key pressed <Key.shift>UJJIVAN
Screenshot: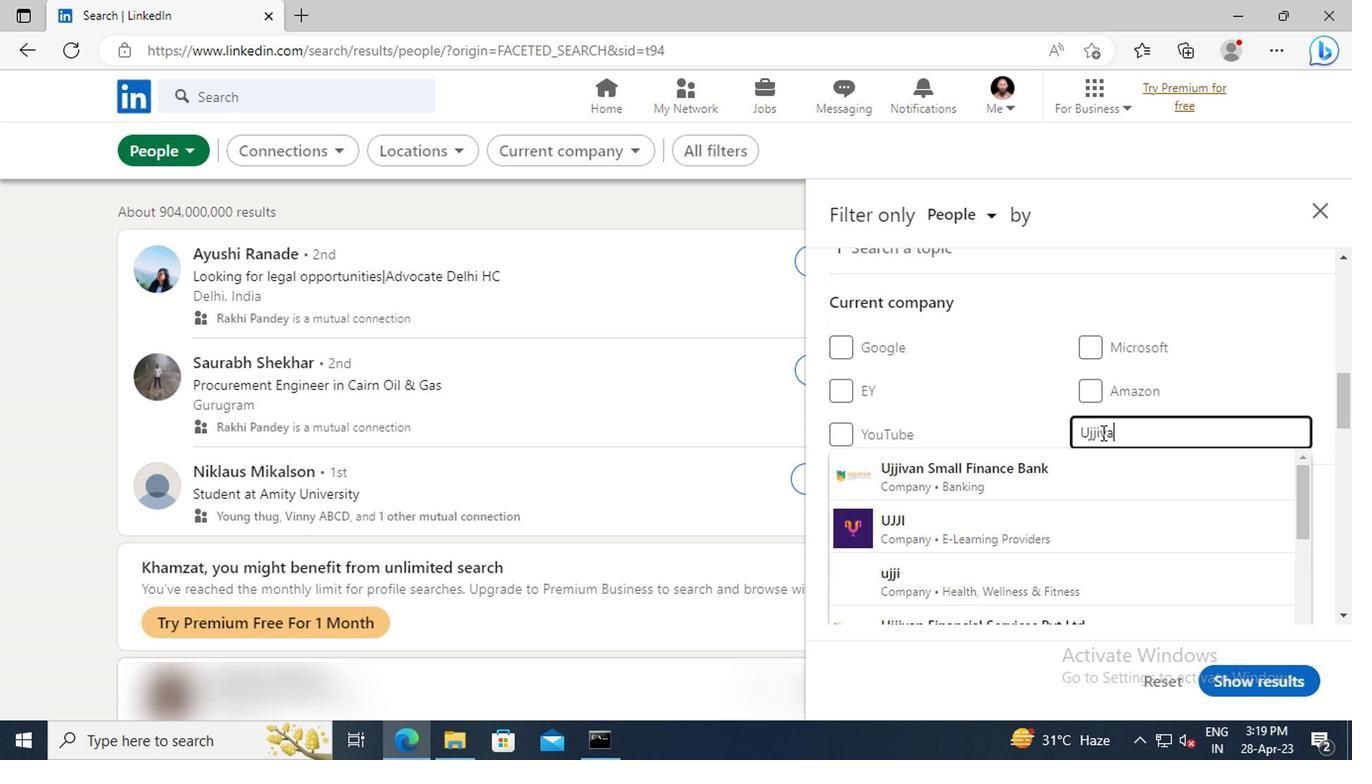 
Action: Mouse moved to (1095, 470)
Screenshot: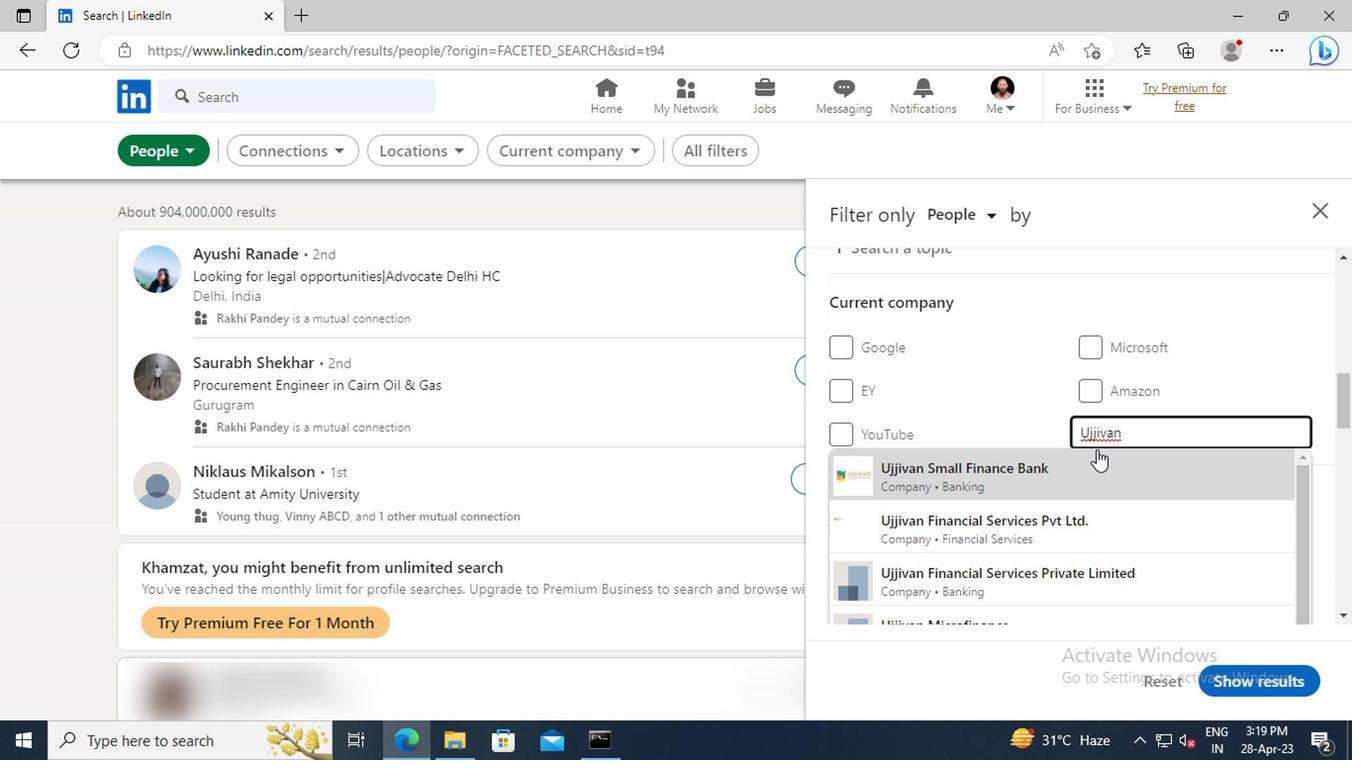 
Action: Mouse pressed left at (1095, 470)
Screenshot: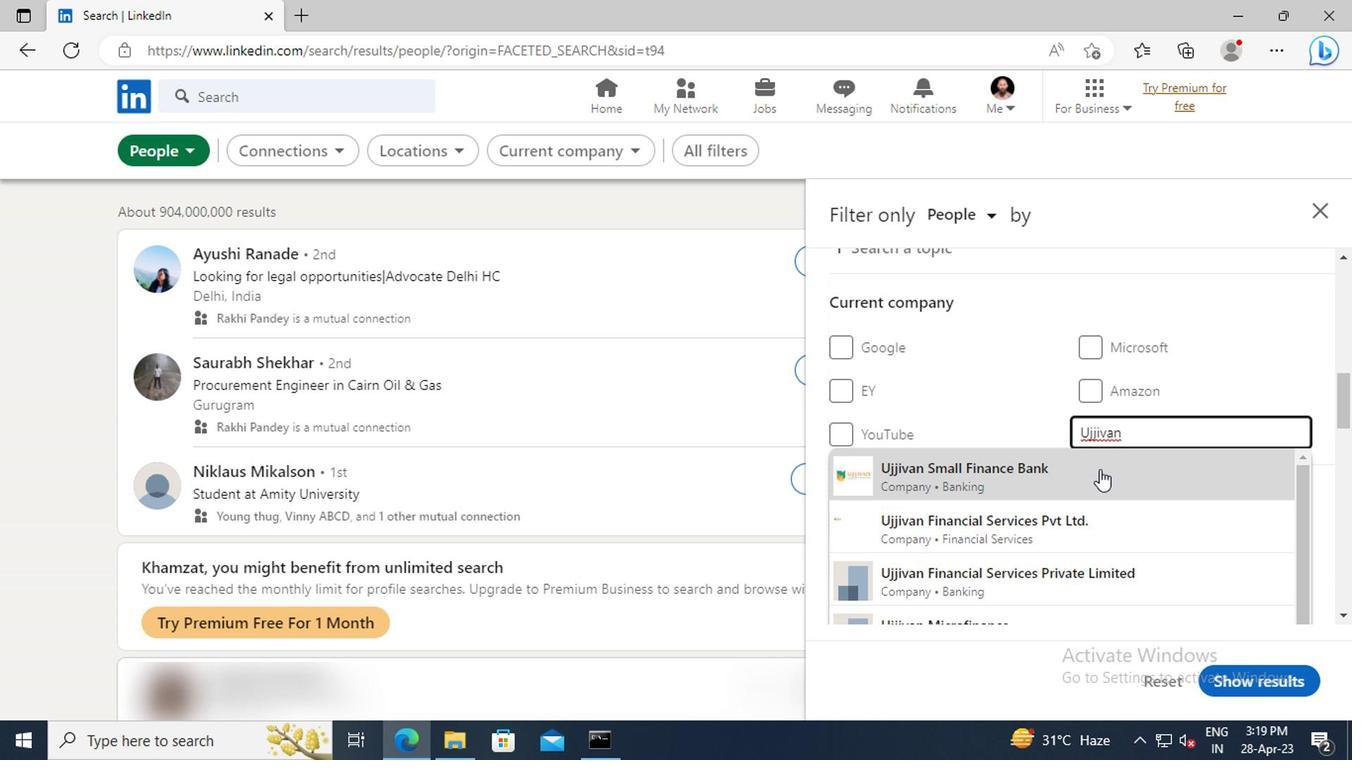 
Action: Mouse moved to (1122, 424)
Screenshot: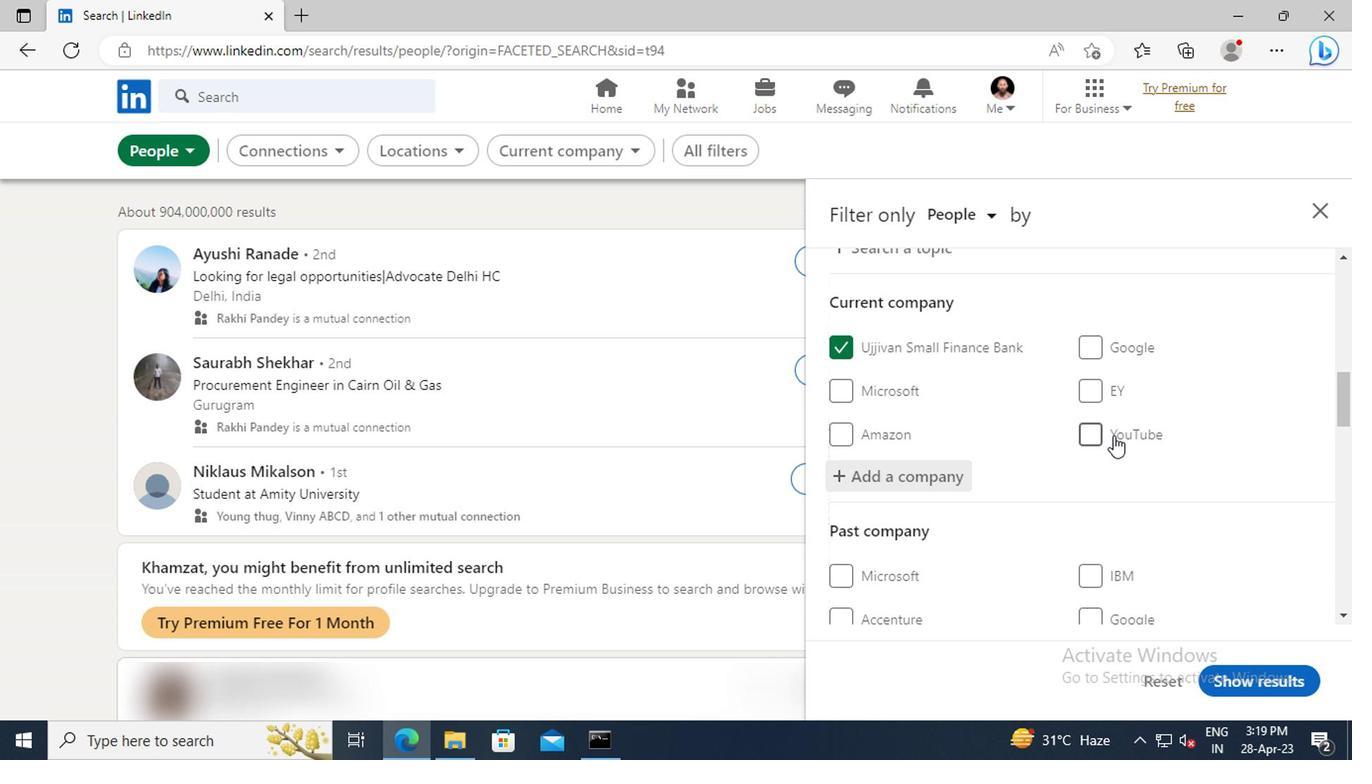 
Action: Mouse scrolled (1122, 424) with delta (0, 0)
Screenshot: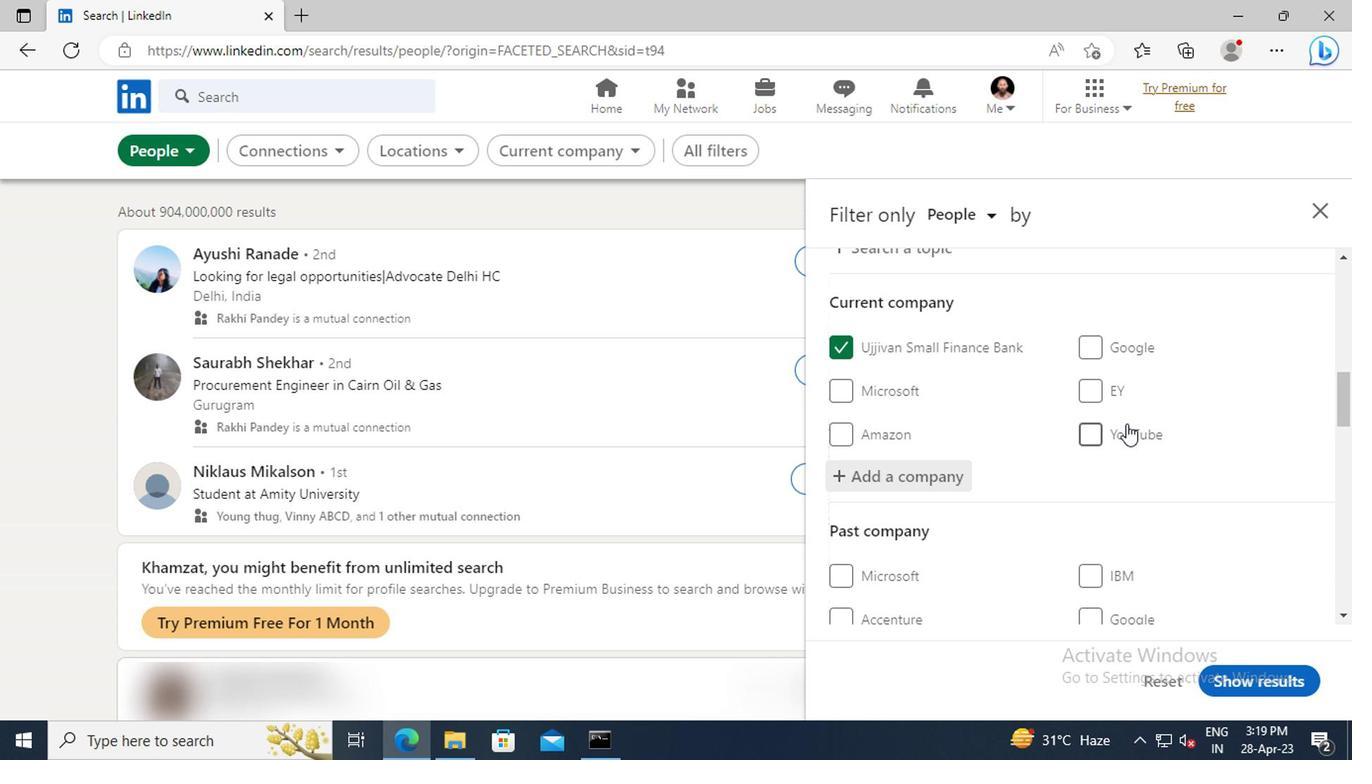 
Action: Mouse scrolled (1122, 424) with delta (0, 0)
Screenshot: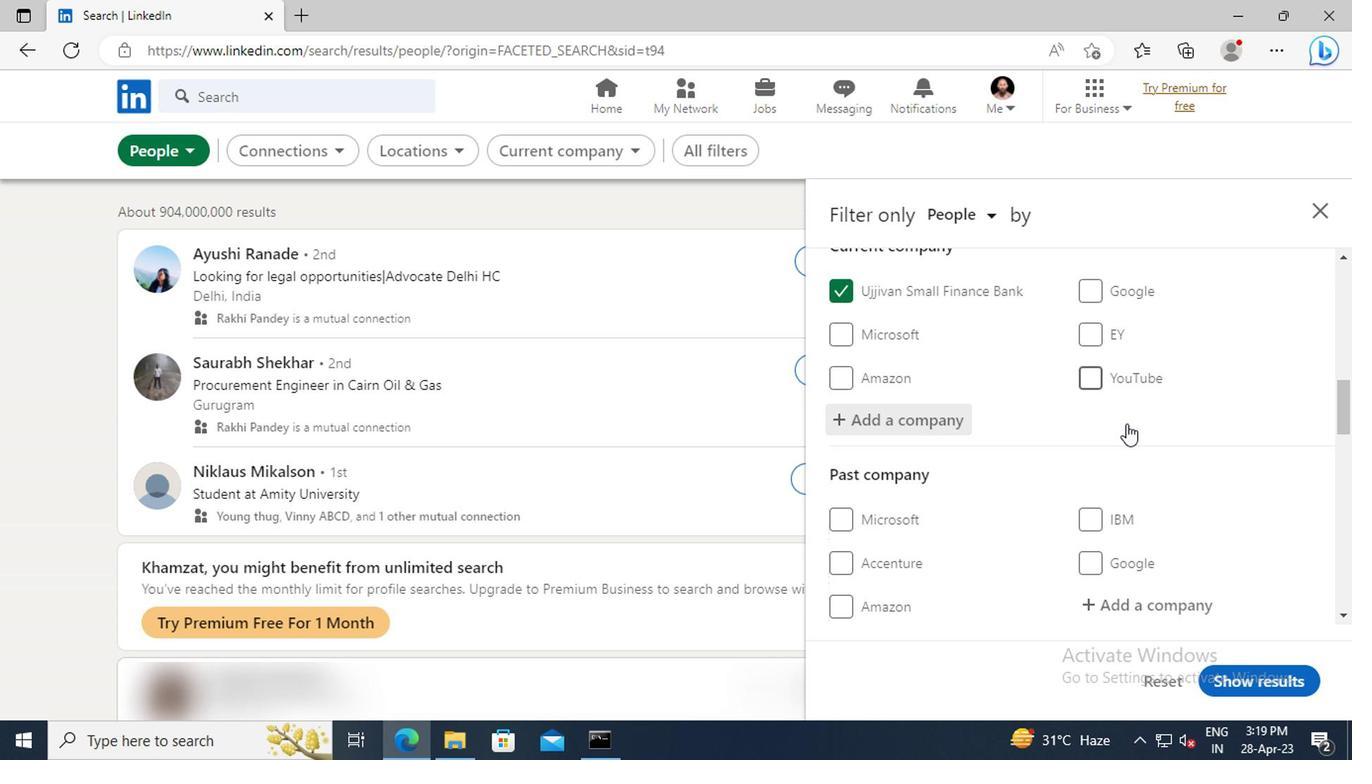 
Action: Mouse scrolled (1122, 424) with delta (0, 0)
Screenshot: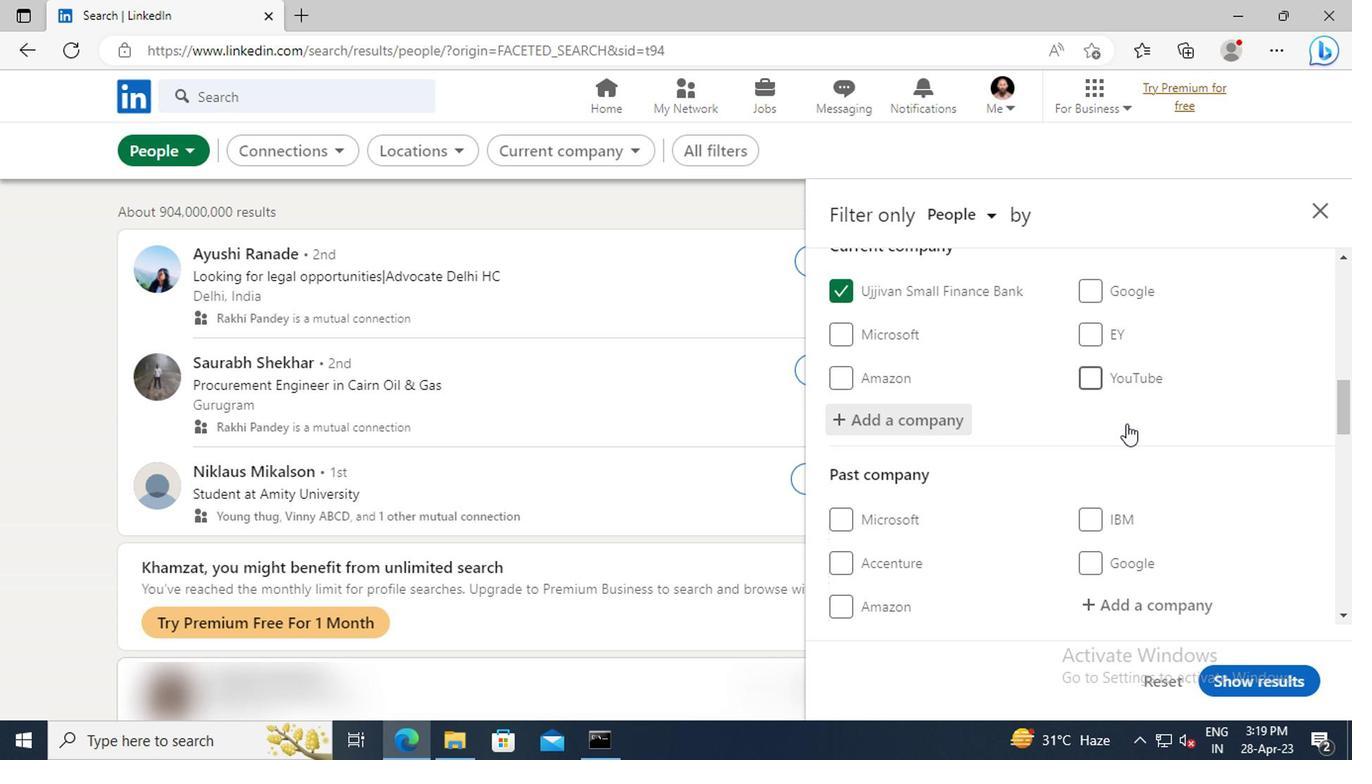 
Action: Mouse scrolled (1122, 424) with delta (0, 0)
Screenshot: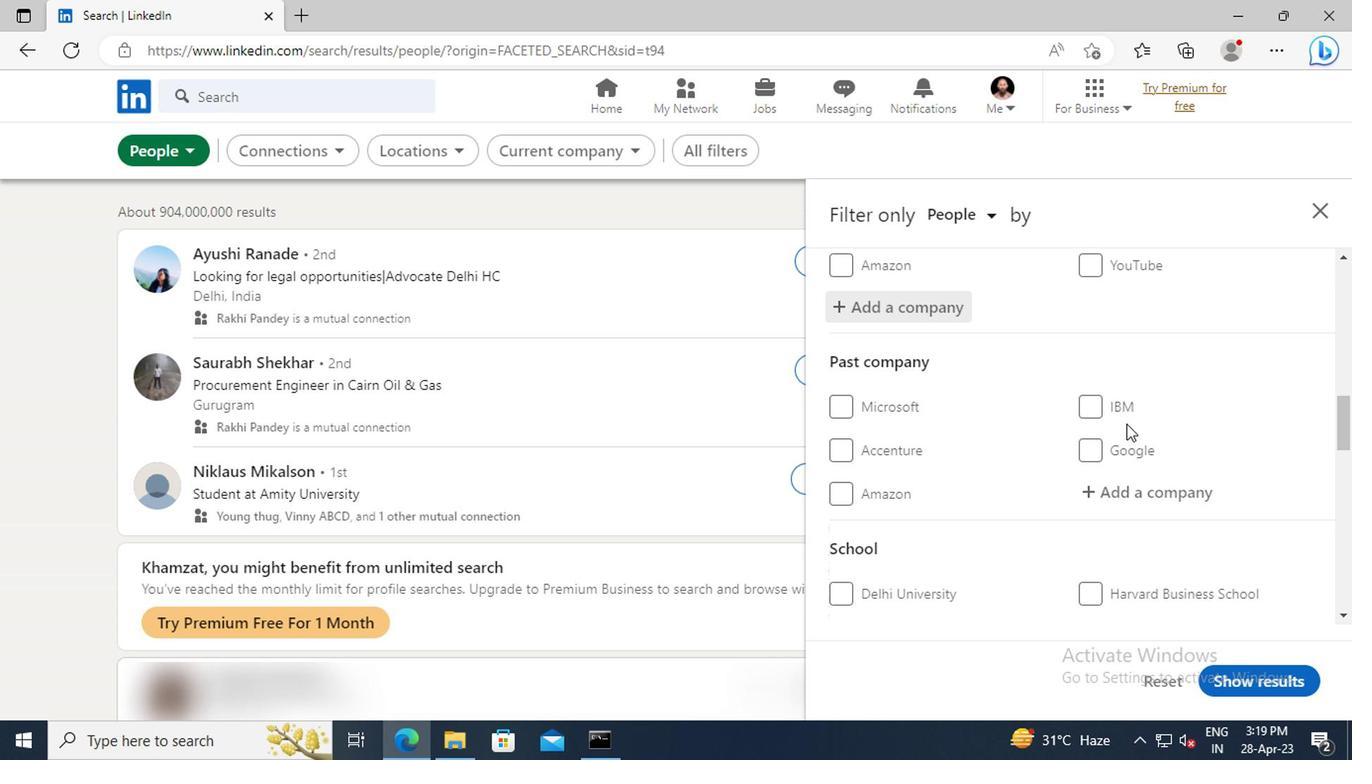 
Action: Mouse scrolled (1122, 424) with delta (0, 0)
Screenshot: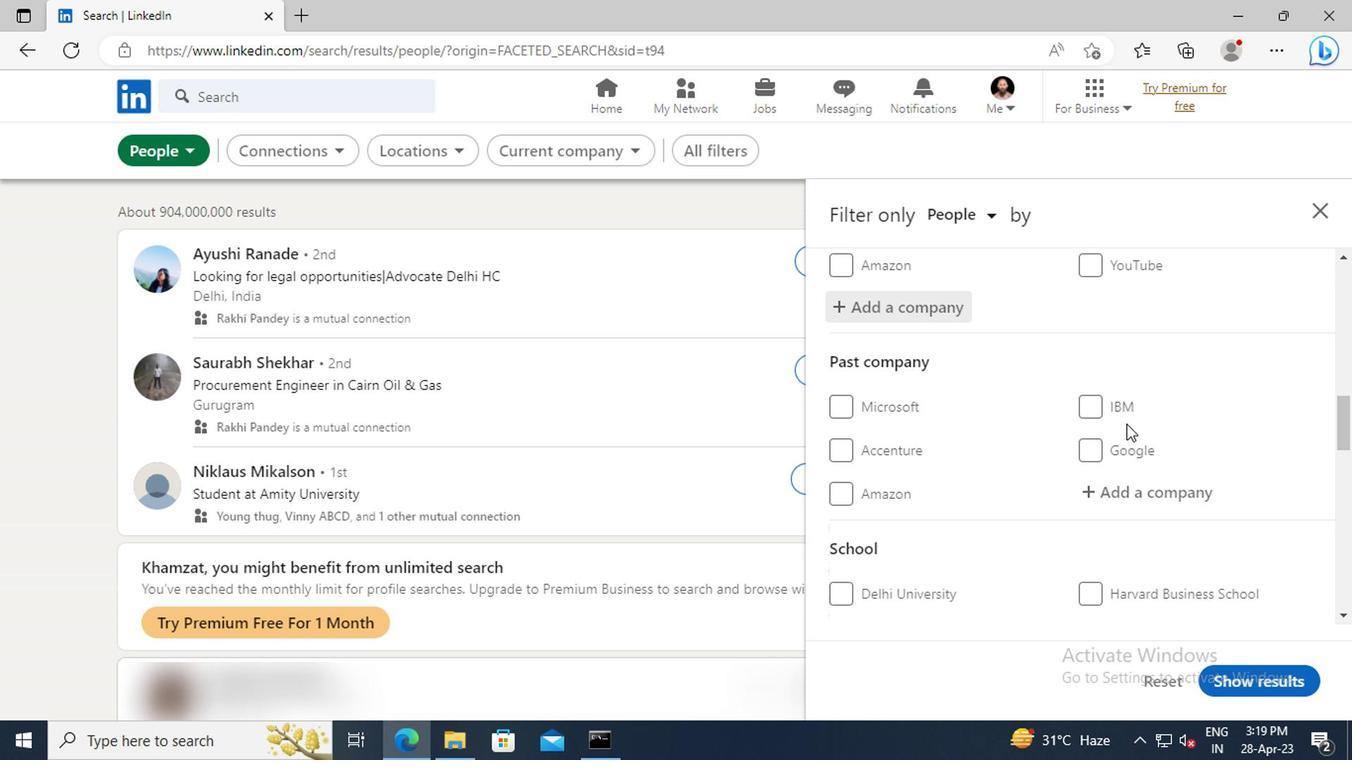 
Action: Mouse scrolled (1122, 424) with delta (0, 0)
Screenshot: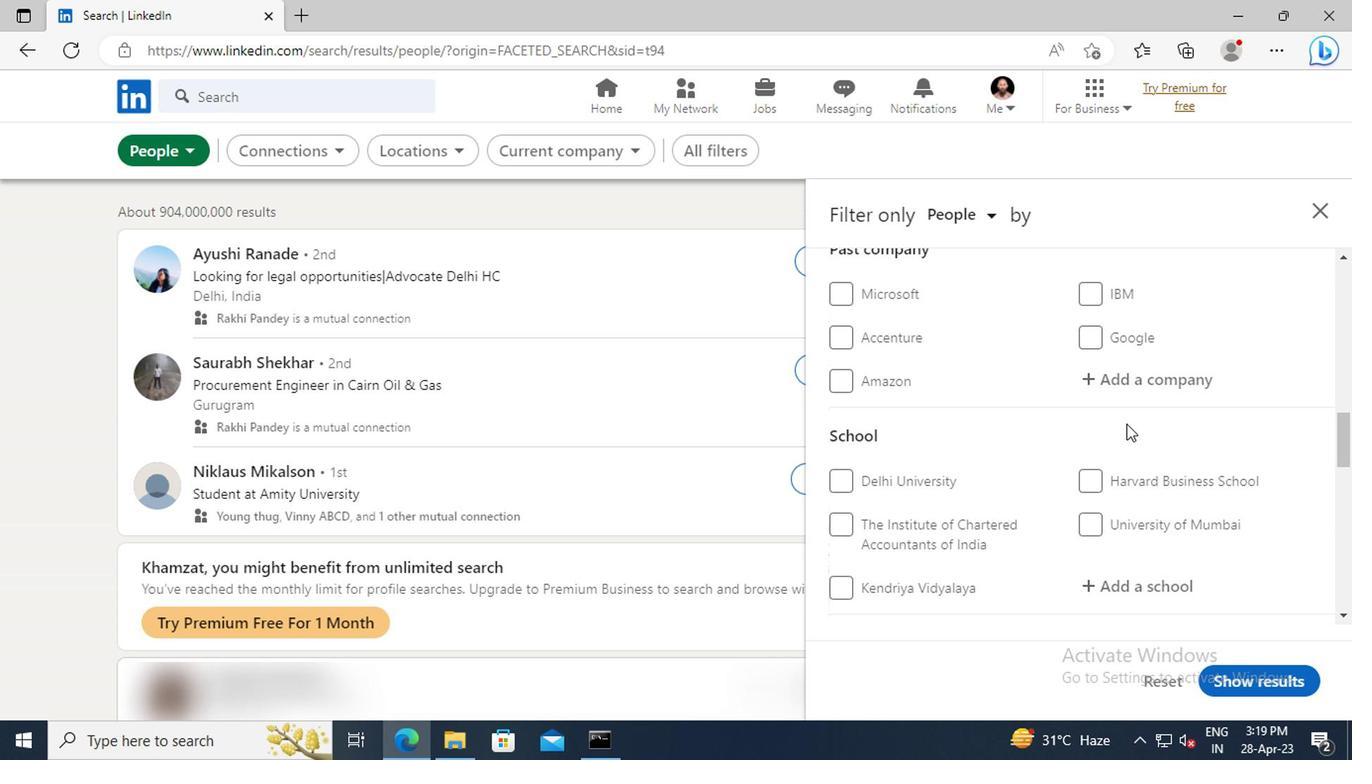 
Action: Mouse scrolled (1122, 424) with delta (0, 0)
Screenshot: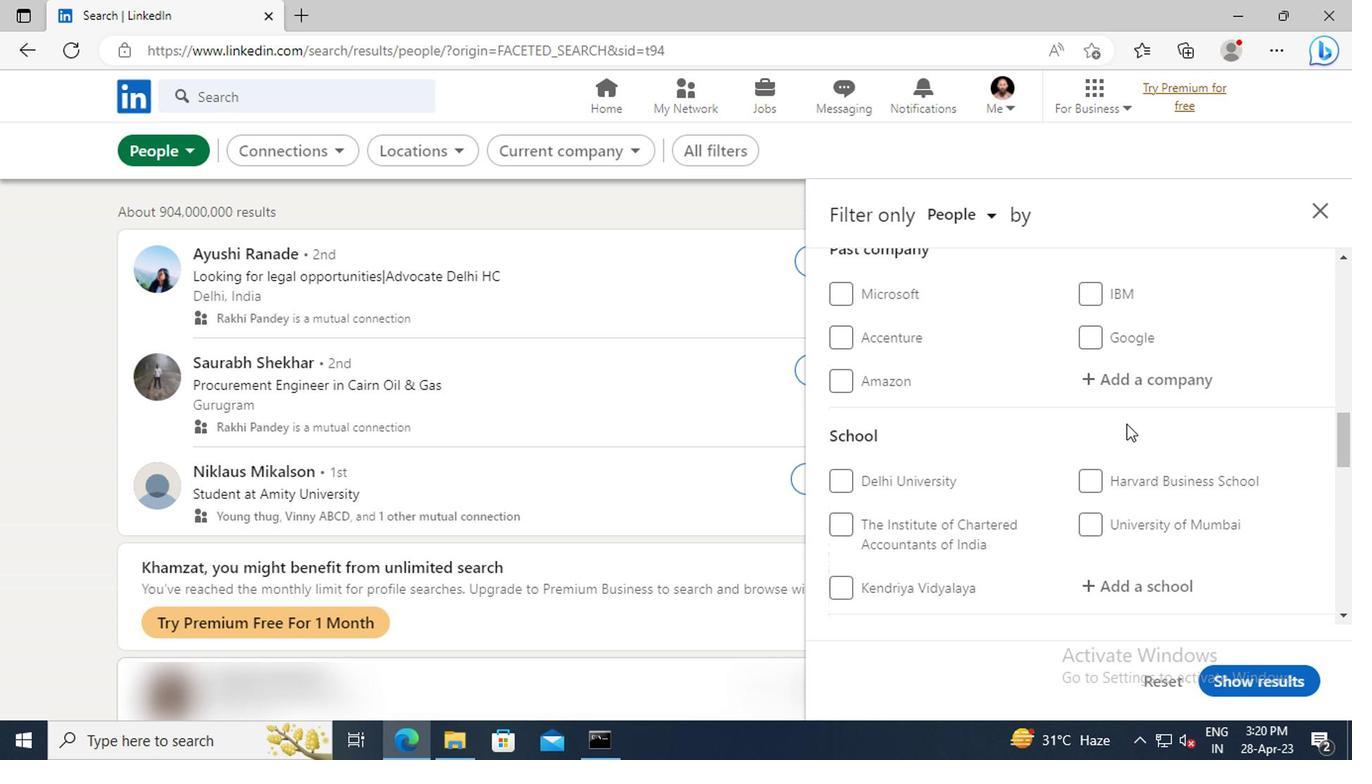 
Action: Mouse scrolled (1122, 424) with delta (0, 0)
Screenshot: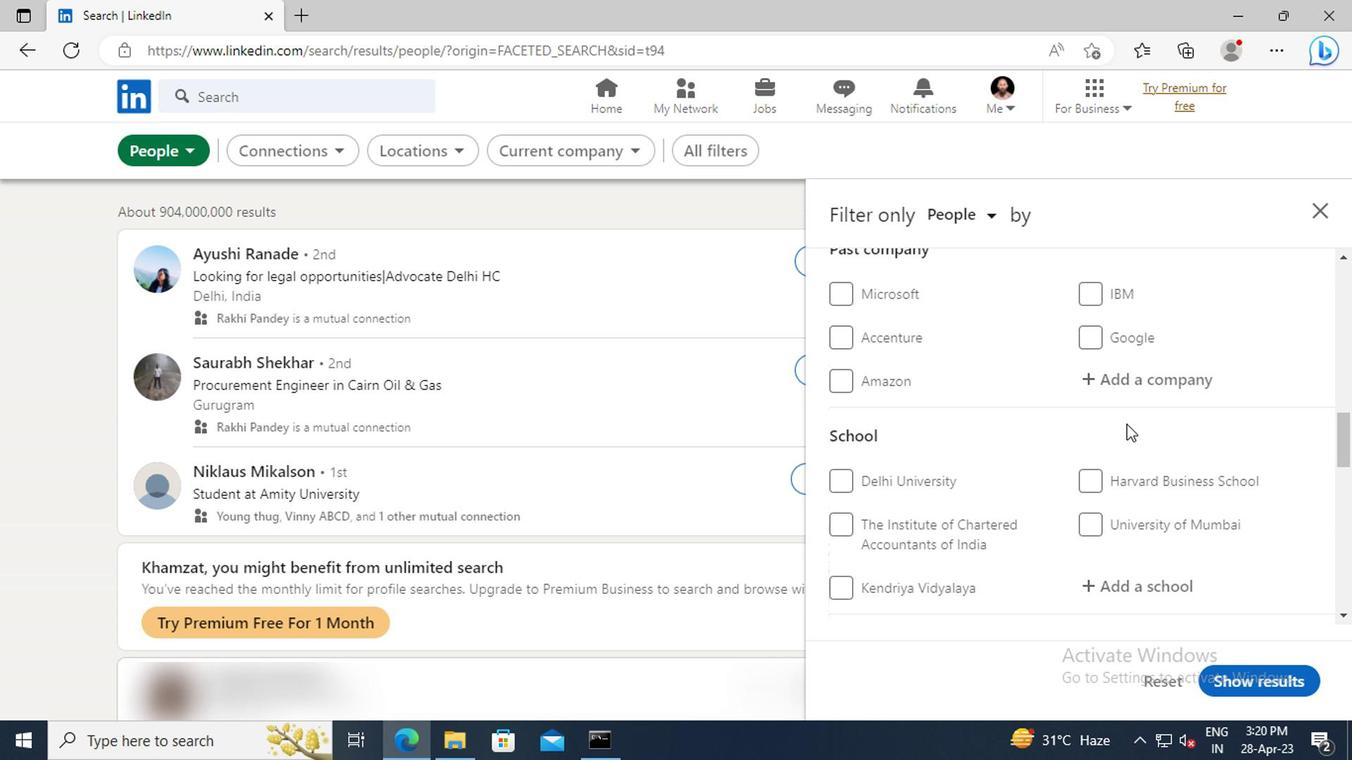 
Action: Mouse moved to (1110, 424)
Screenshot: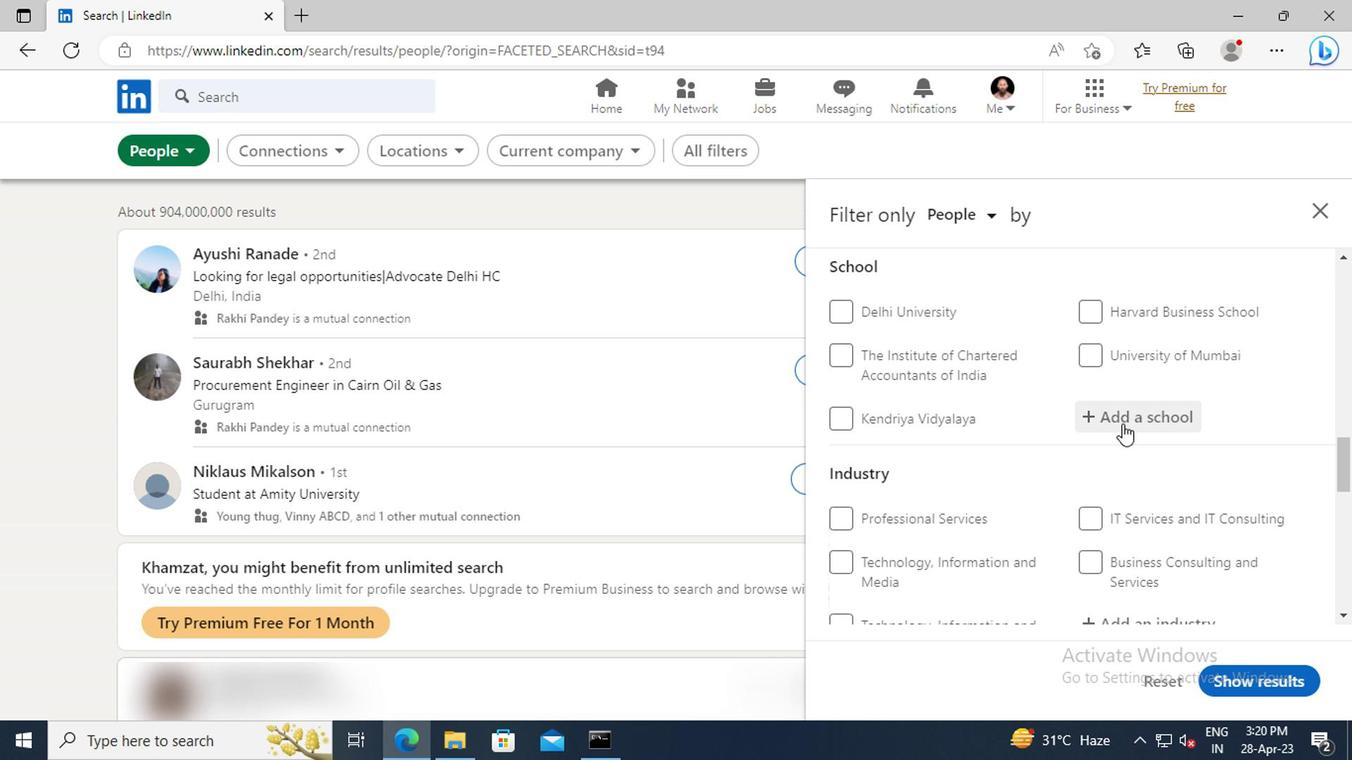 
Action: Mouse pressed left at (1110, 424)
Screenshot: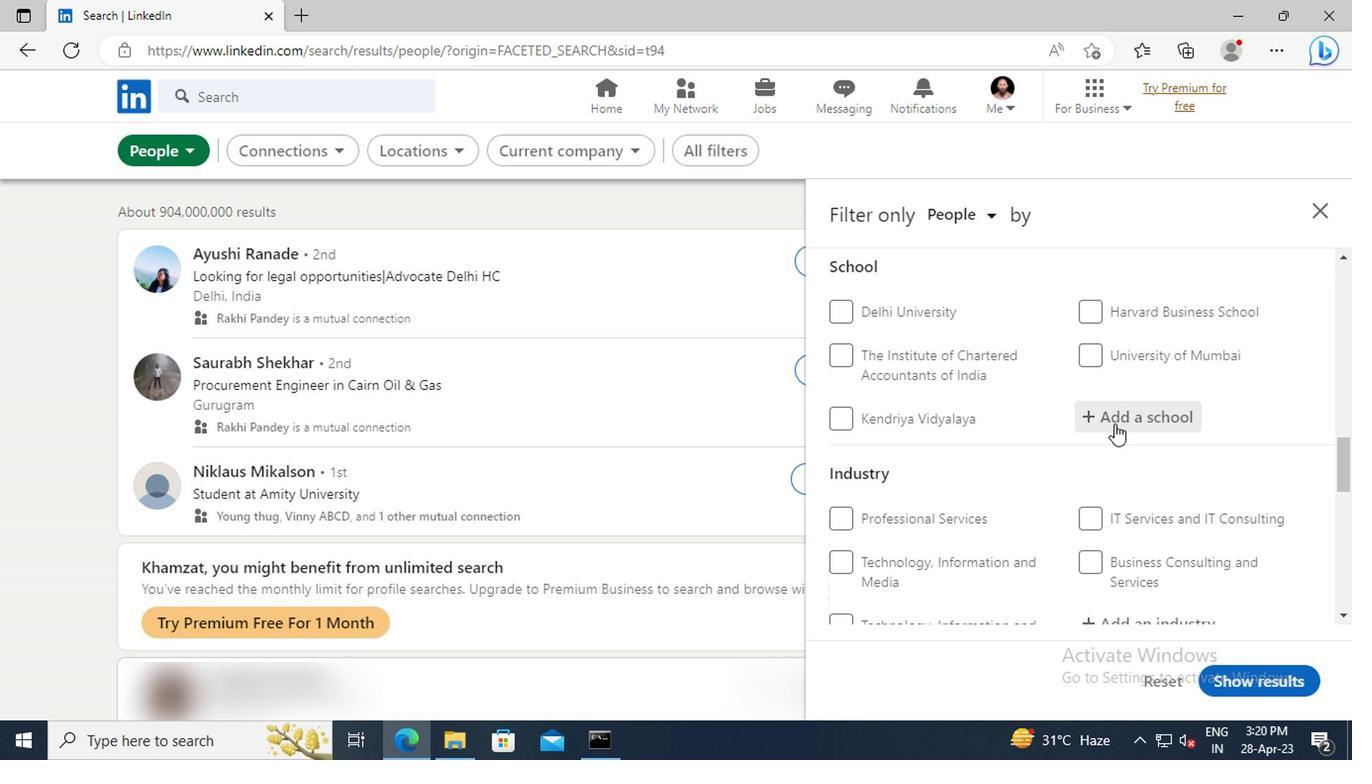 
Action: Key pressed <Key.shift>BIRLA<Key.space><Key.shift>INSTITUTE<Key.space>OF<Key.space><Key.shift>TECHNOLOGY<Key.space>AND<Key.space><Key.shift>SCIENCE,<Key.space><Key.shift>PILANI<Key.space>-<Key.space>
Screenshot: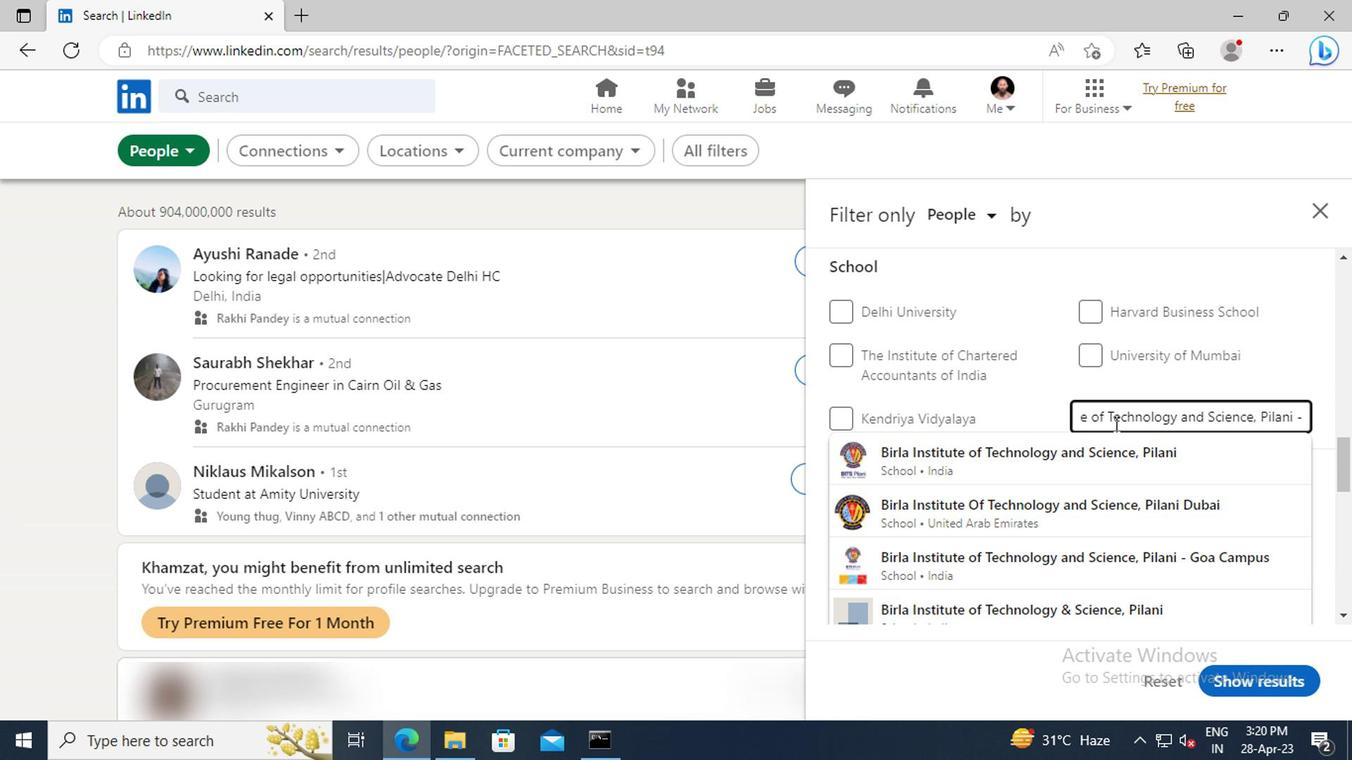 
Action: Mouse moved to (1138, 570)
Screenshot: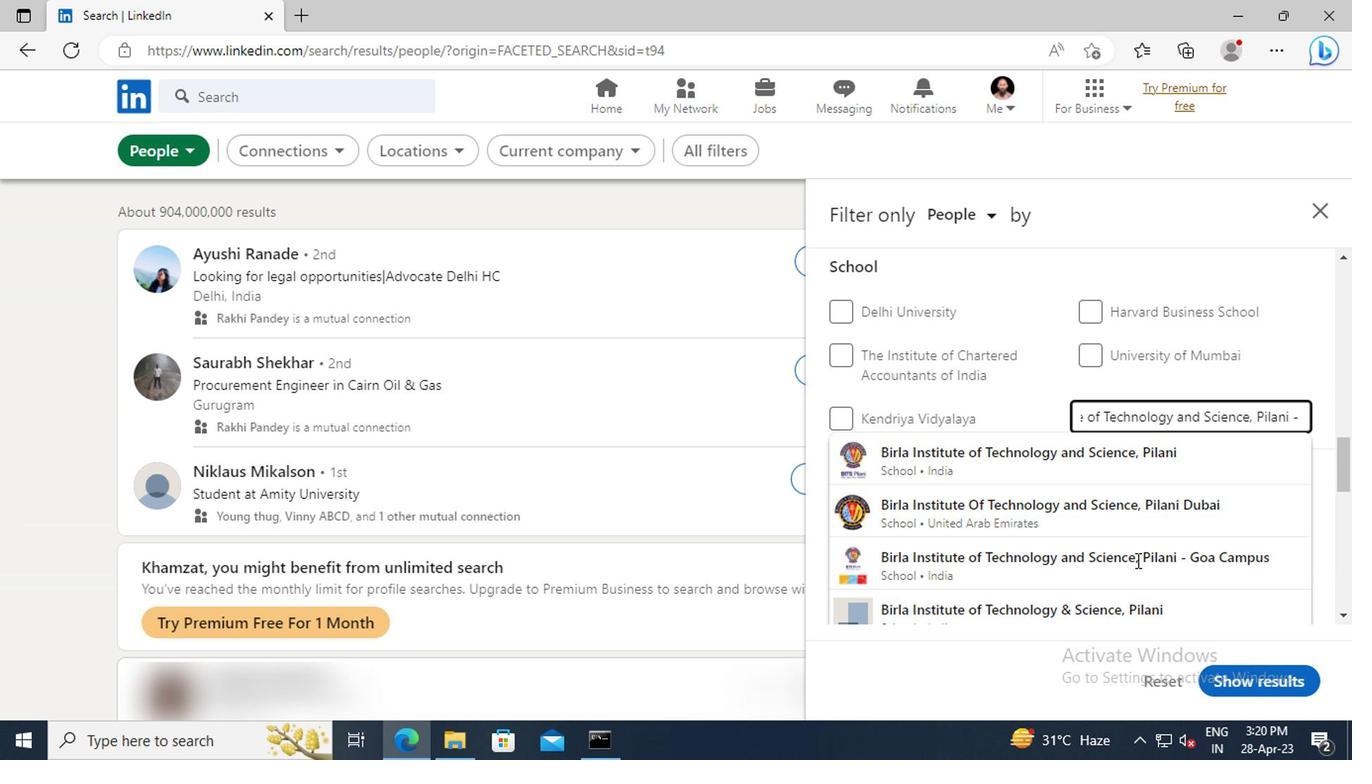 
Action: Mouse pressed left at (1138, 570)
Screenshot: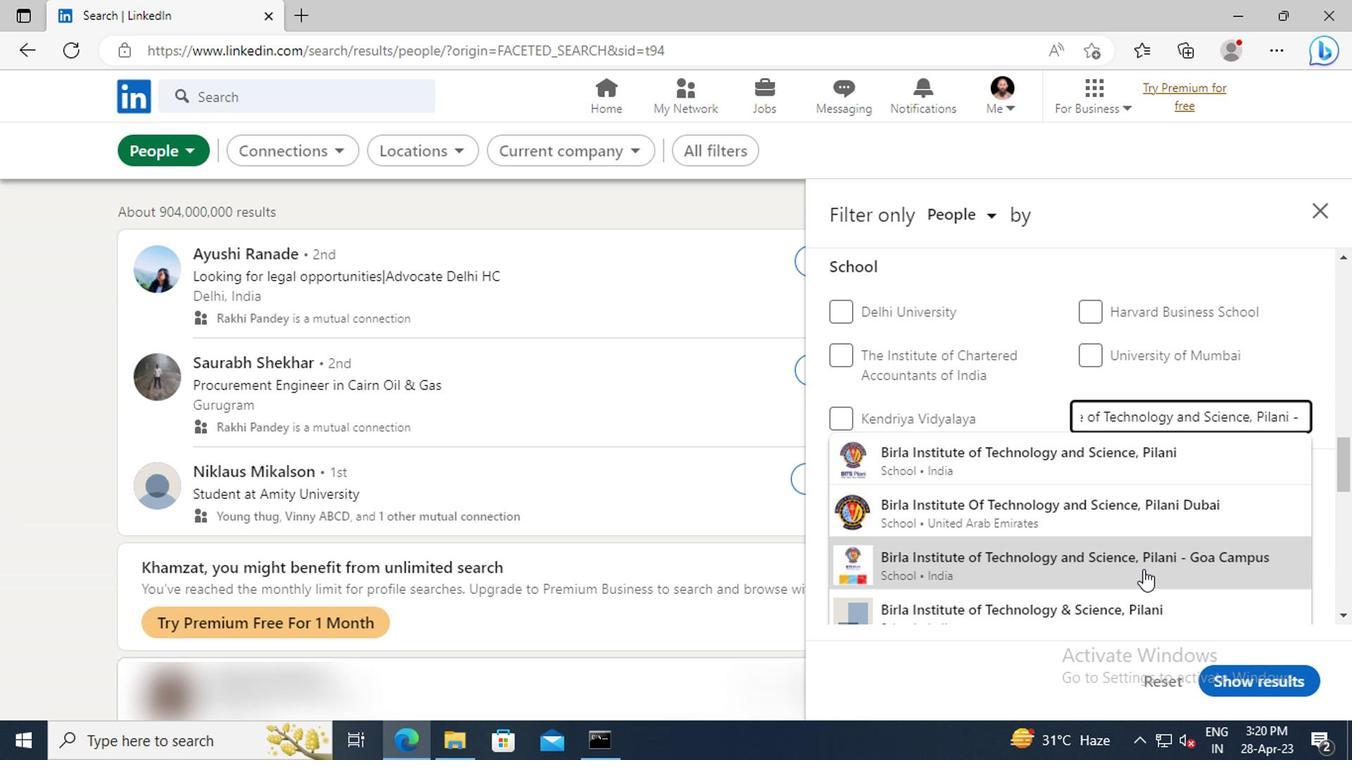 
Action: Mouse moved to (1128, 492)
Screenshot: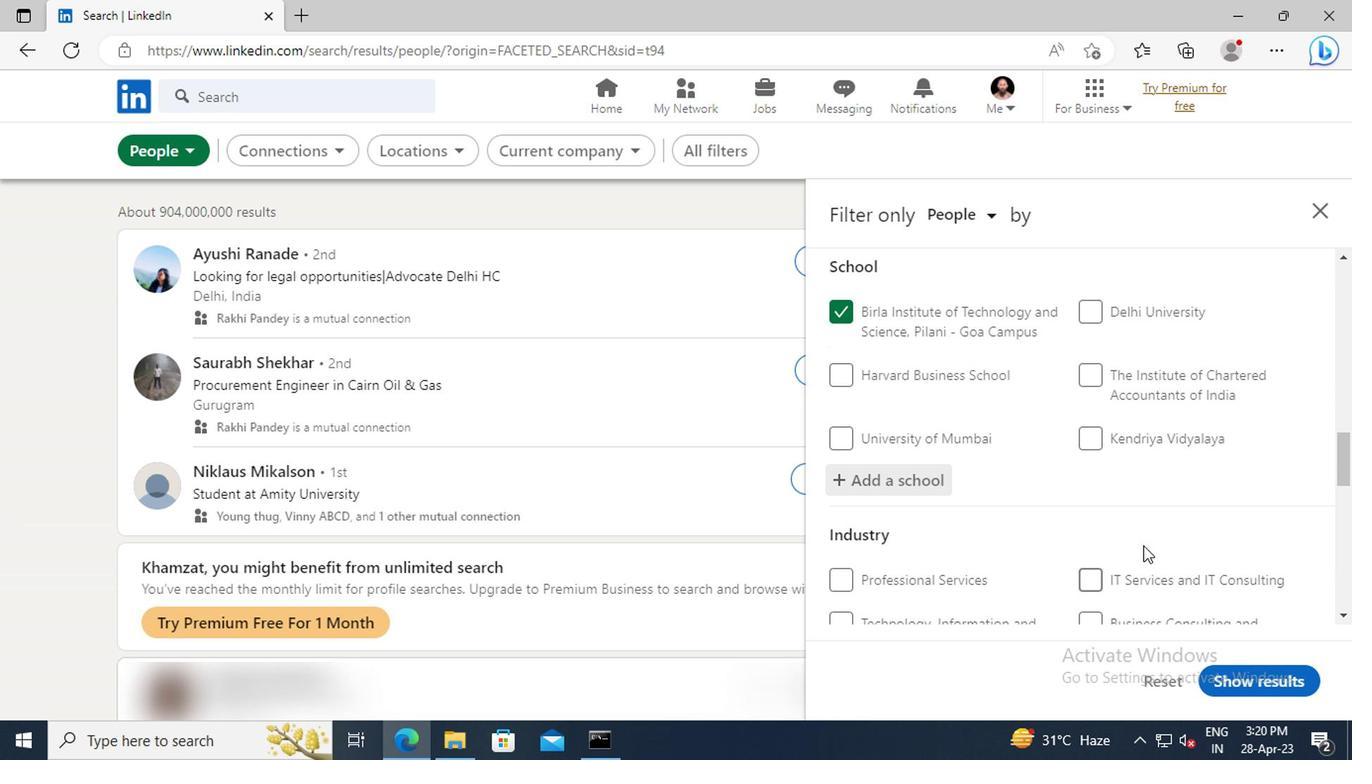 
Action: Mouse scrolled (1128, 491) with delta (0, -1)
Screenshot: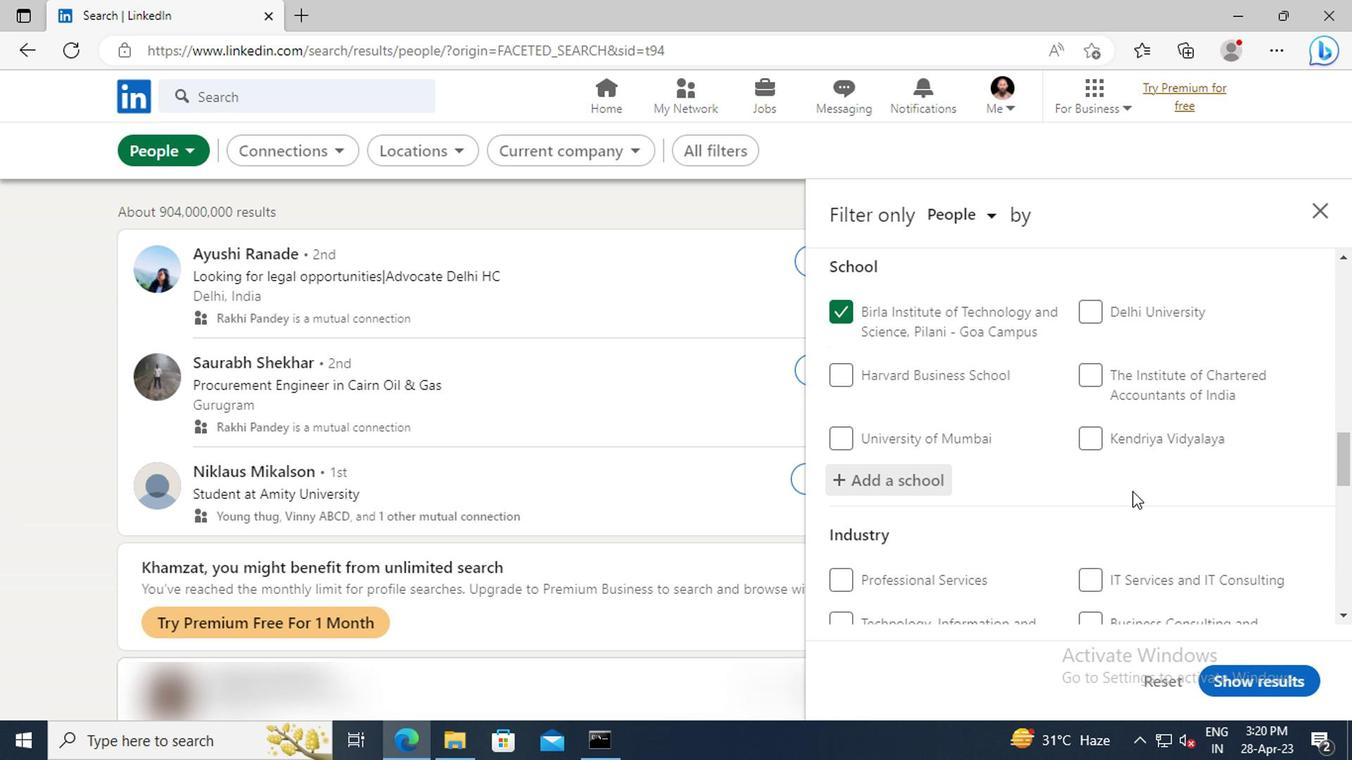 
Action: Mouse scrolled (1128, 491) with delta (0, -1)
Screenshot: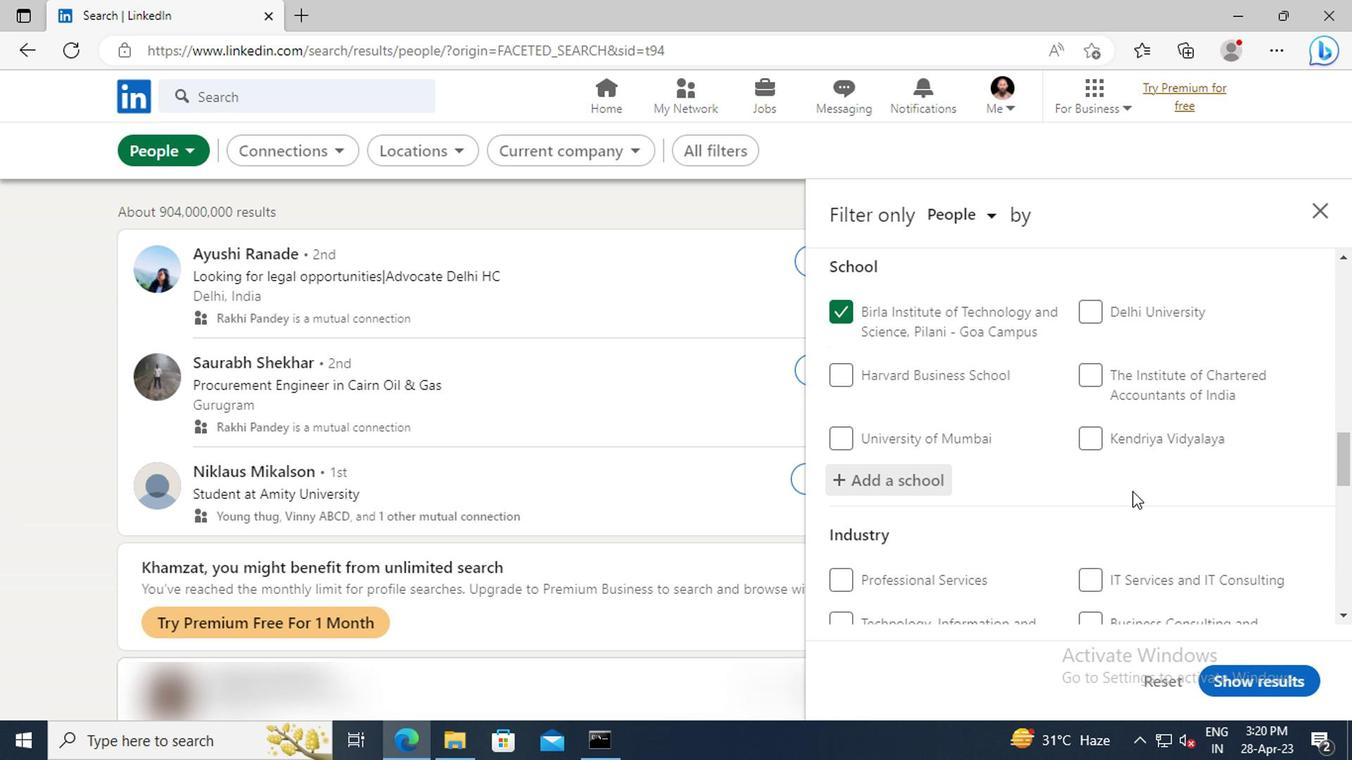 
Action: Mouse scrolled (1128, 491) with delta (0, -1)
Screenshot: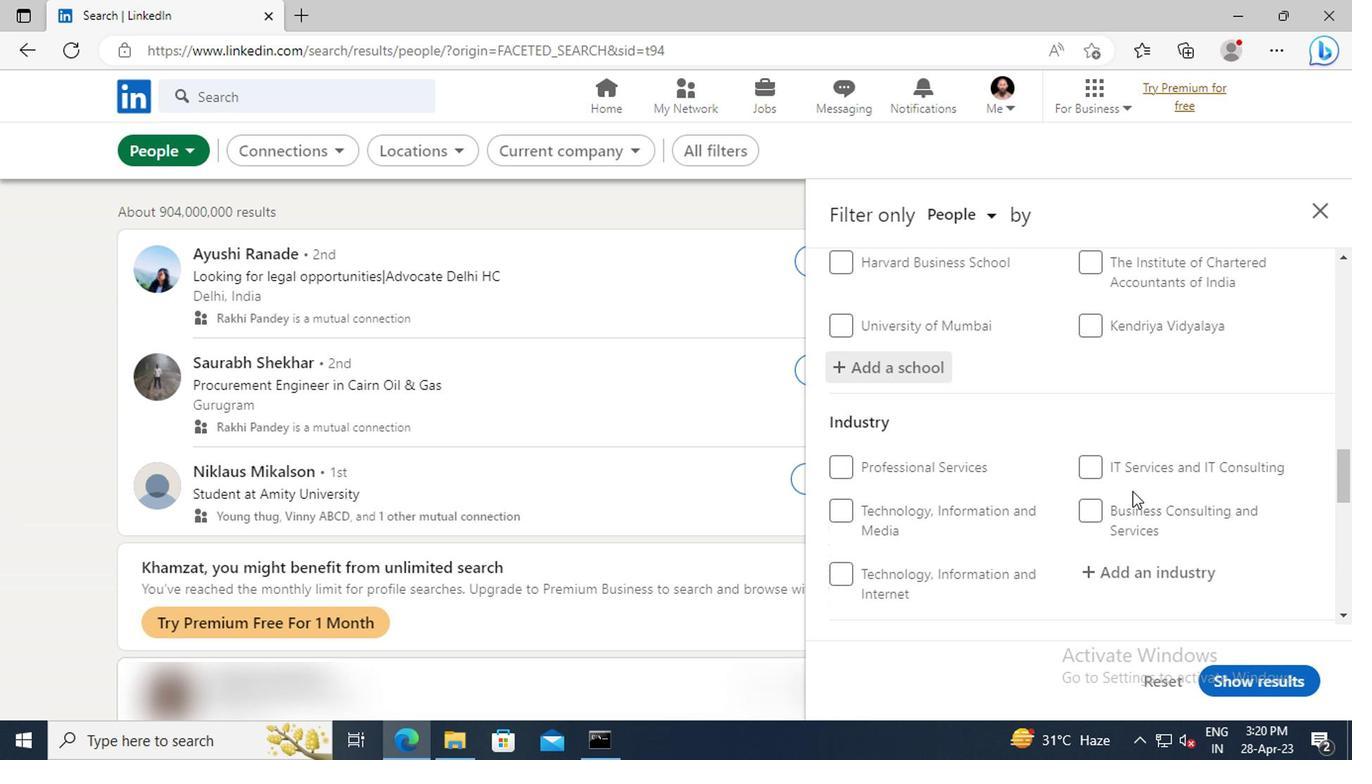 
Action: Mouse scrolled (1128, 491) with delta (0, -1)
Screenshot: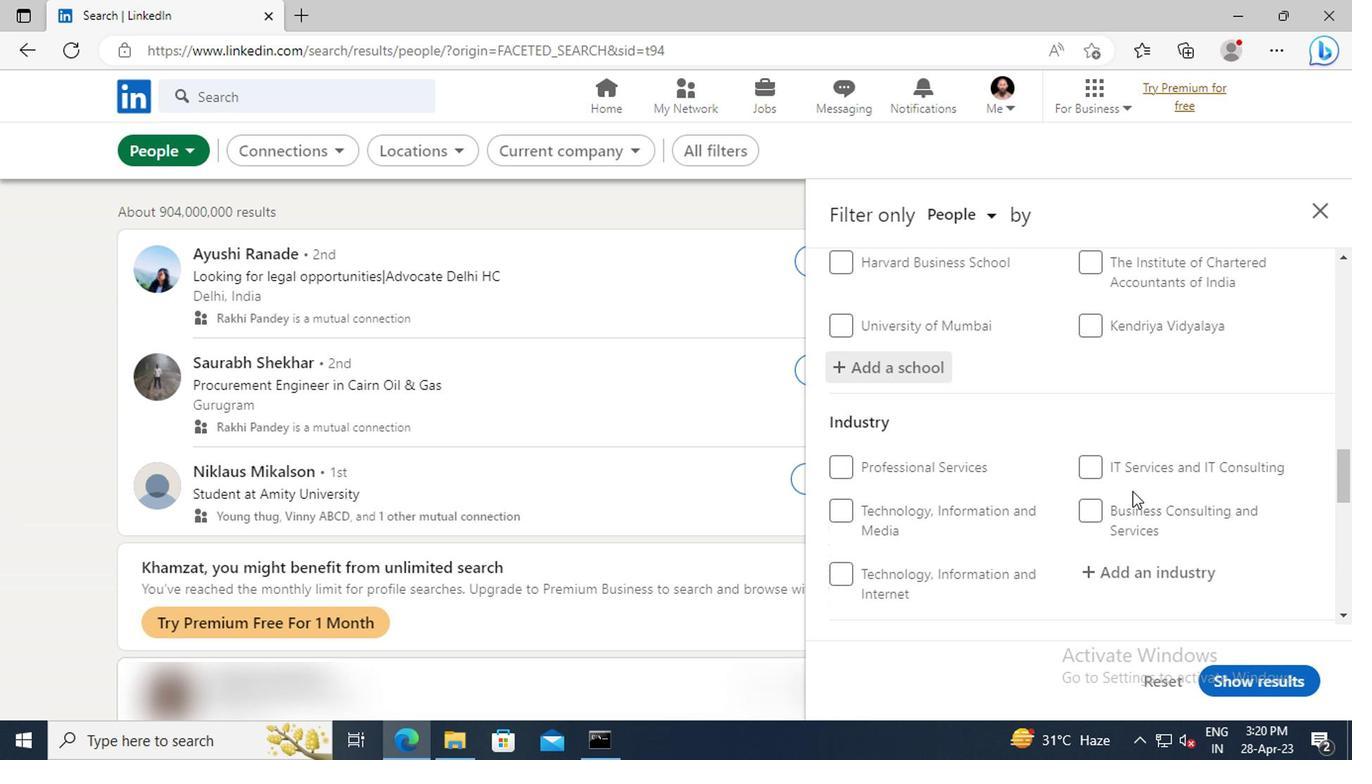 
Action: Mouse scrolled (1128, 491) with delta (0, -1)
Screenshot: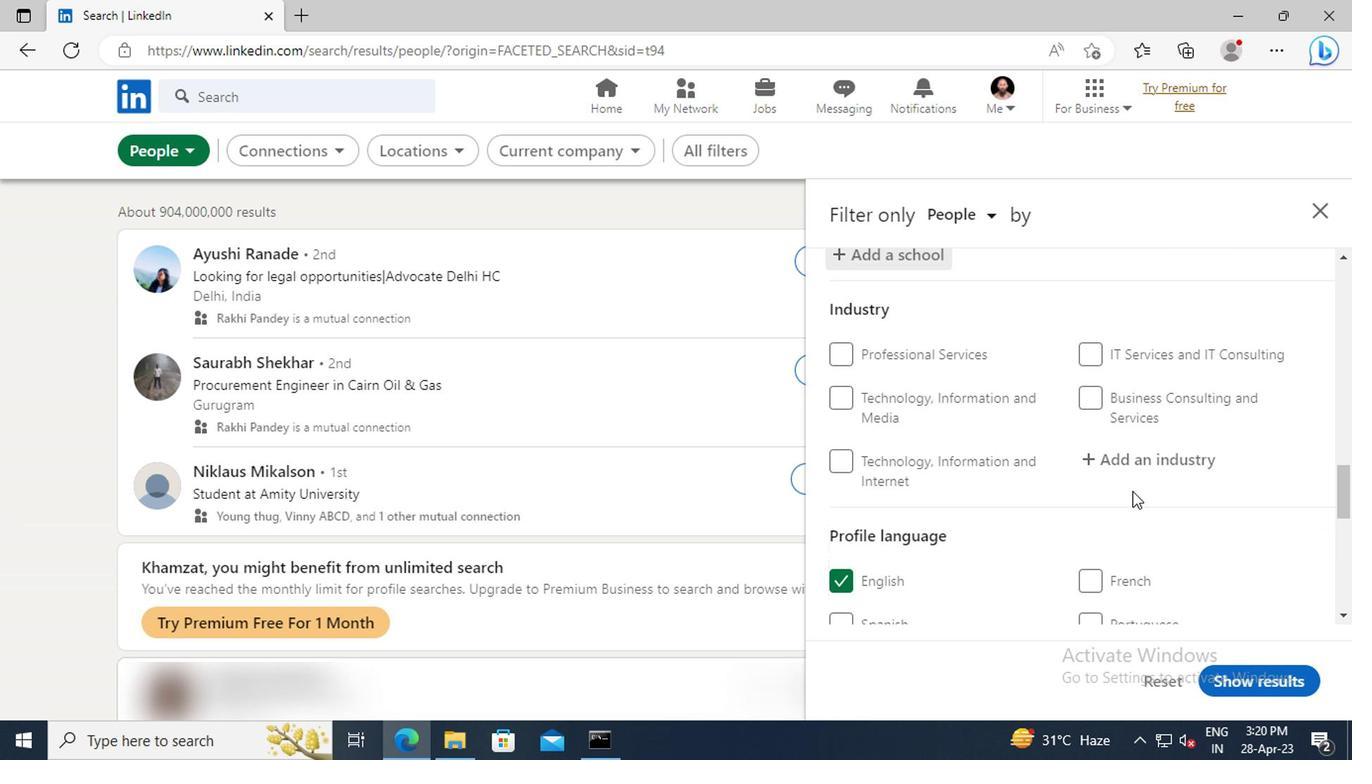 
Action: Mouse moved to (1130, 411)
Screenshot: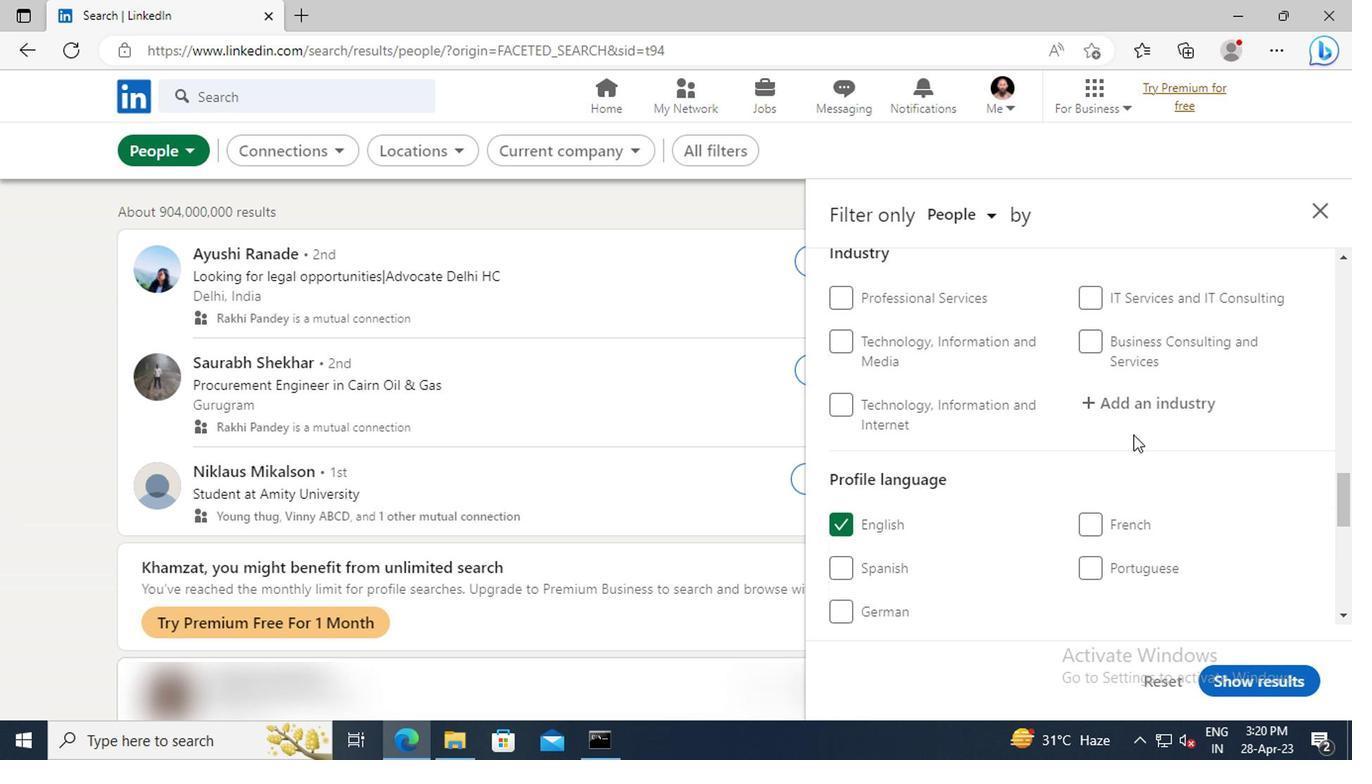 
Action: Mouse pressed left at (1130, 411)
Screenshot: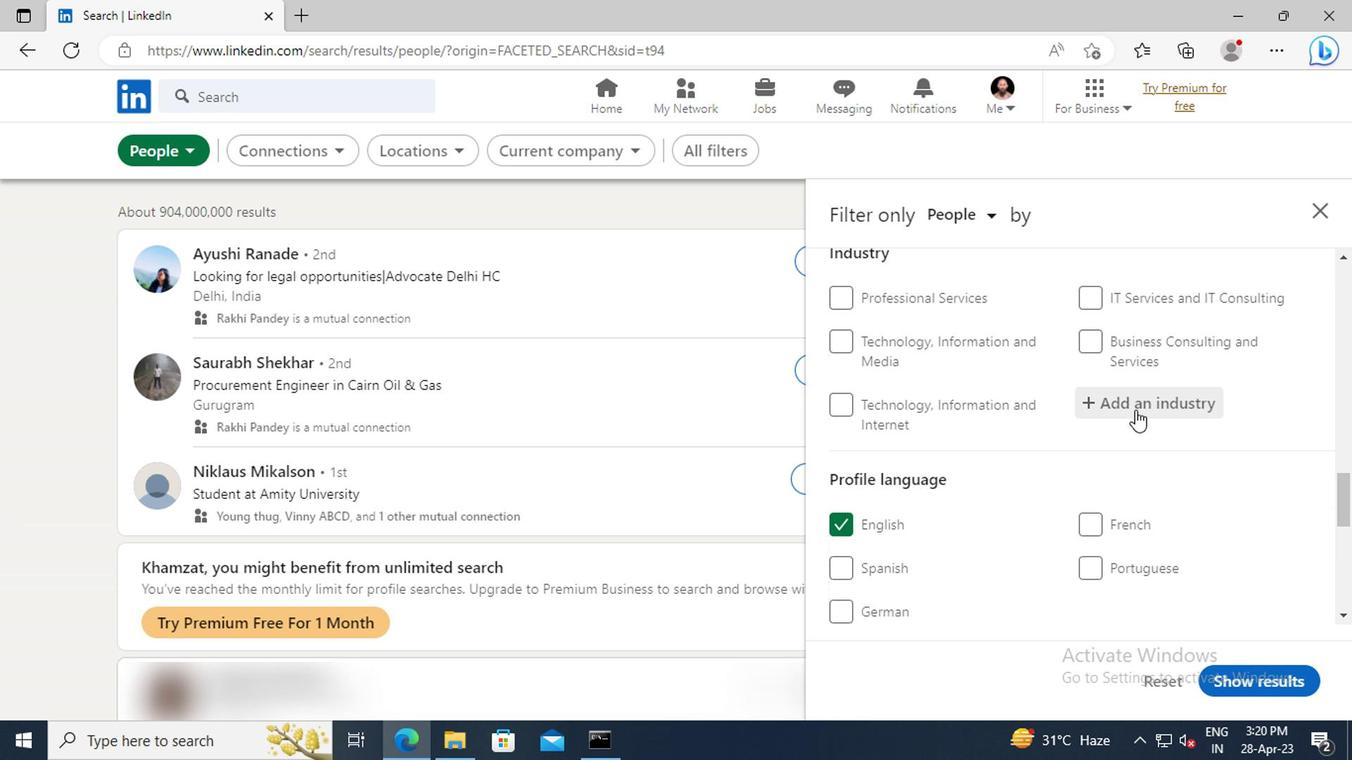 
Action: Mouse moved to (1036, 355)
Screenshot: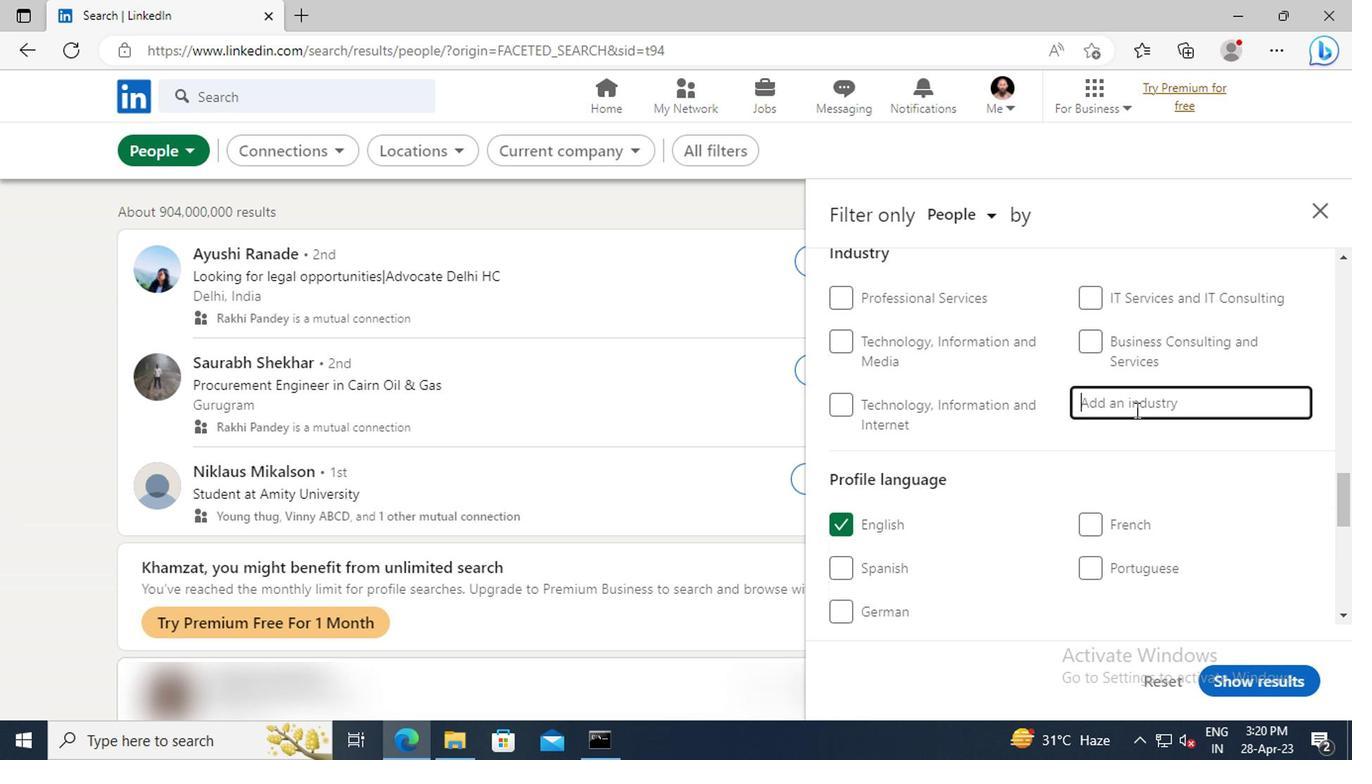 
Action: Key pressed <Key.shift>GRAPHIC<Key.space>
Screenshot: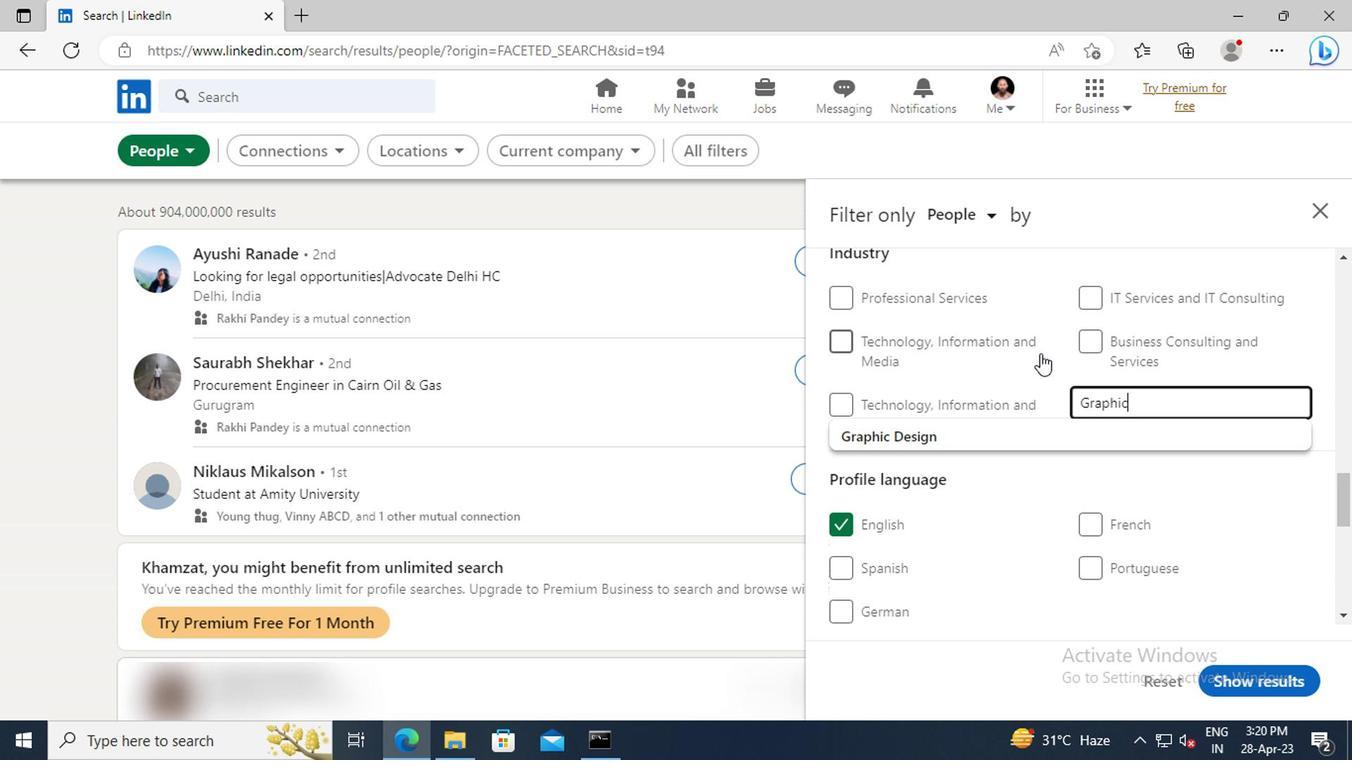 
Action: Mouse moved to (1035, 424)
Screenshot: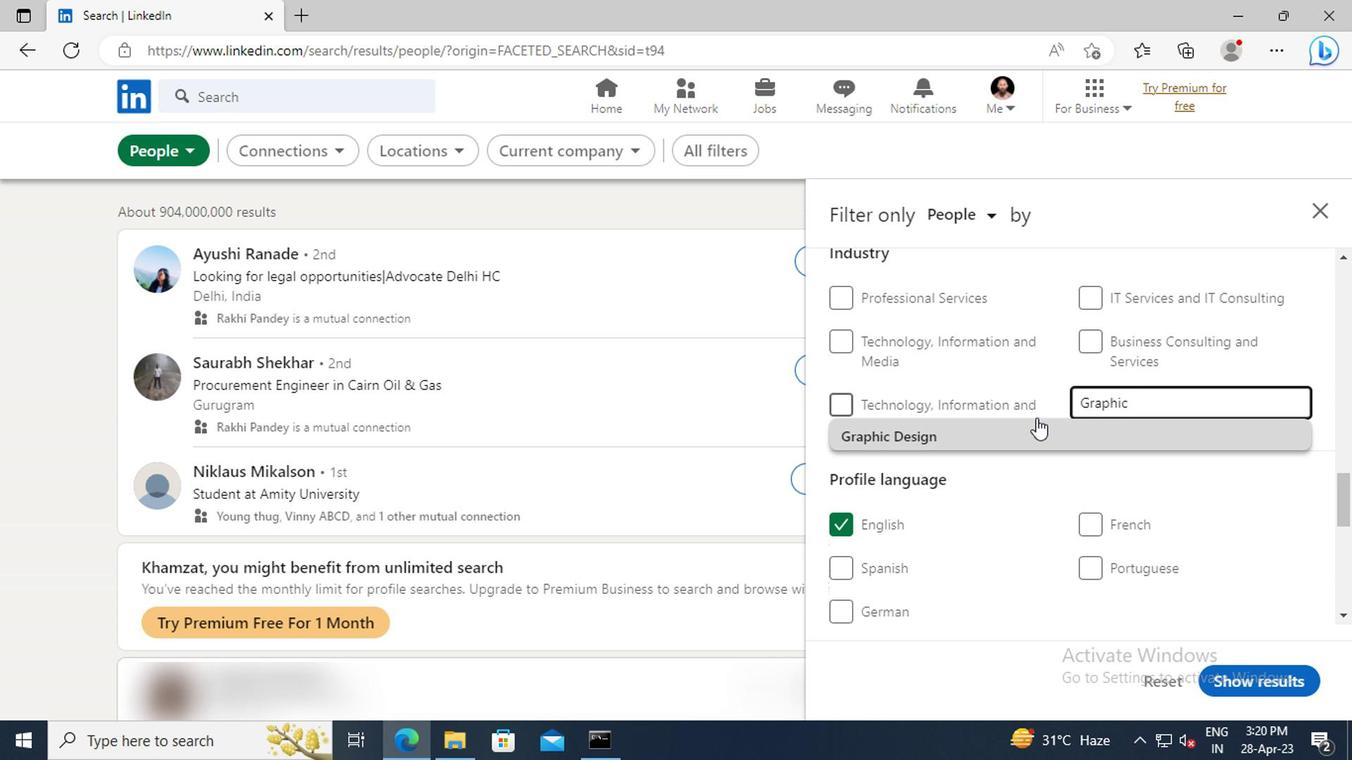 
Action: Mouse pressed left at (1035, 424)
Screenshot: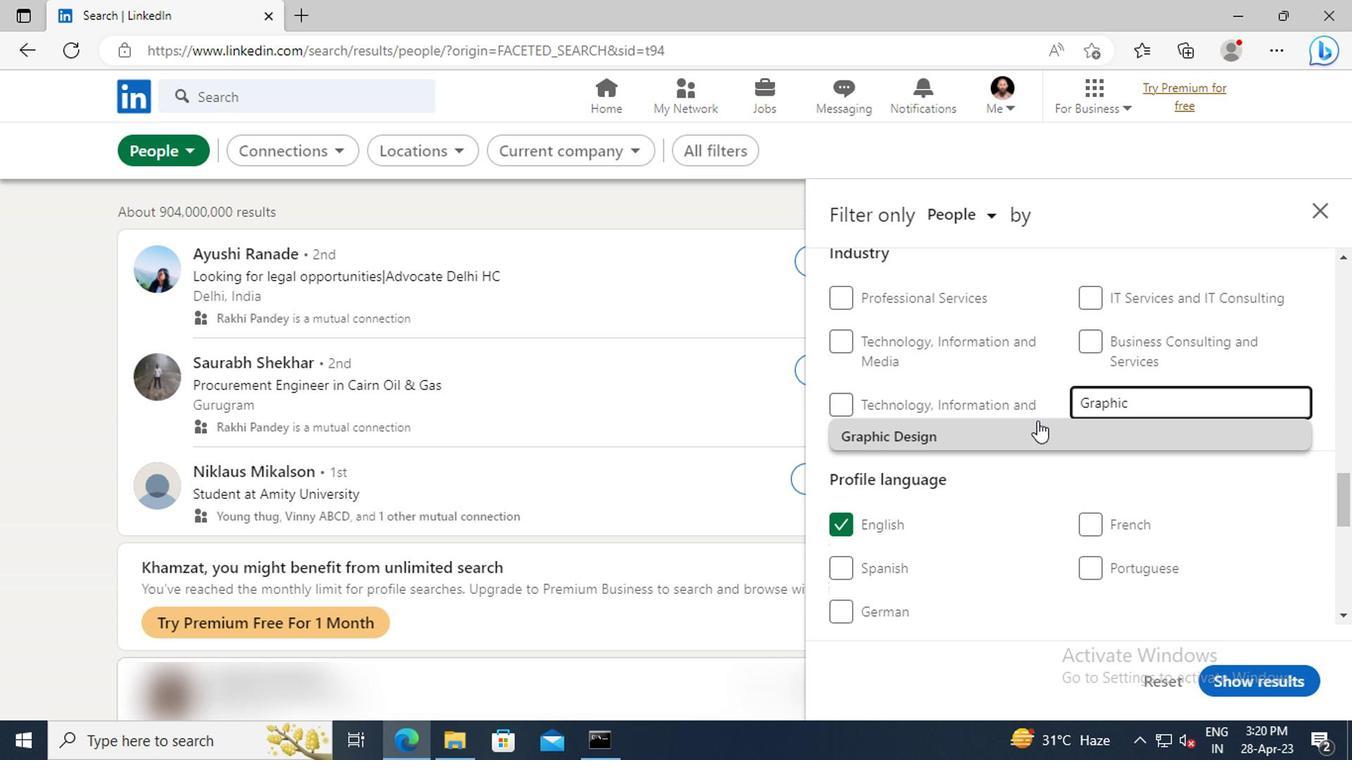 
Action: Mouse scrolled (1035, 423) with delta (0, 0)
Screenshot: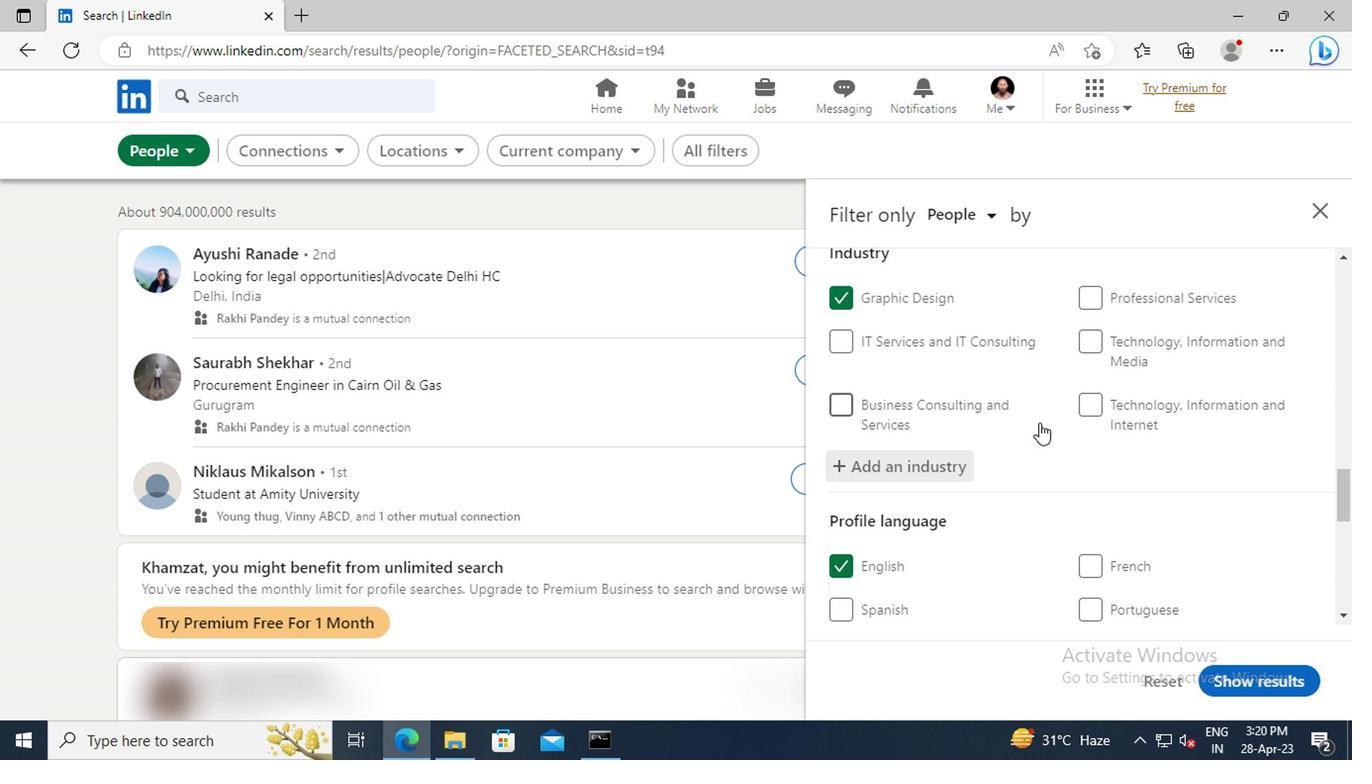 
Action: Mouse scrolled (1035, 423) with delta (0, 0)
Screenshot: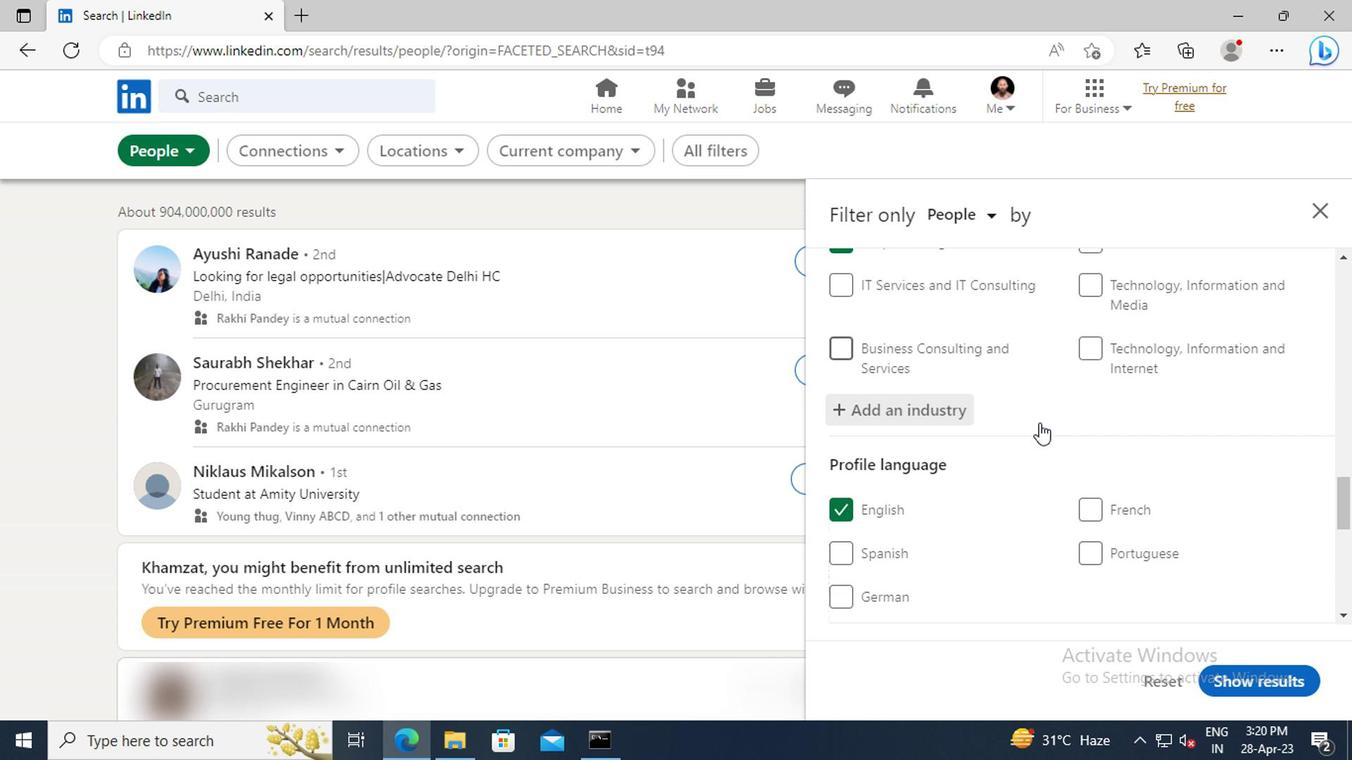 
Action: Mouse scrolled (1035, 423) with delta (0, 0)
Screenshot: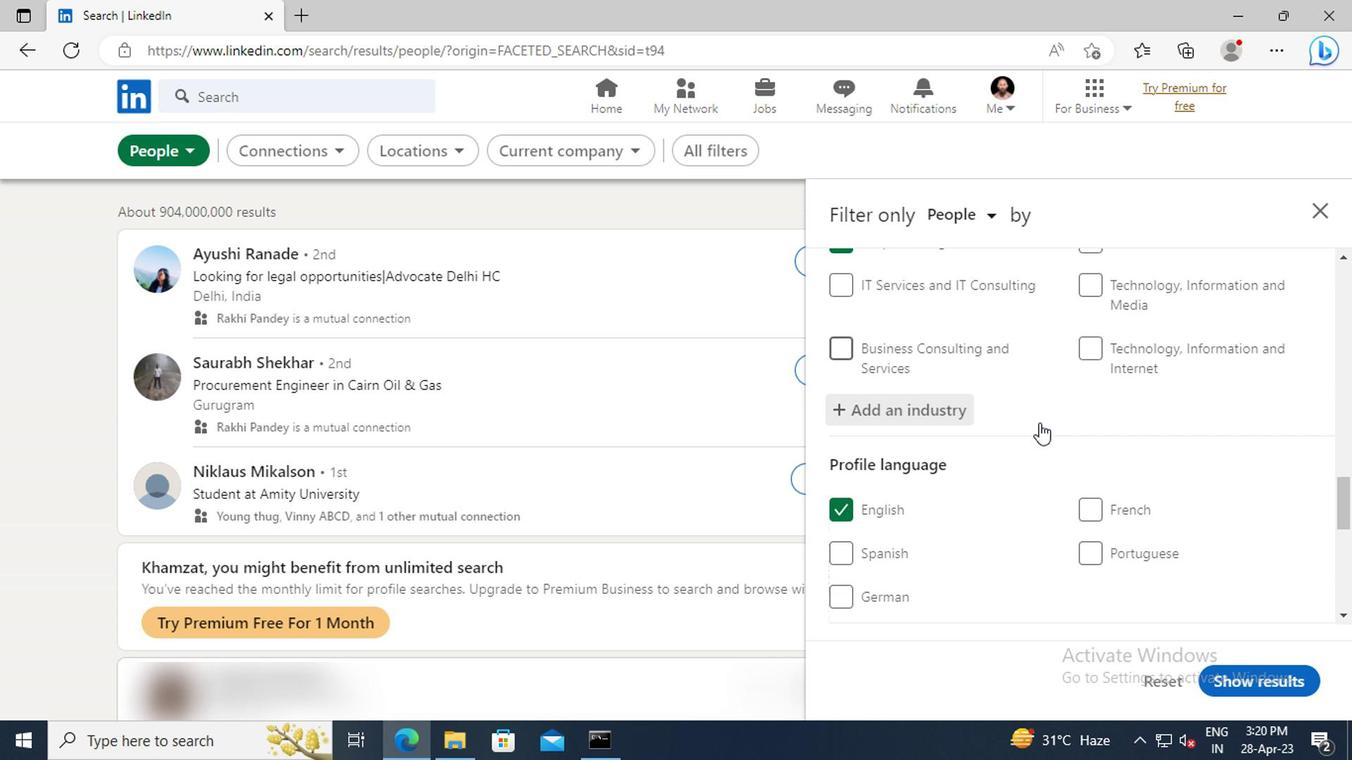 
Action: Mouse scrolled (1035, 423) with delta (0, 0)
Screenshot: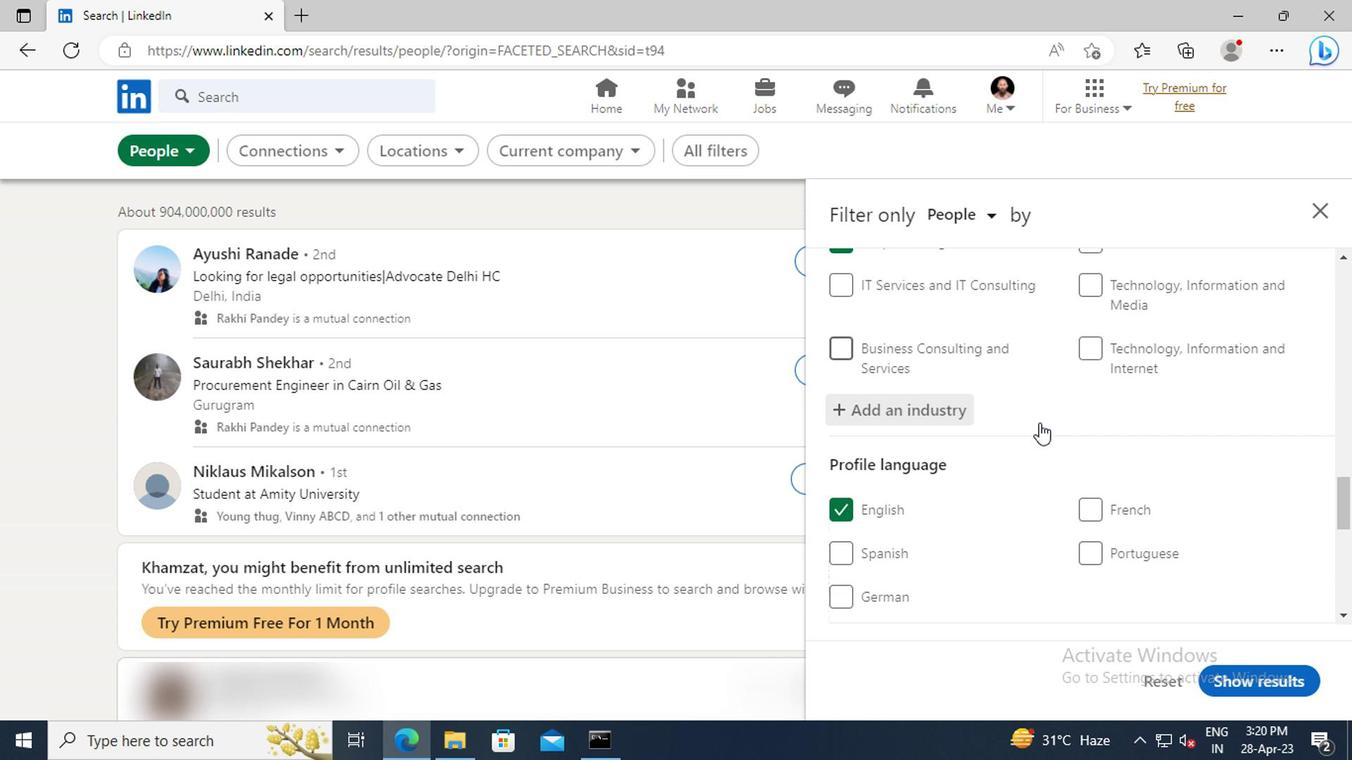 
Action: Mouse scrolled (1035, 423) with delta (0, 0)
Screenshot: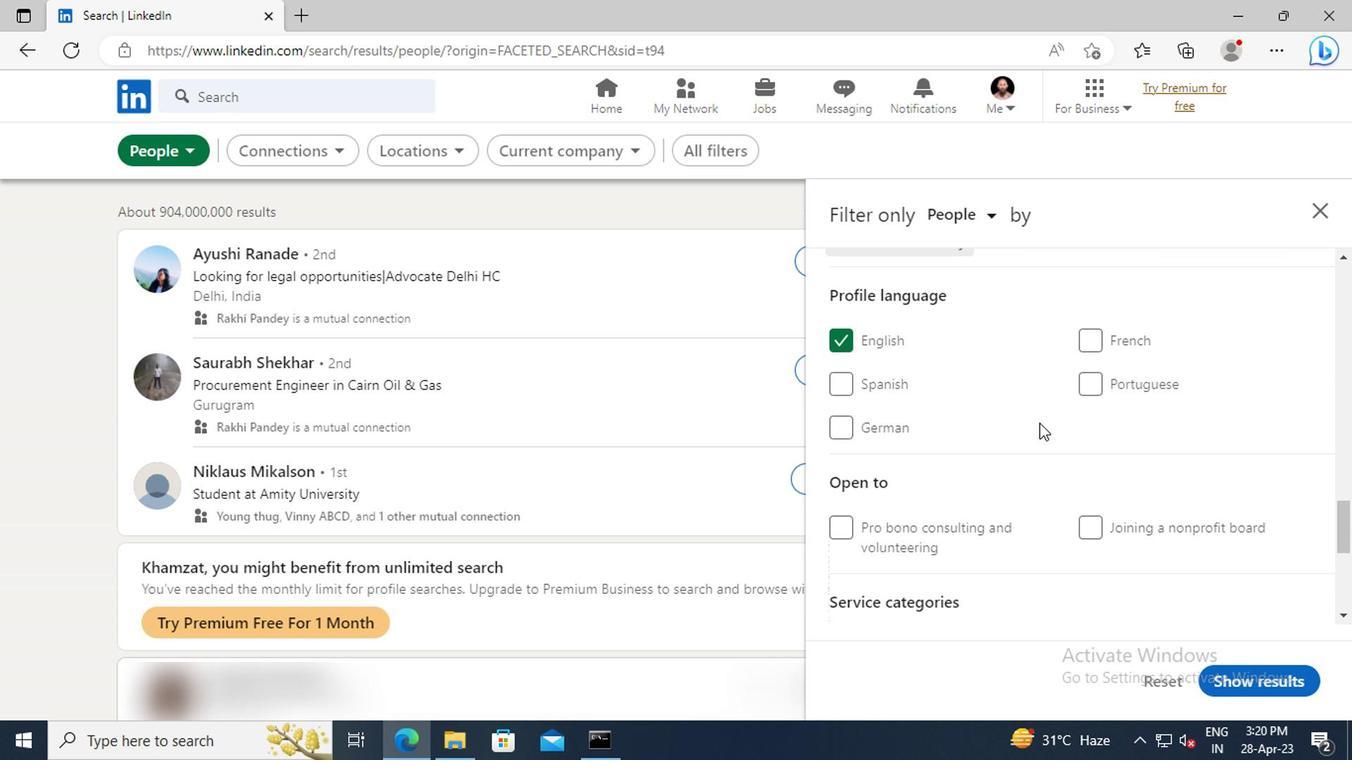 
Action: Mouse scrolled (1035, 423) with delta (0, 0)
Screenshot: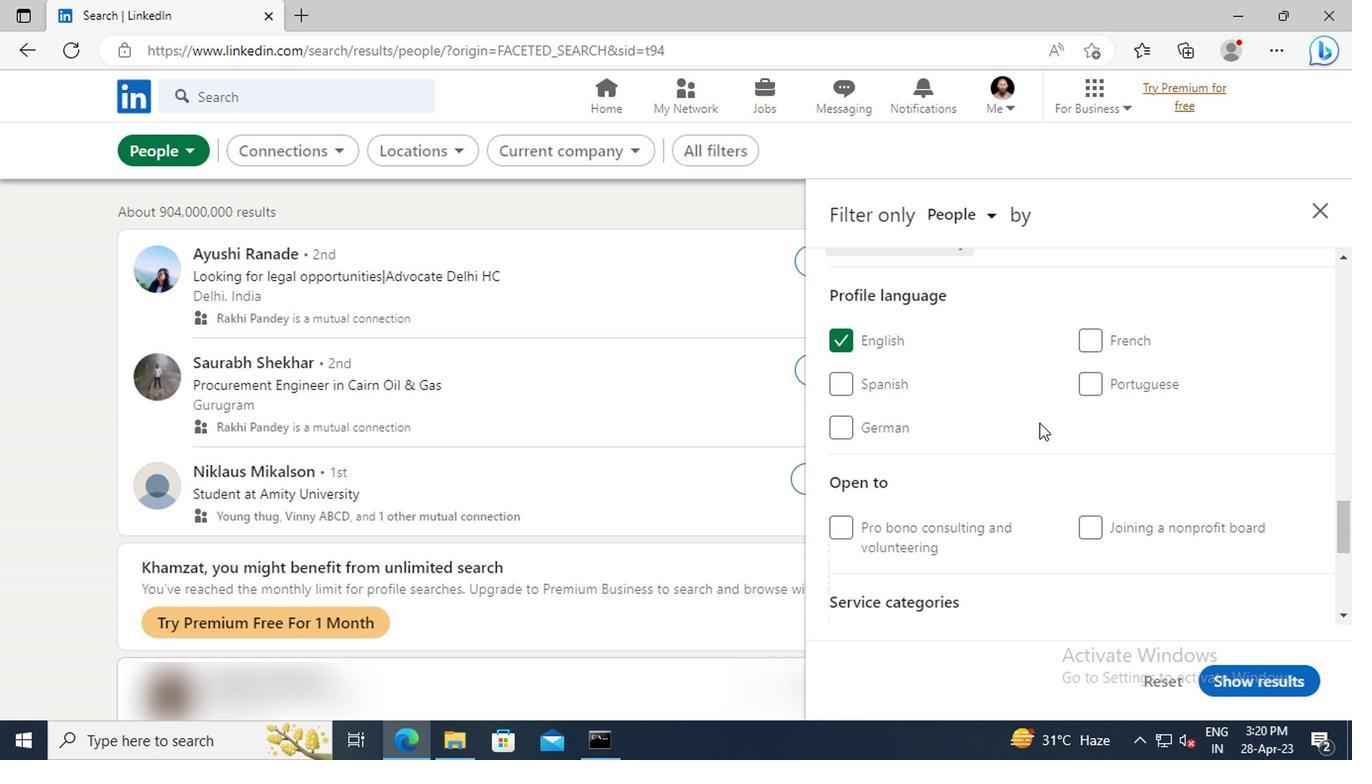 
Action: Mouse scrolled (1035, 423) with delta (0, 0)
Screenshot: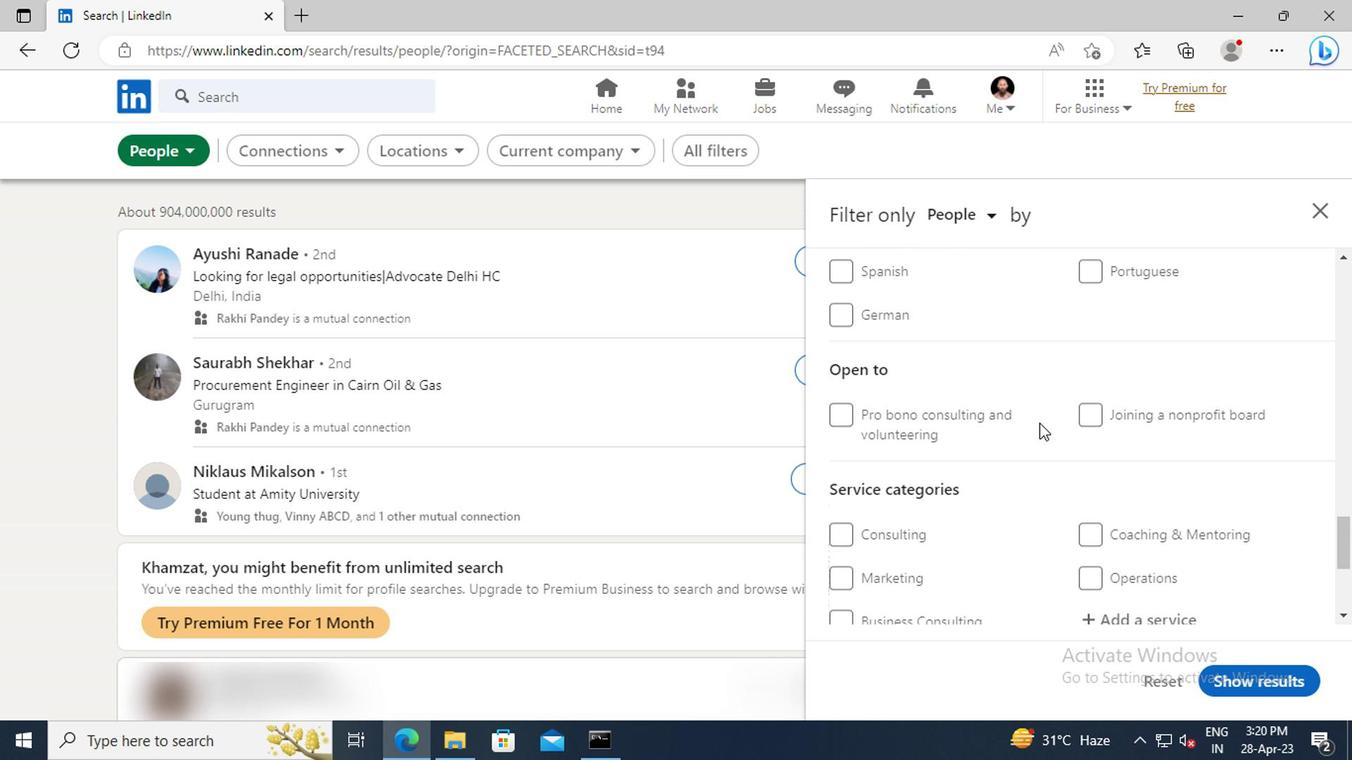 
Action: Mouse scrolled (1035, 423) with delta (0, 0)
Screenshot: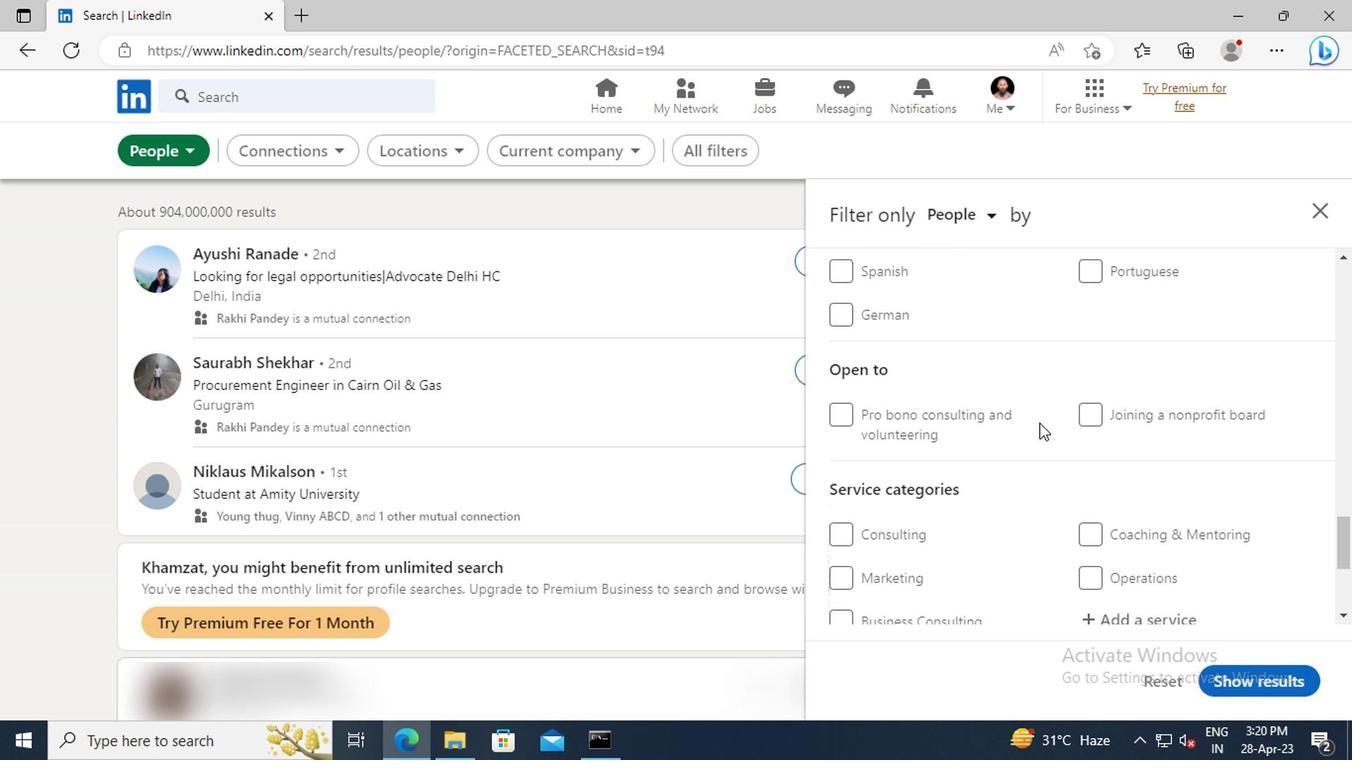 
Action: Mouse scrolled (1035, 423) with delta (0, 0)
Screenshot: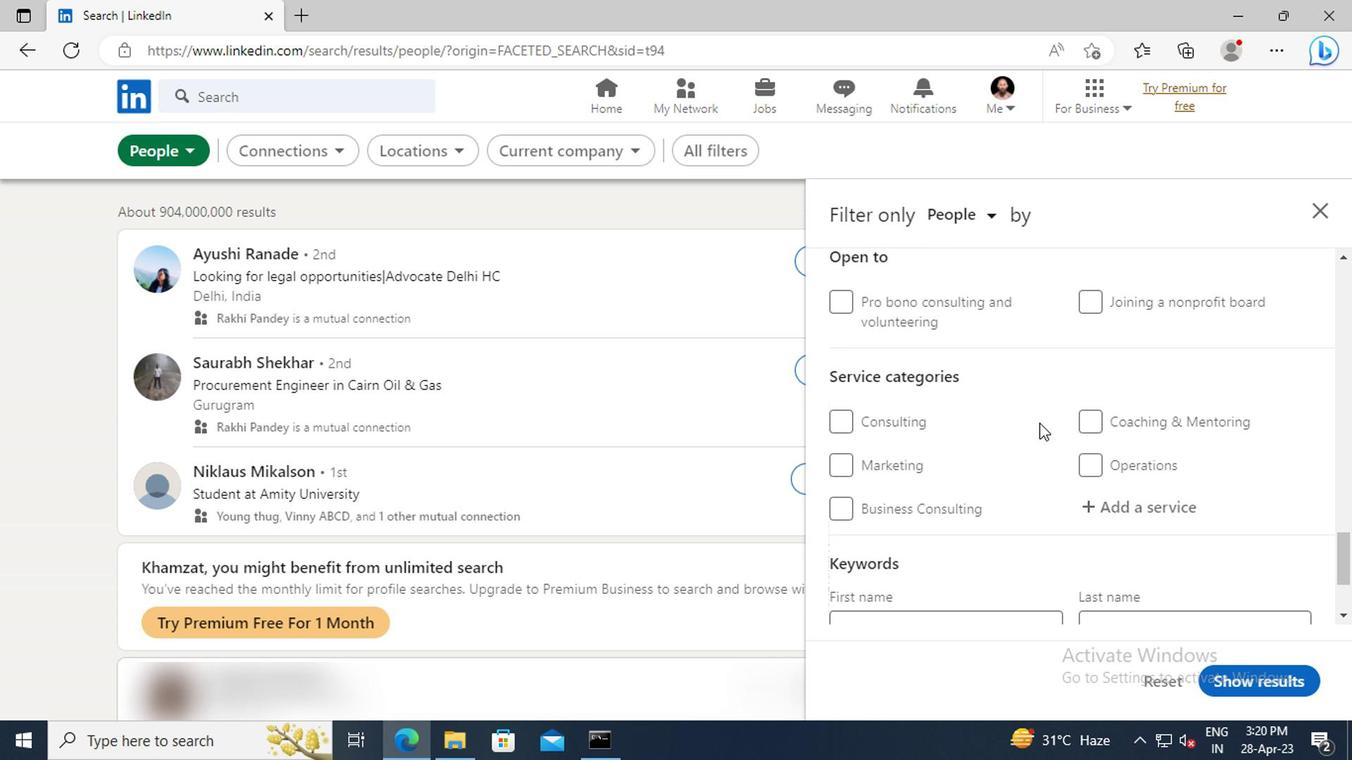 
Action: Mouse moved to (1100, 446)
Screenshot: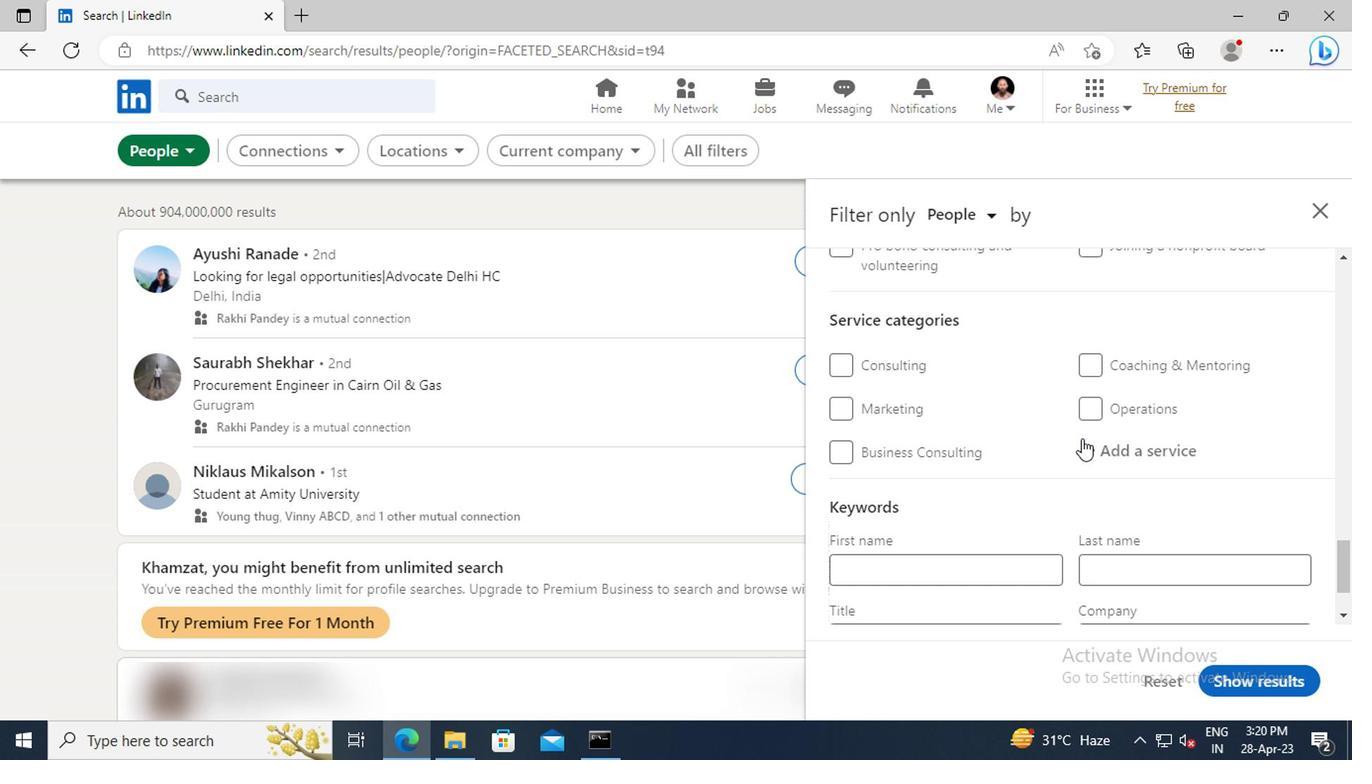 
Action: Mouse pressed left at (1100, 446)
Screenshot: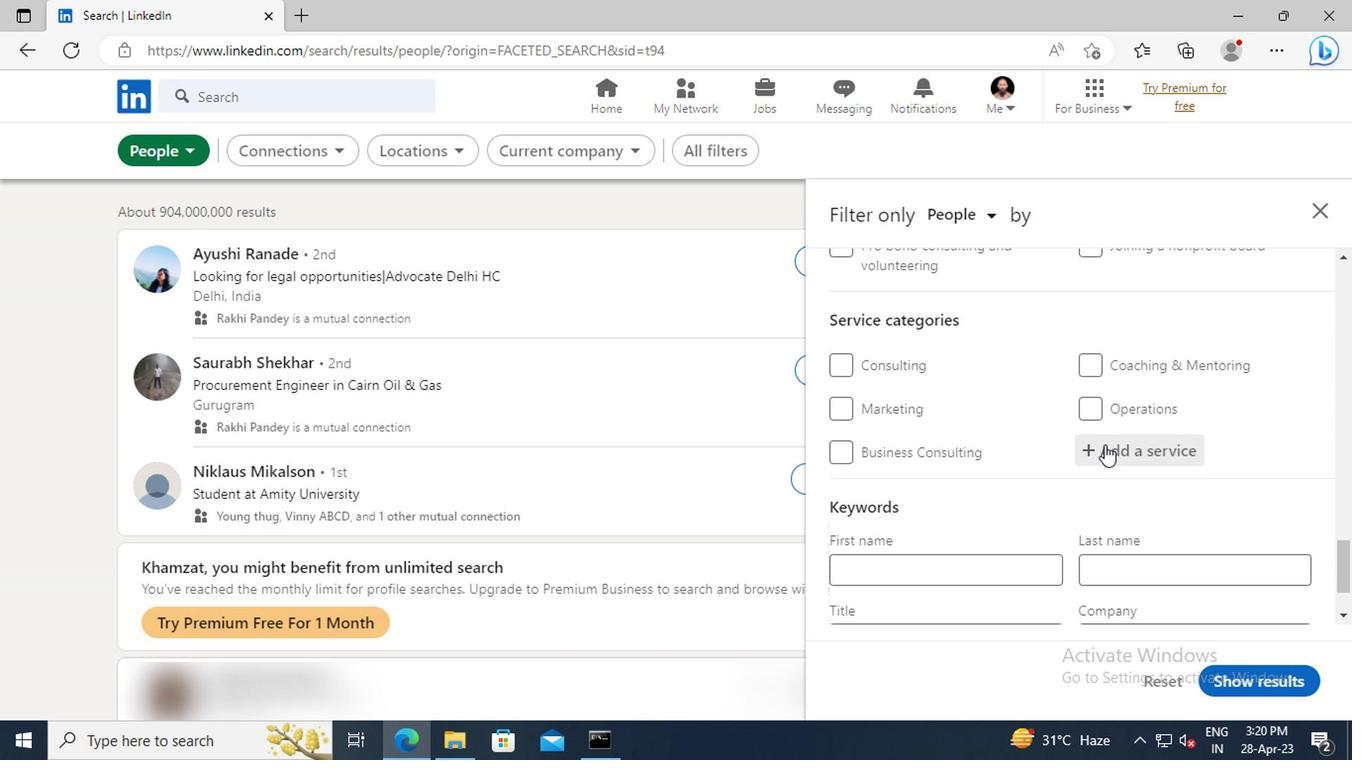 
Action: Key pressed <Key.shift>EVENT<Key.space><Key.shift>PHO
Screenshot: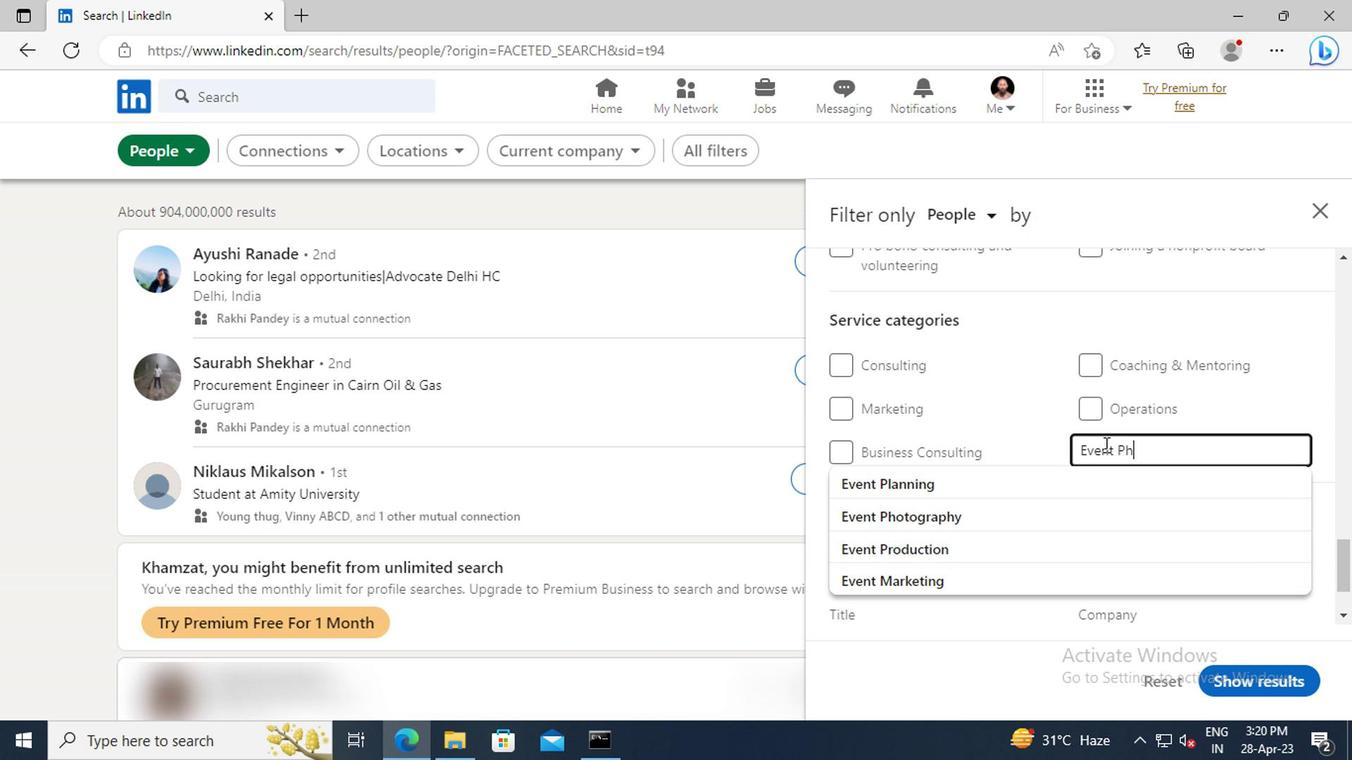 
Action: Mouse moved to (1081, 482)
Screenshot: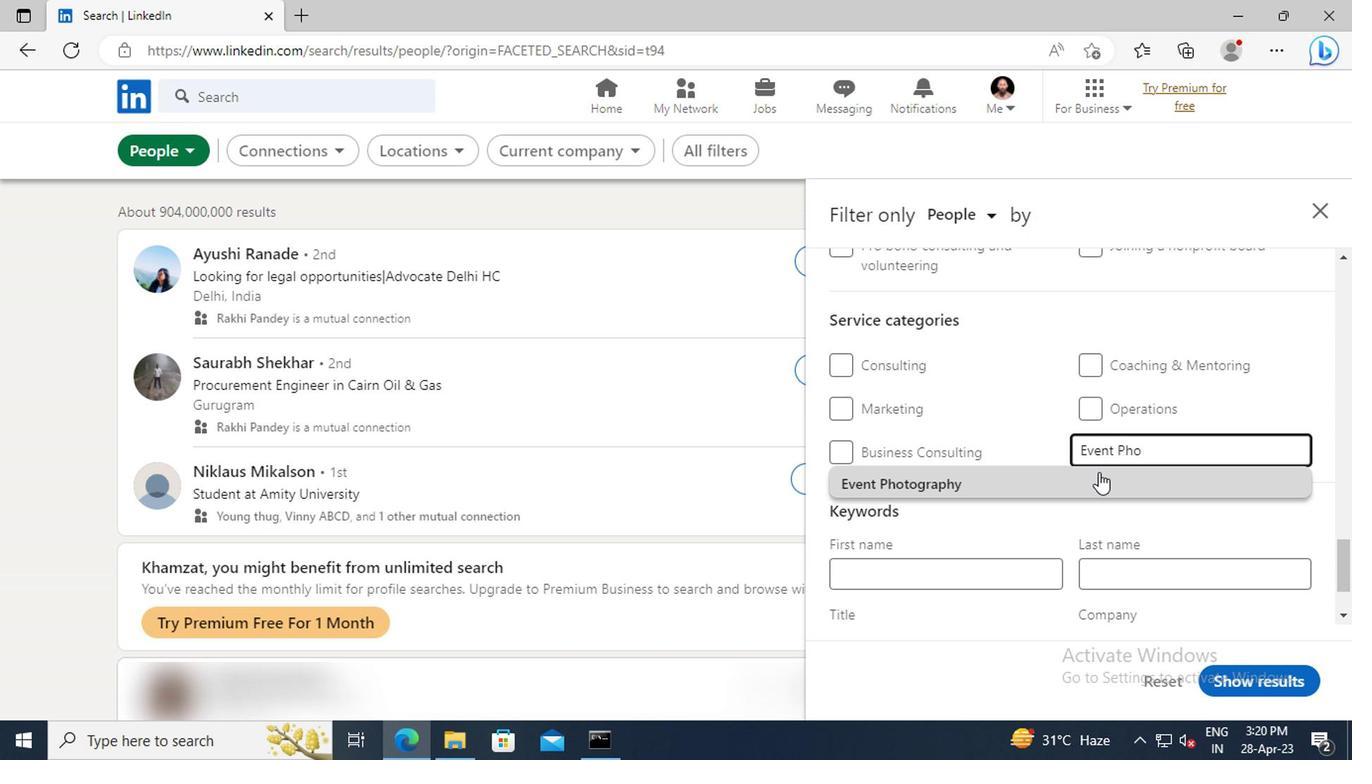 
Action: Mouse pressed left at (1081, 482)
Screenshot: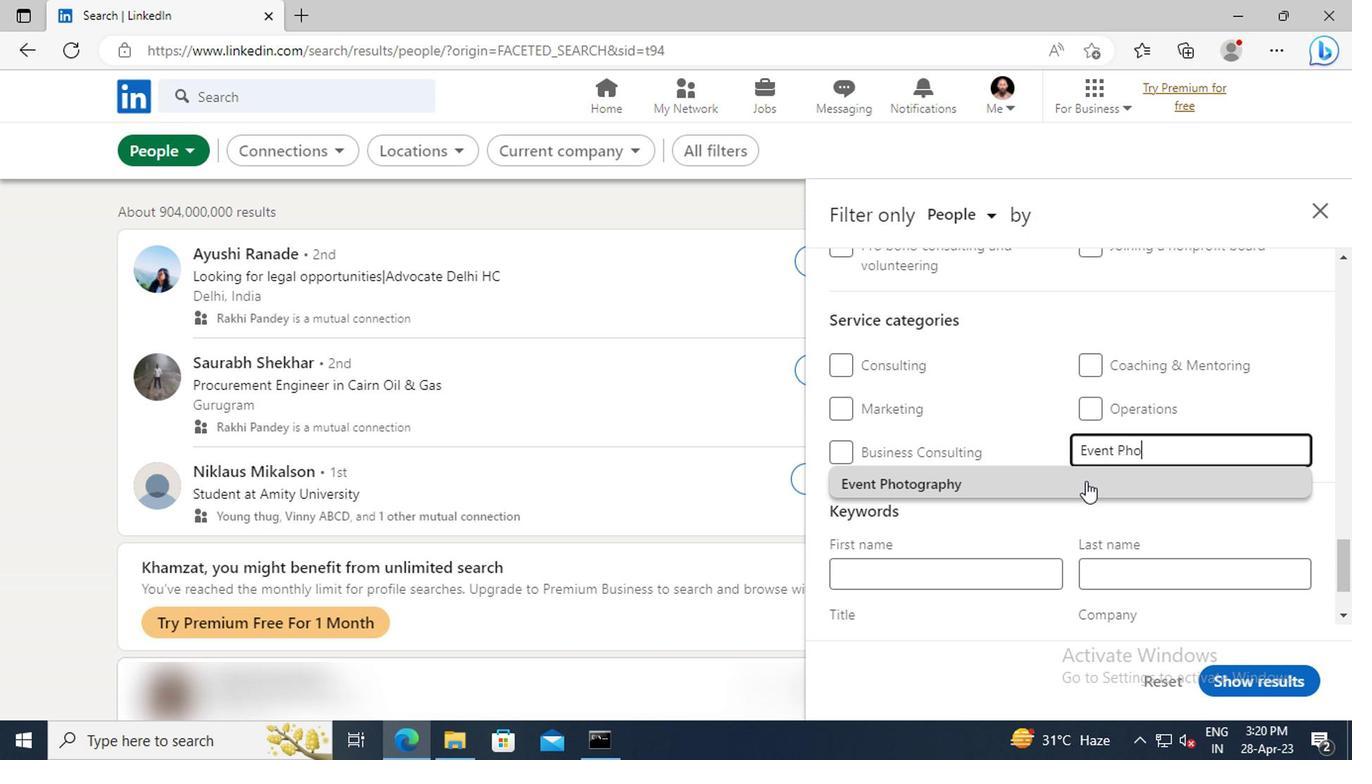 
Action: Mouse scrolled (1081, 481) with delta (0, -1)
Screenshot: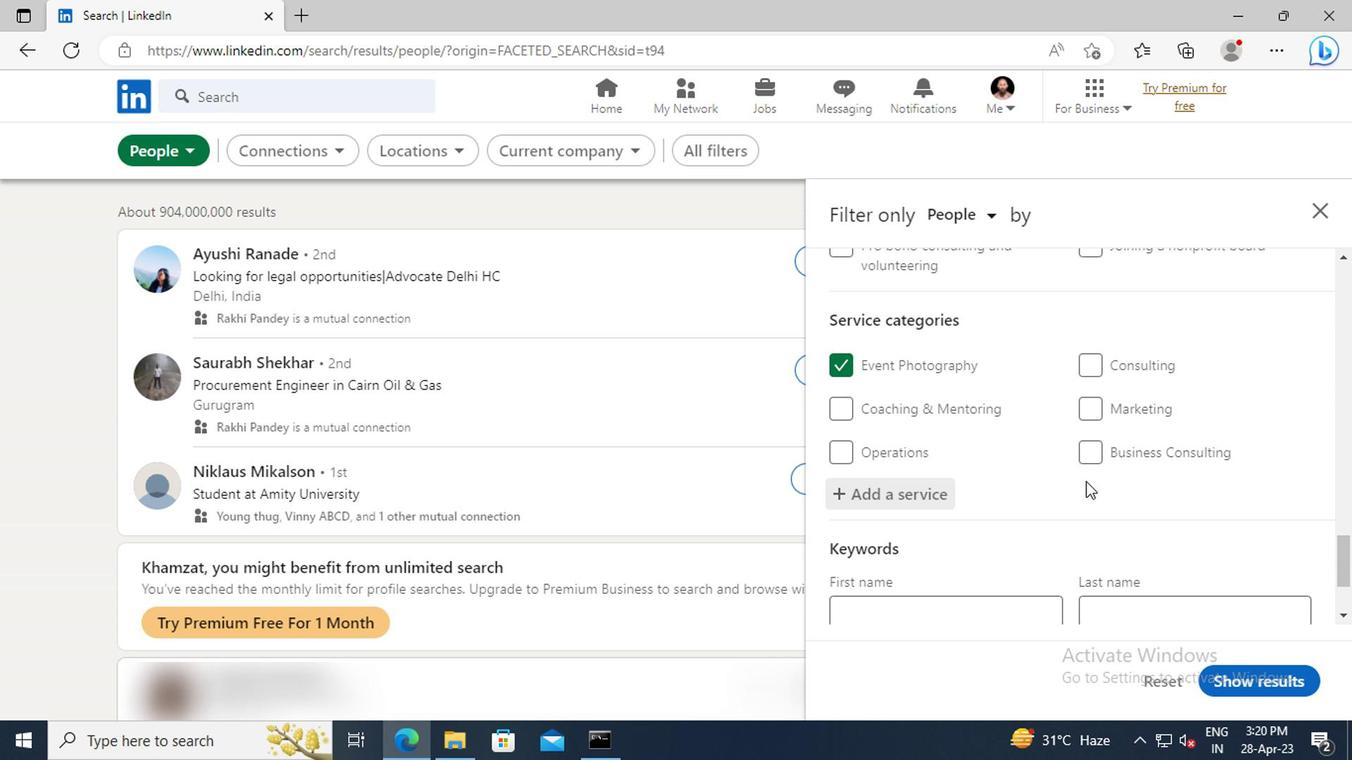 
Action: Mouse scrolled (1081, 481) with delta (0, -1)
Screenshot: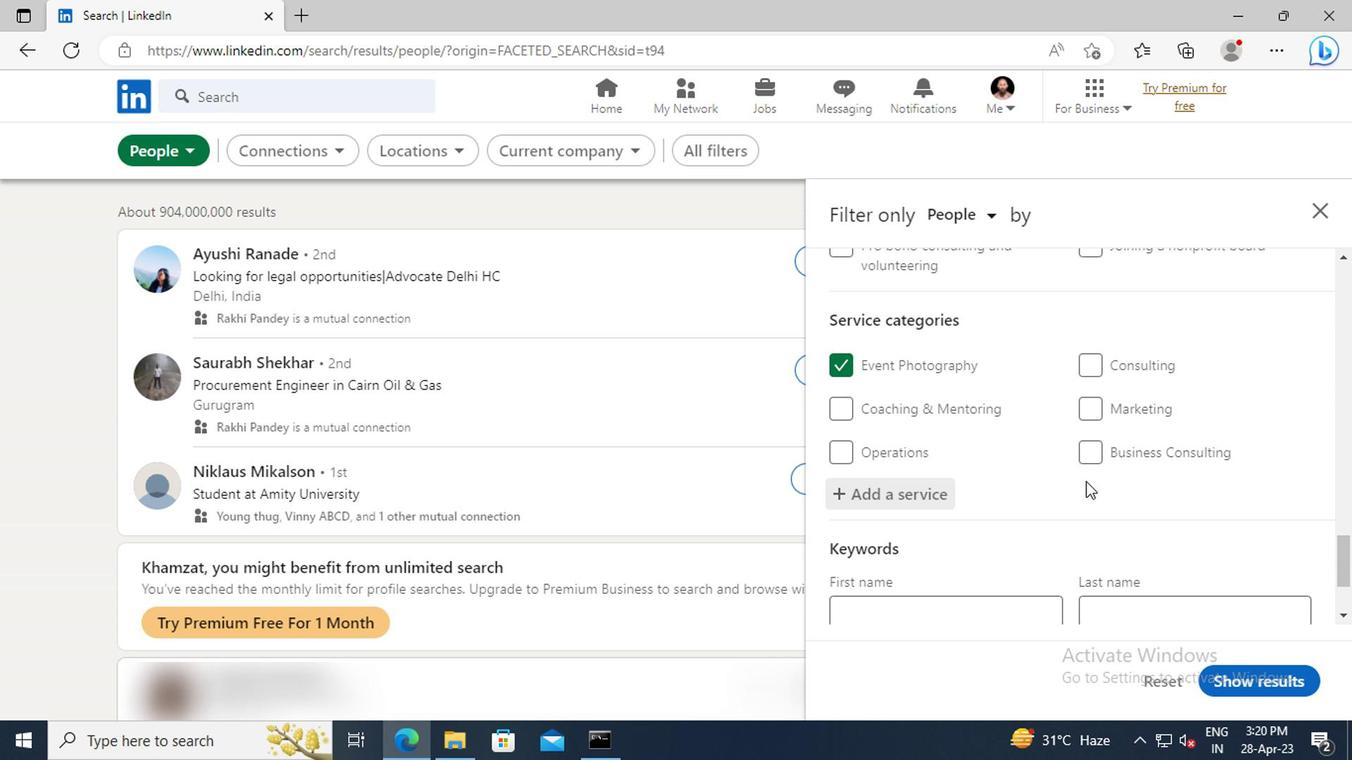 
Action: Mouse scrolled (1081, 481) with delta (0, -1)
Screenshot: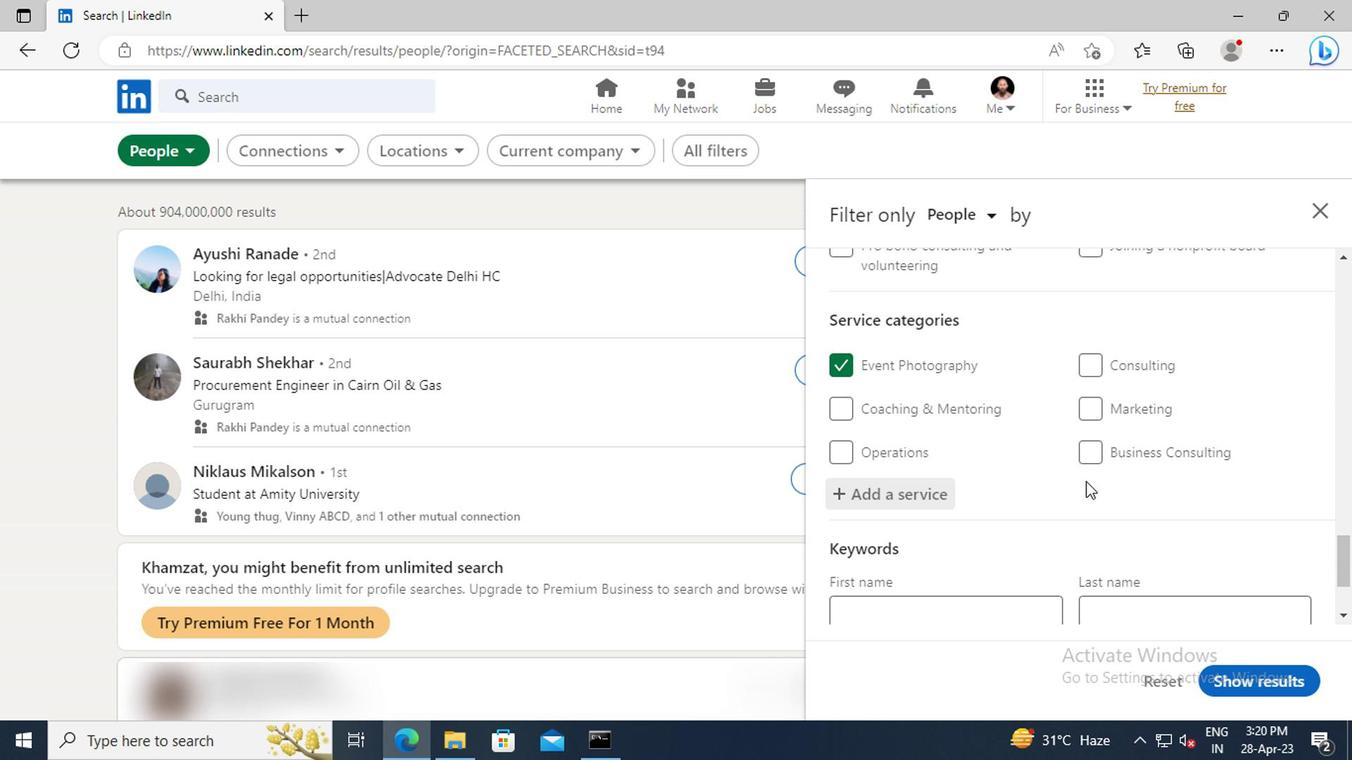 
Action: Mouse moved to (970, 531)
Screenshot: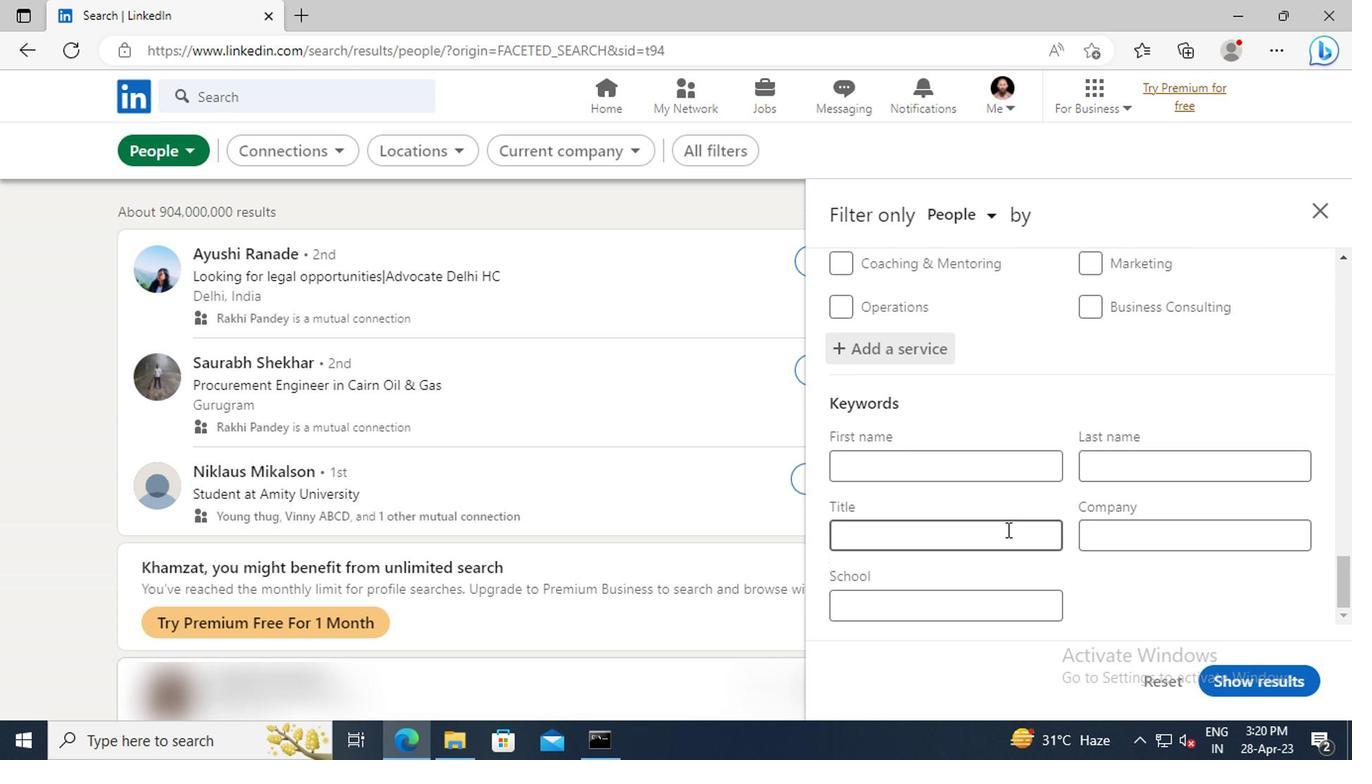 
Action: Mouse pressed left at (970, 531)
Screenshot: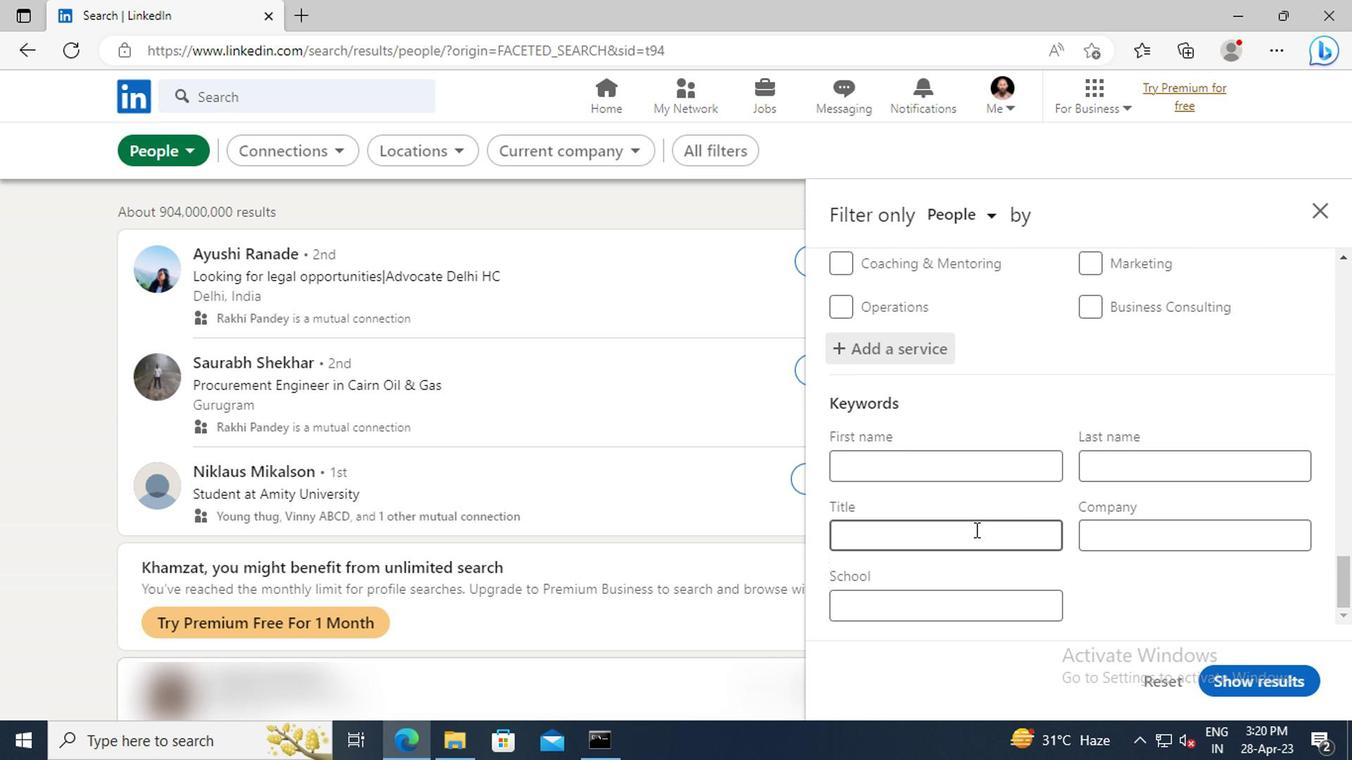 
Action: Key pressed <Key.shift>B
Screenshot: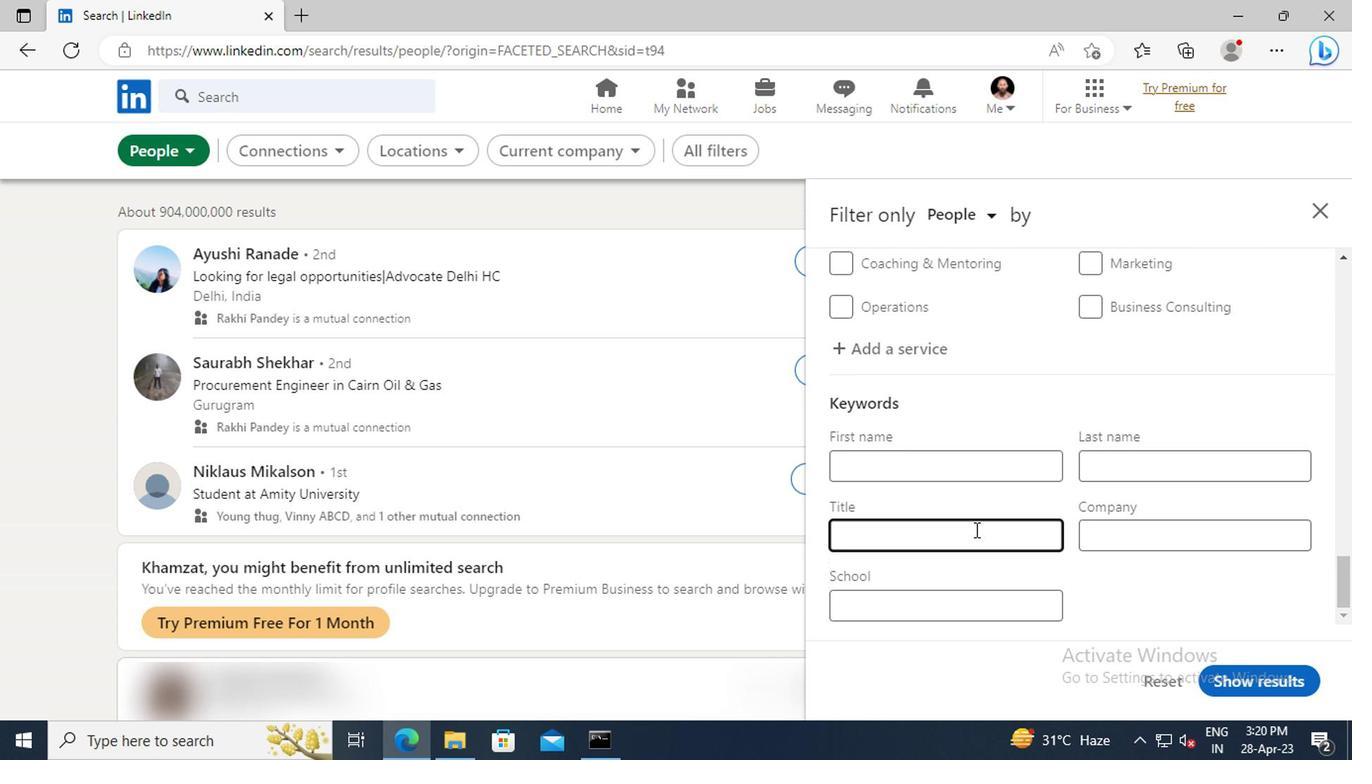 
Action: Mouse moved to (970, 531)
Screenshot: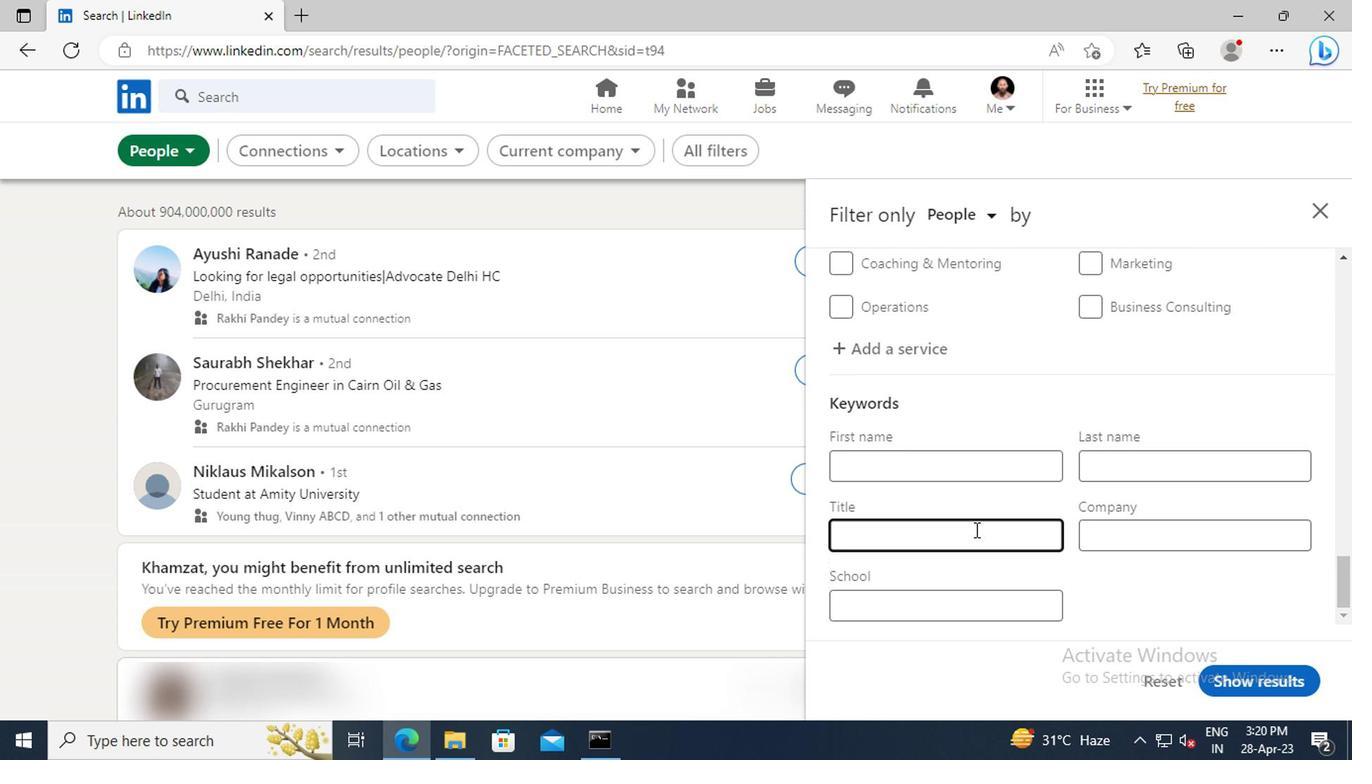 
Action: Key pressed OOKKEEPER<Key.enter>
Screenshot: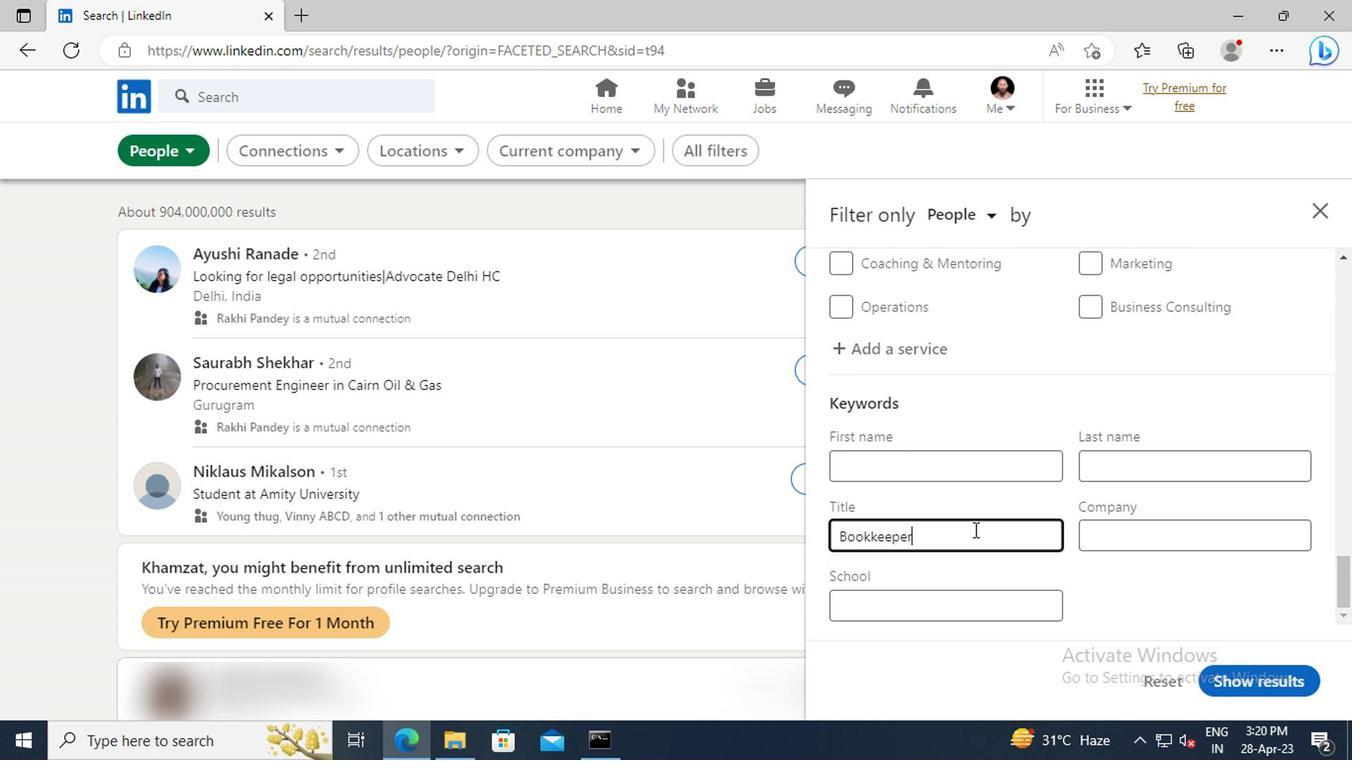 
Action: Mouse moved to (1233, 682)
Screenshot: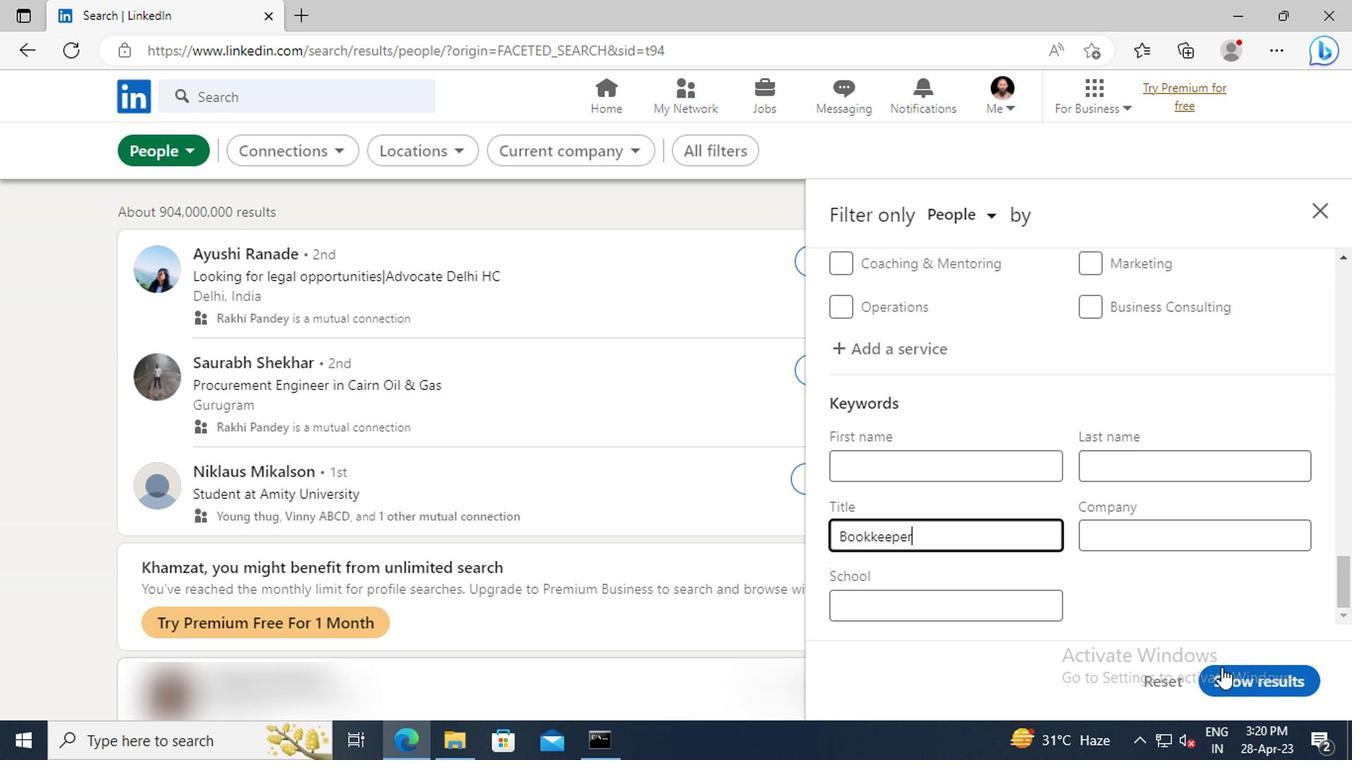 
Action: Mouse pressed left at (1233, 682)
Screenshot: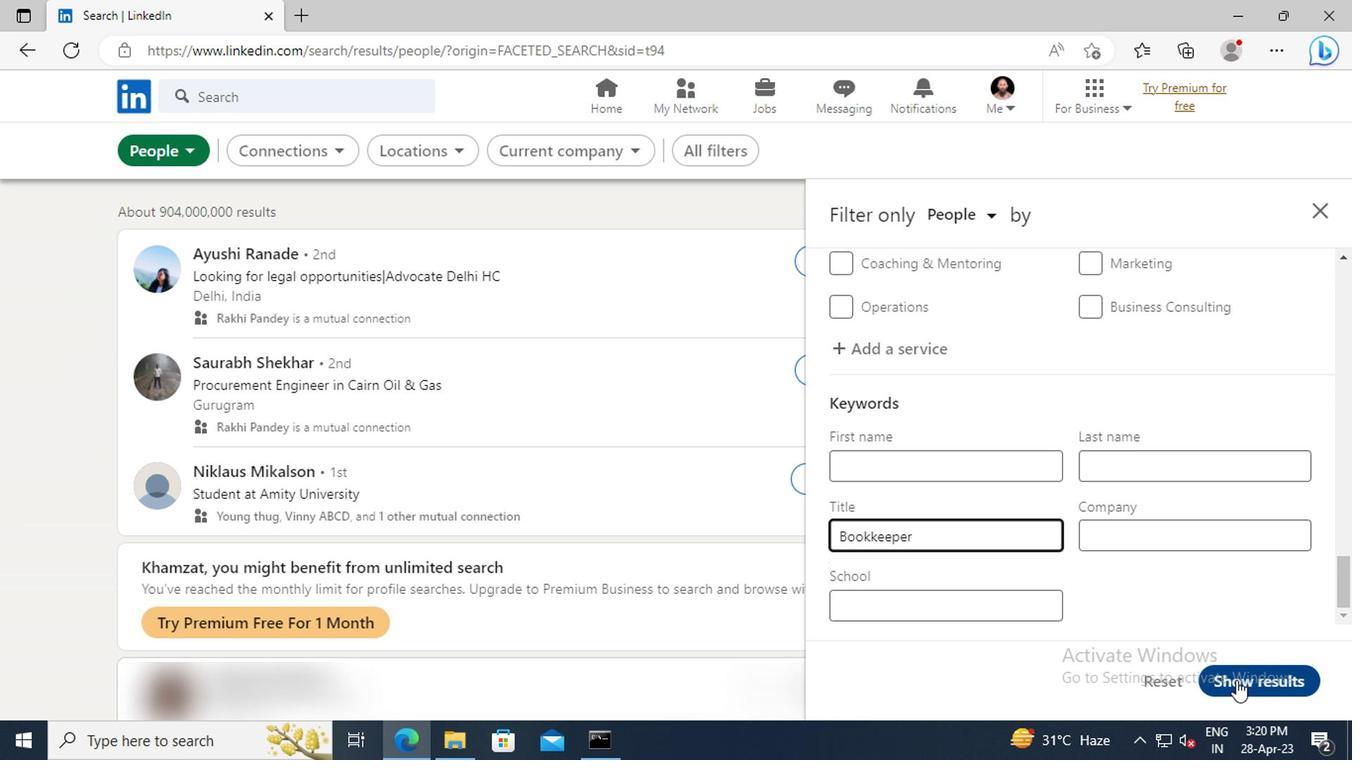 
